 Task: Add an event with the title Second Sales Pipeline Evaluation, date ''2024/04/26'', time 8:50 AM to 10:50 AMand add a description: Welcome to our Effective Presentations Training Workshop, a dynamic and interactive session designed to enhance your presentation skills, boost your confidence, and empower you to deliver impactful and engaging presentations. This workshop is tailored for individuals who want to master the art of delivering effective presentations that captivate audiences and convey their messages with clarity and conviction.Select event color  Tomato . Add location for the event as: Montreal, Canada, logged in from the account softage.8@softage.netand send the event invitation to softage.6@softage.net and softage.7@softage.net. Set a reminder for the event Daily
Action: Mouse pressed left at (51, 115)
Screenshot: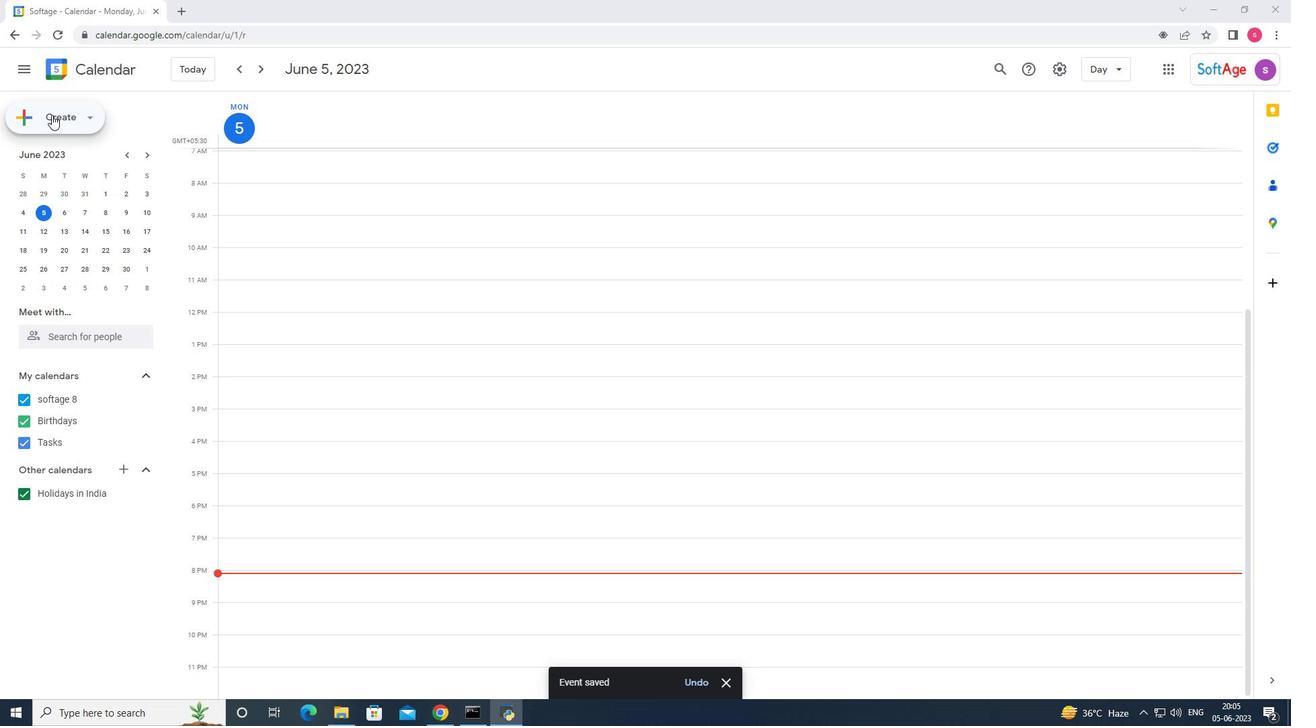 
Action: Mouse moved to (50, 160)
Screenshot: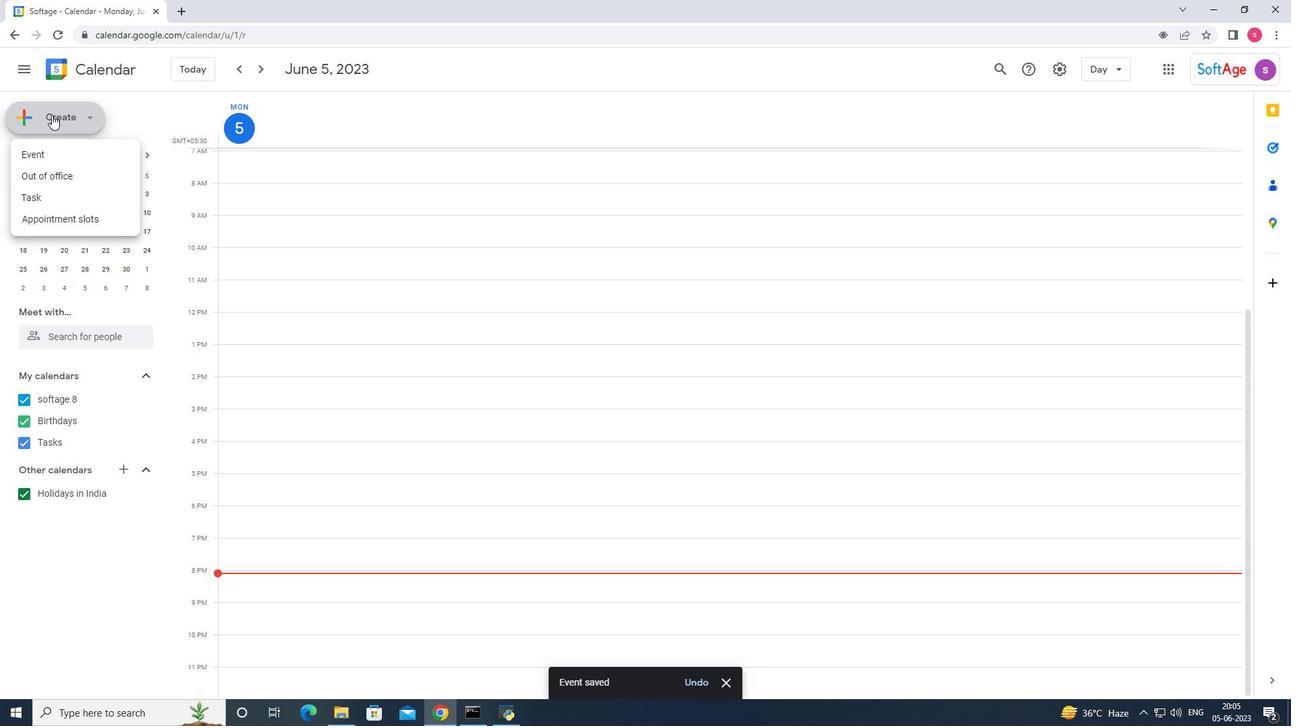 
Action: Mouse pressed left at (50, 160)
Screenshot: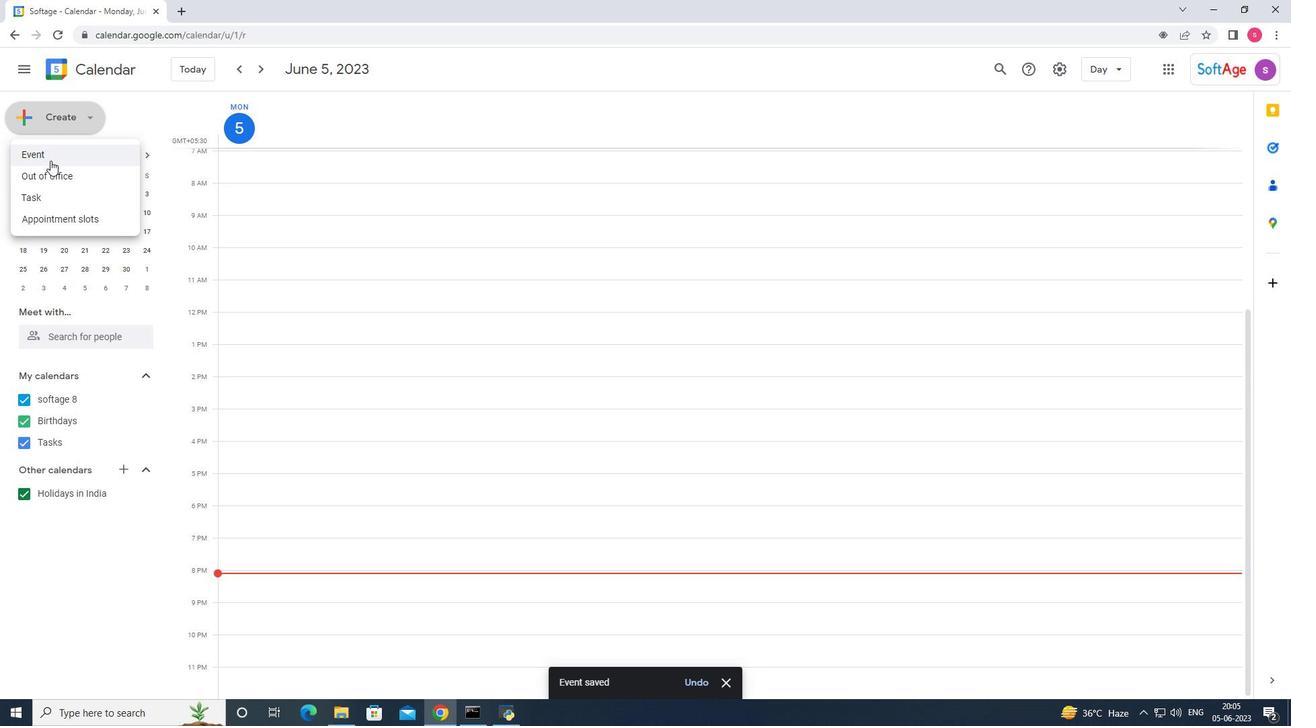 
Action: Mouse moved to (765, 583)
Screenshot: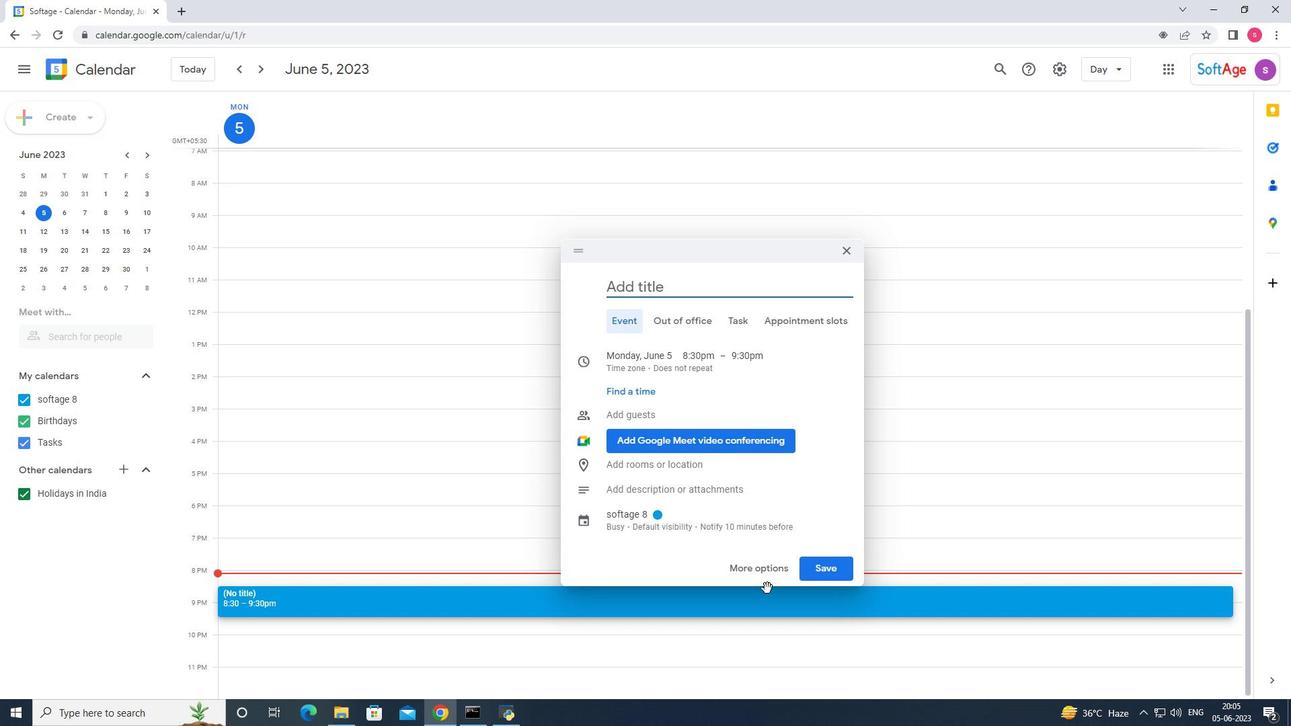 
Action: Mouse pressed left at (765, 583)
Screenshot: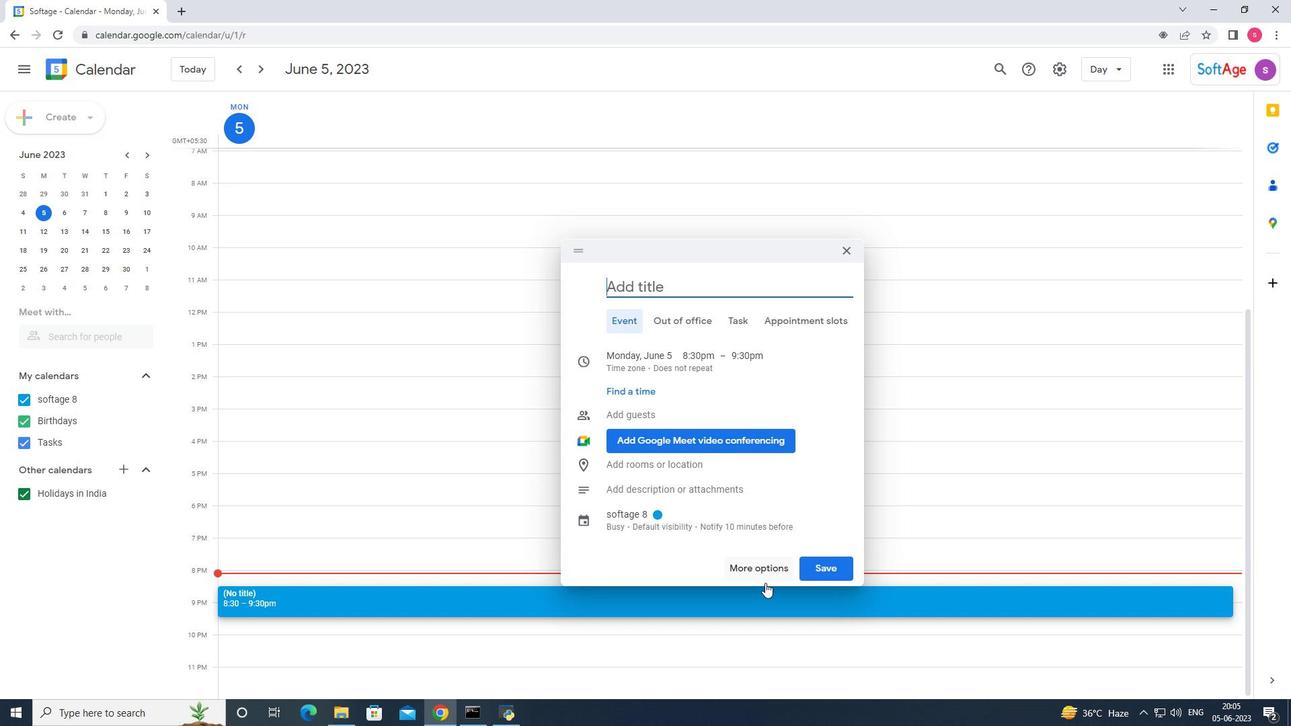 
Action: Mouse moved to (316, 64)
Screenshot: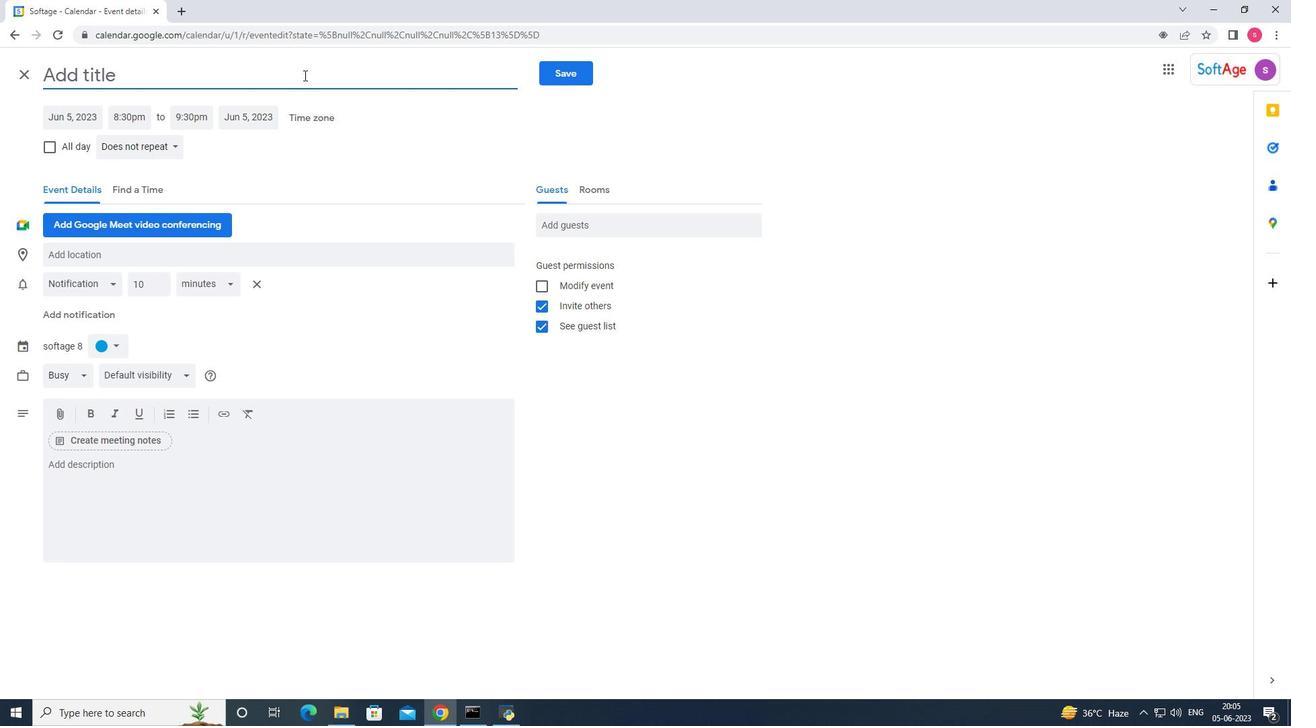 
Action: Mouse pressed left at (316, 64)
Screenshot: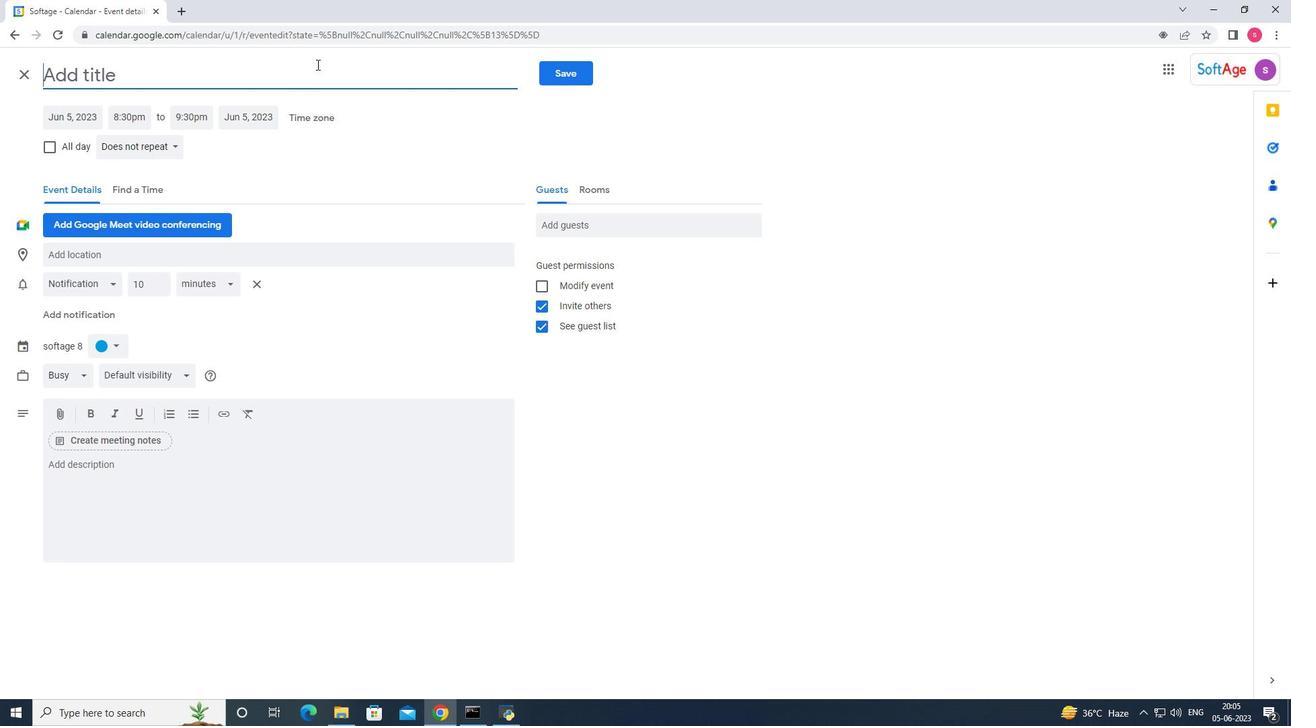 
Action: Key pressed <Key.shift>Pipeline<Key.space><Key.shift><Key.shift><Key.shift><Key.shift><Key.shift><Key.shift><Key.shift><Key.shift><Key.shift><Key.shift><Key.shift><Key.shift><Key.shift>Evaluation<Key.space>
Screenshot: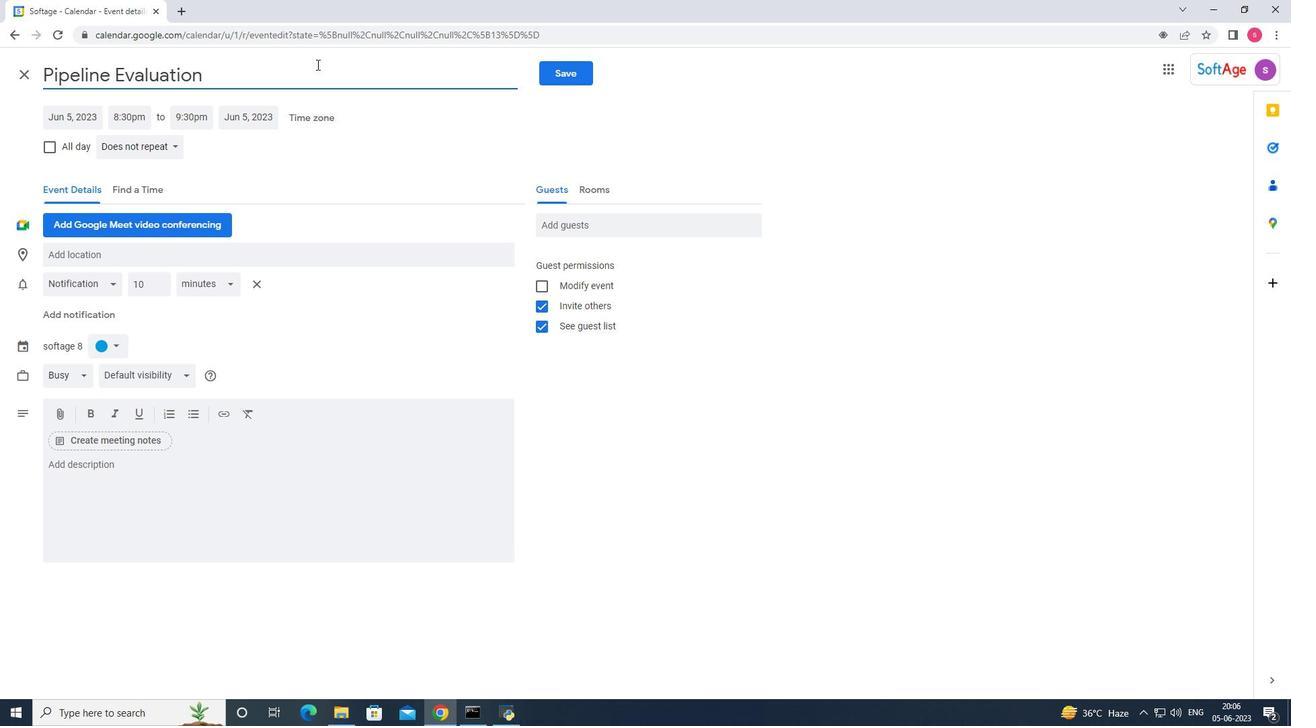 
Action: Mouse moved to (78, 114)
Screenshot: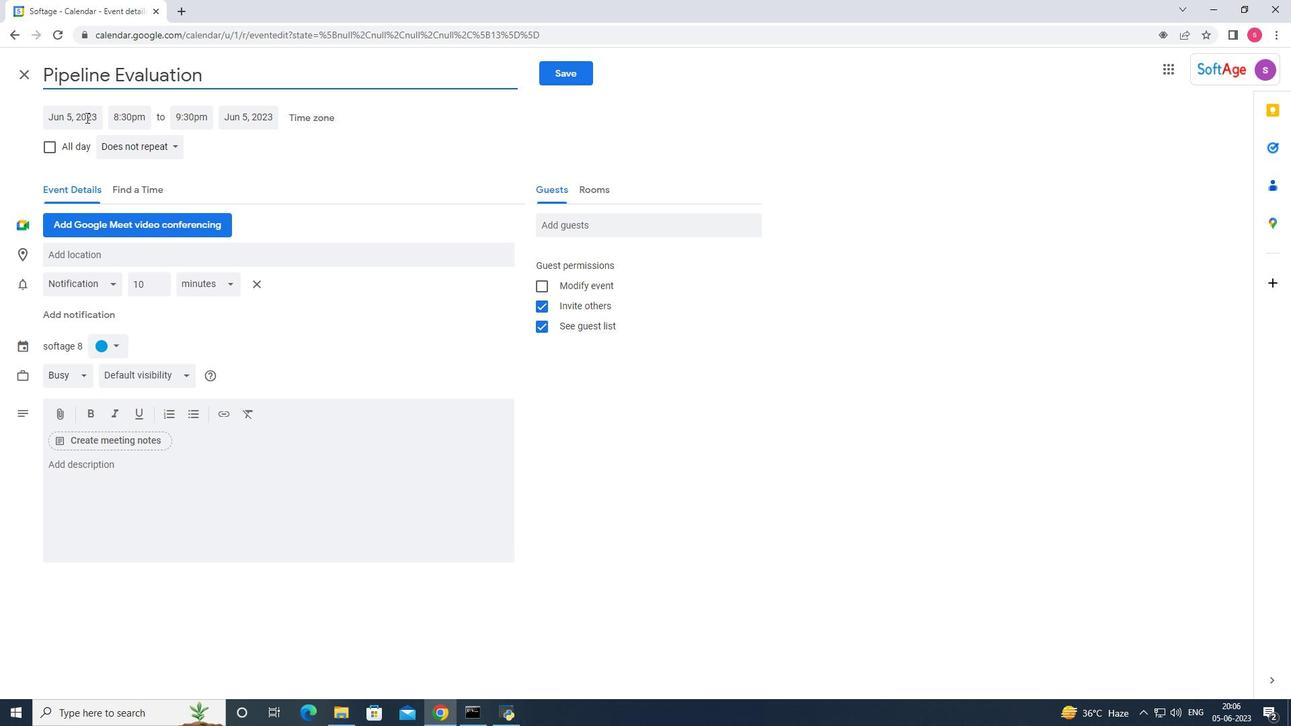 
Action: Mouse pressed left at (78, 114)
Screenshot: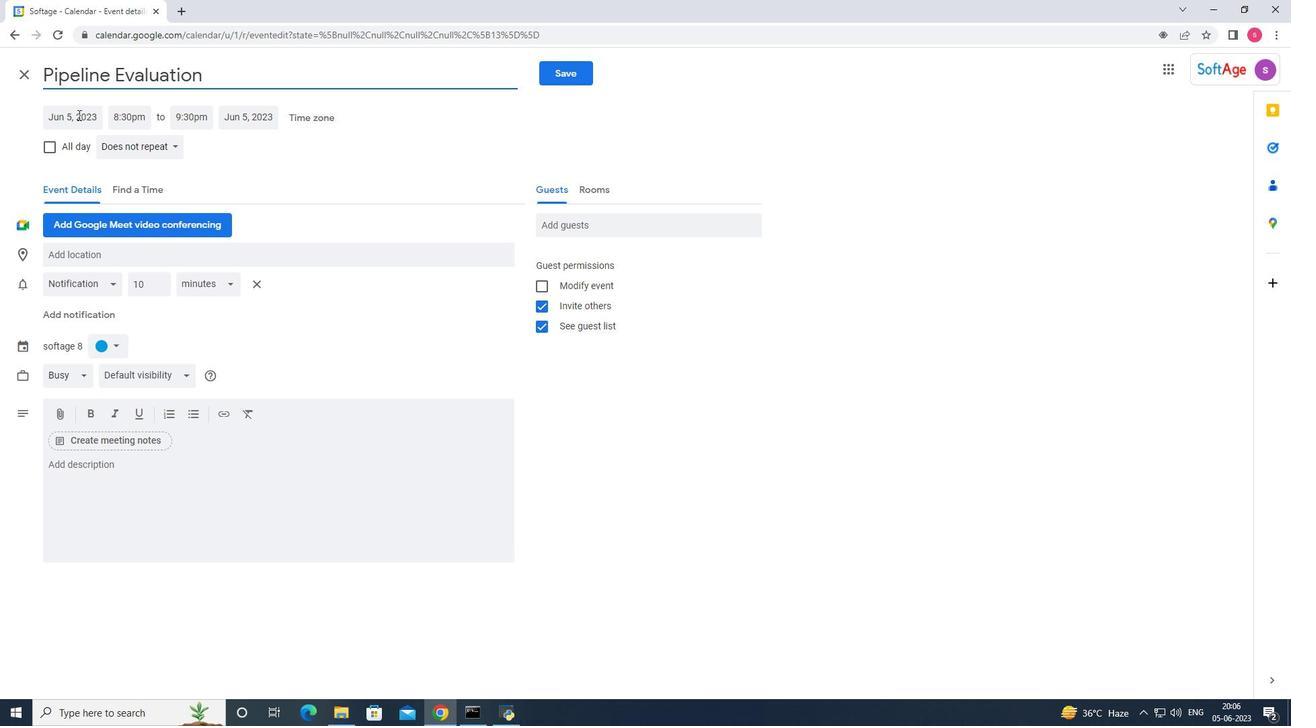 
Action: Mouse moved to (213, 148)
Screenshot: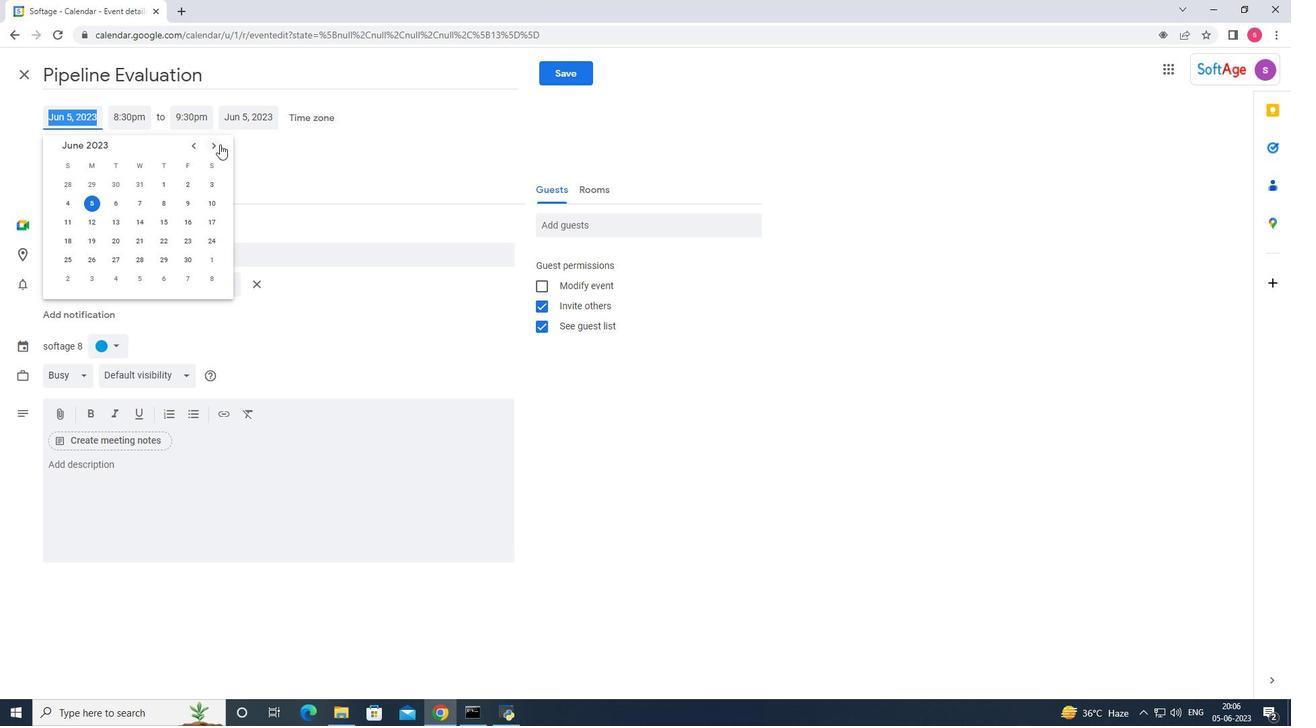 
Action: Mouse pressed left at (213, 148)
Screenshot: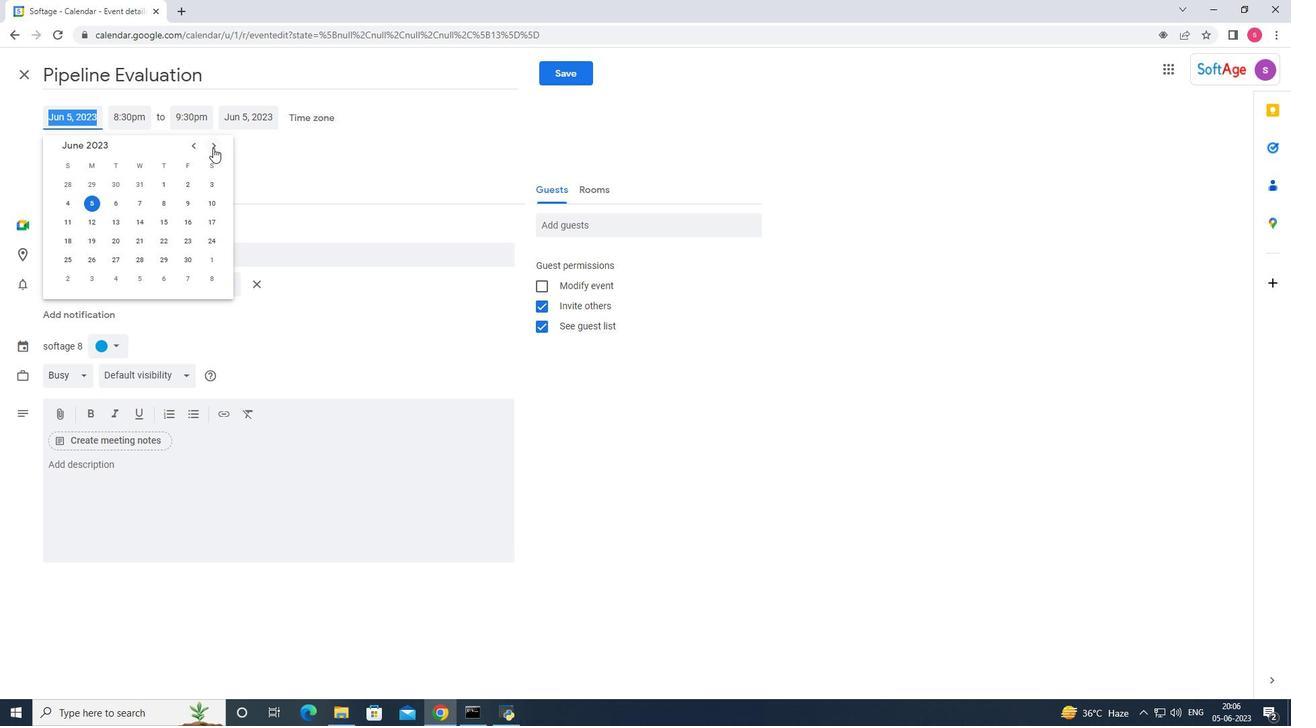 
Action: Mouse pressed left at (213, 148)
Screenshot: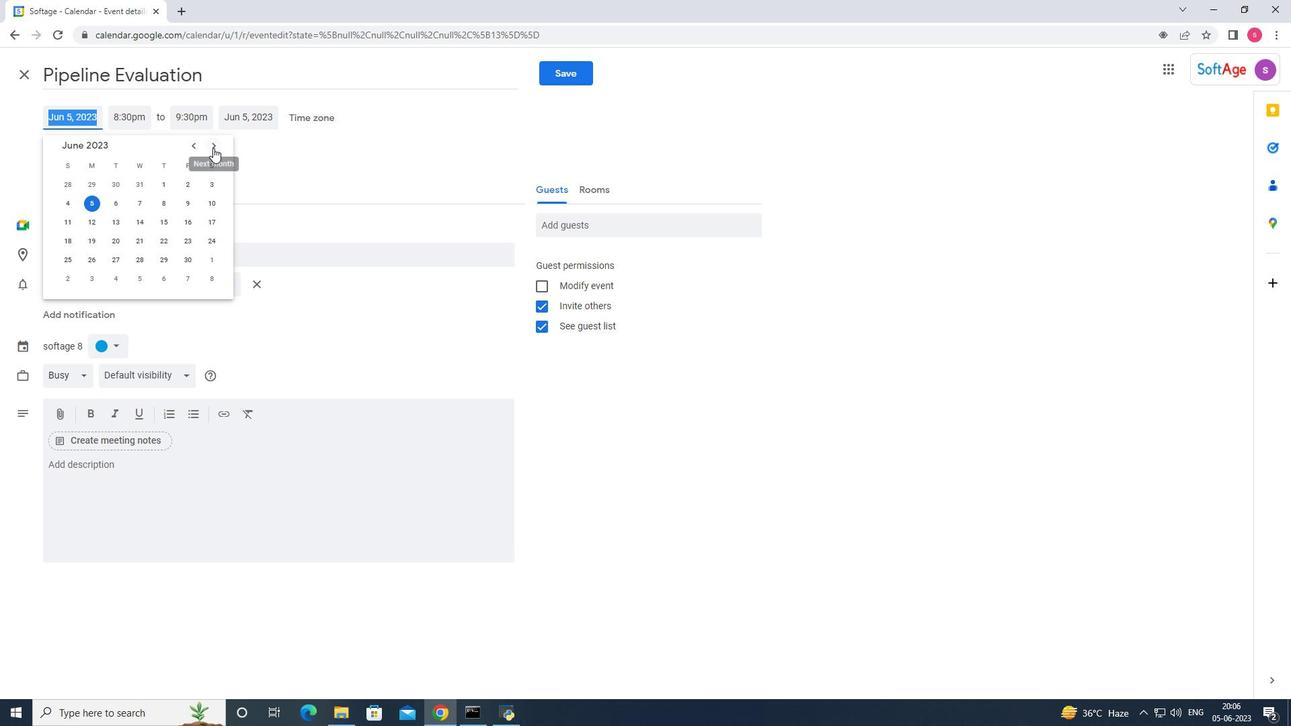 
Action: Mouse pressed left at (213, 148)
Screenshot: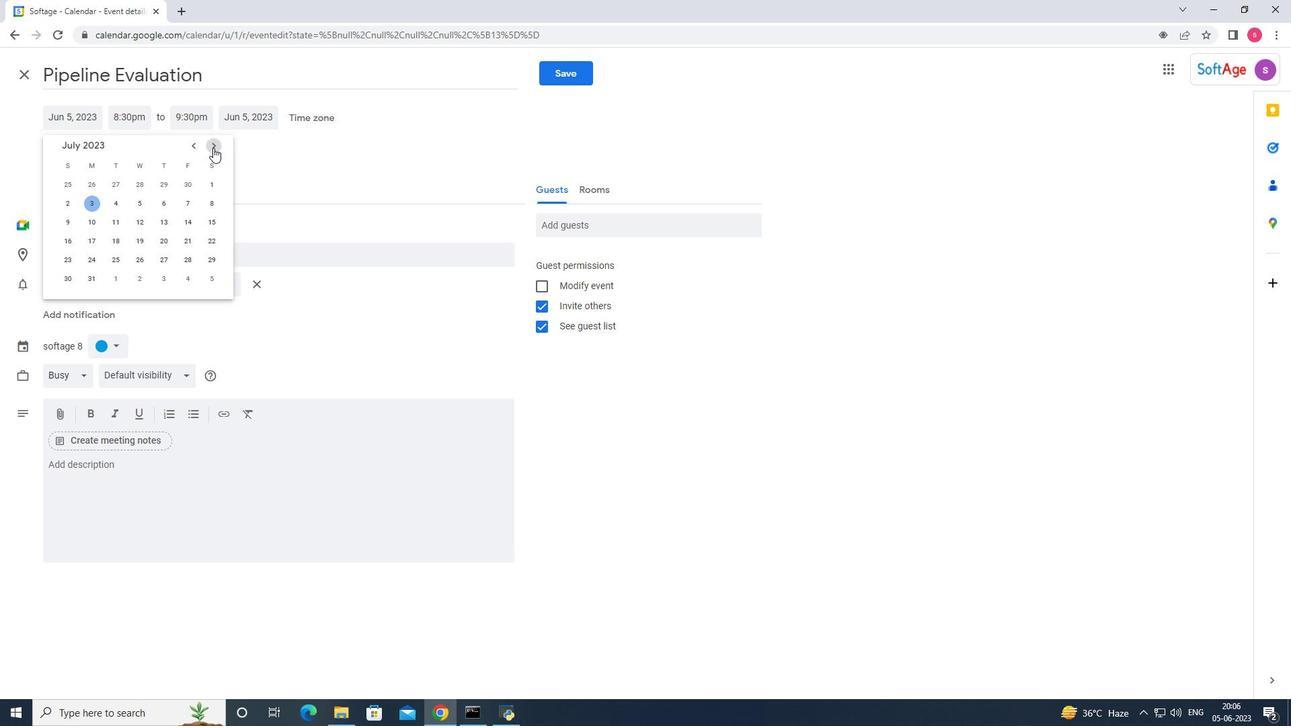 
Action: Mouse pressed left at (213, 148)
Screenshot: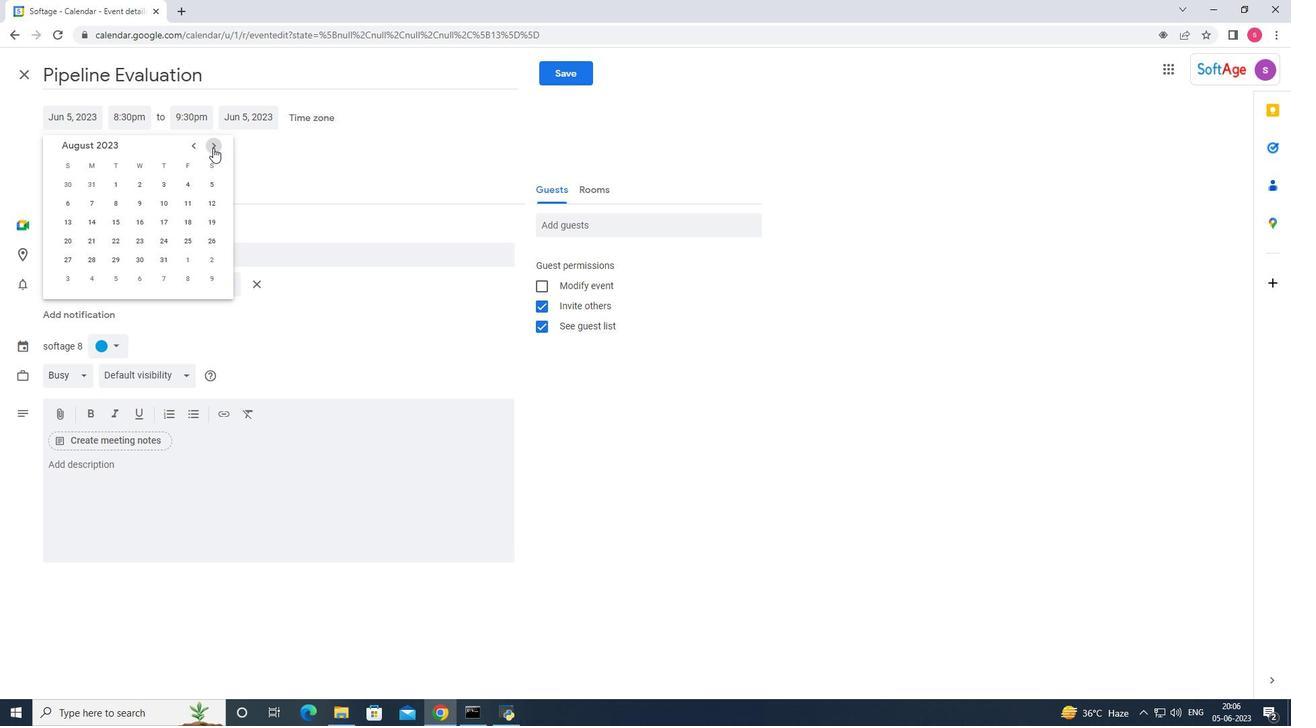 
Action: Mouse moved to (213, 148)
Screenshot: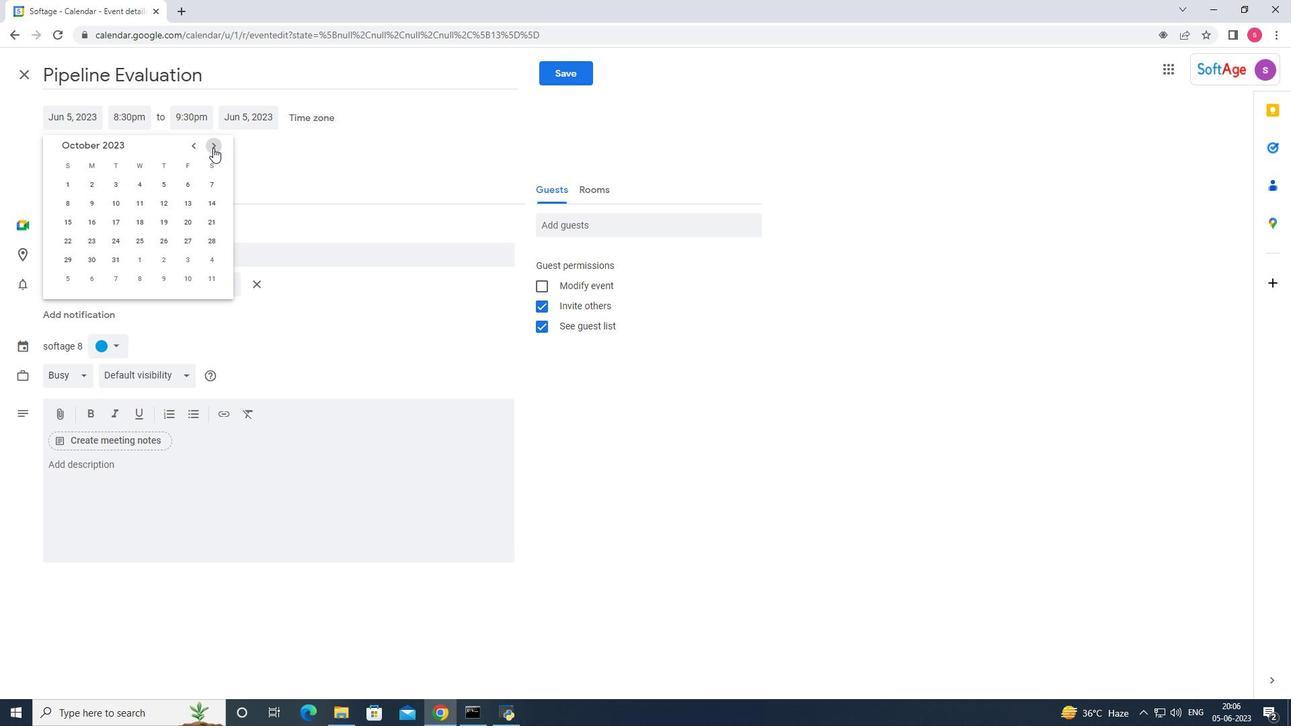 
Action: Mouse pressed left at (213, 148)
Screenshot: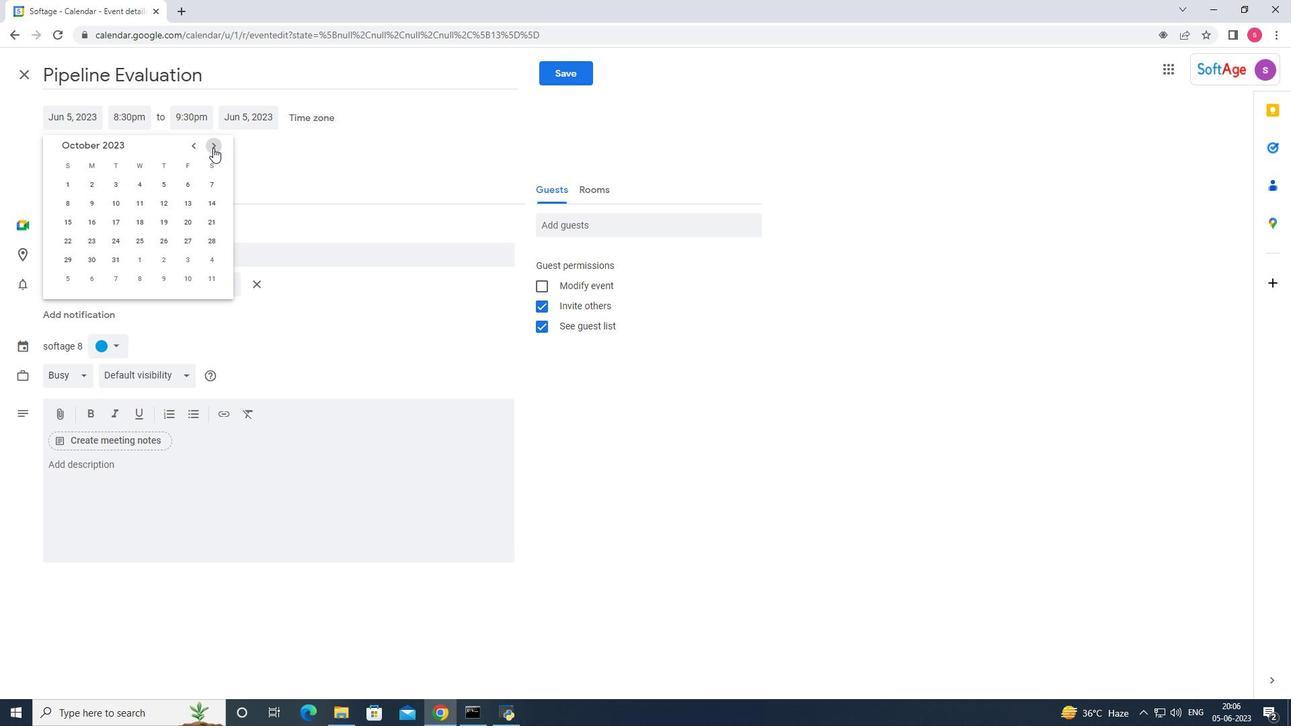 
Action: Mouse pressed left at (213, 148)
Screenshot: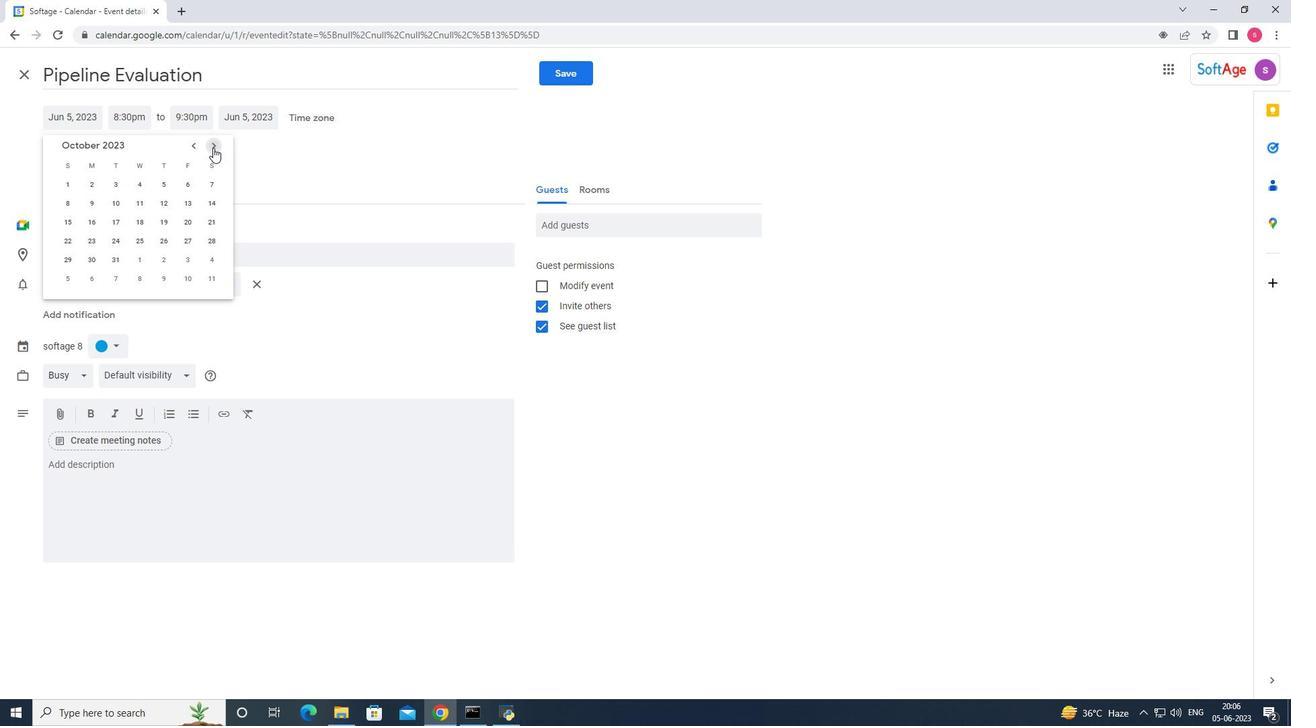 
Action: Mouse pressed left at (213, 148)
Screenshot: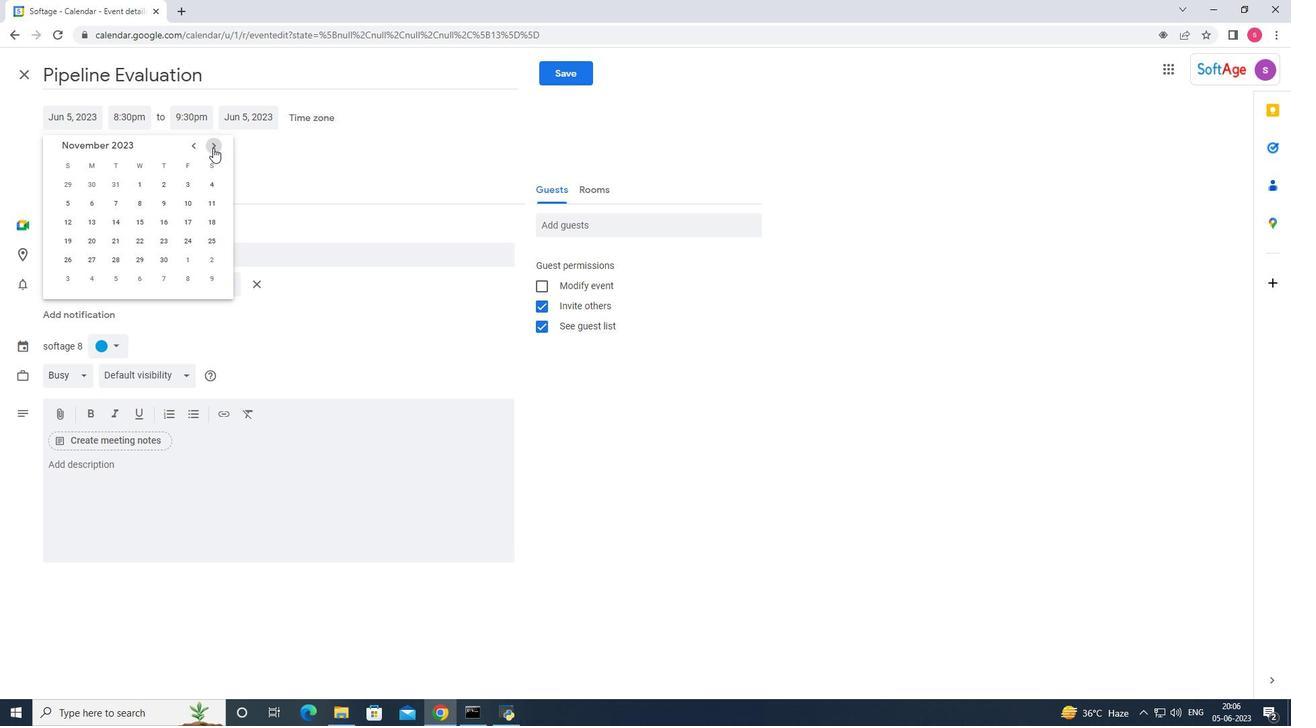 
Action: Mouse pressed left at (213, 148)
Screenshot: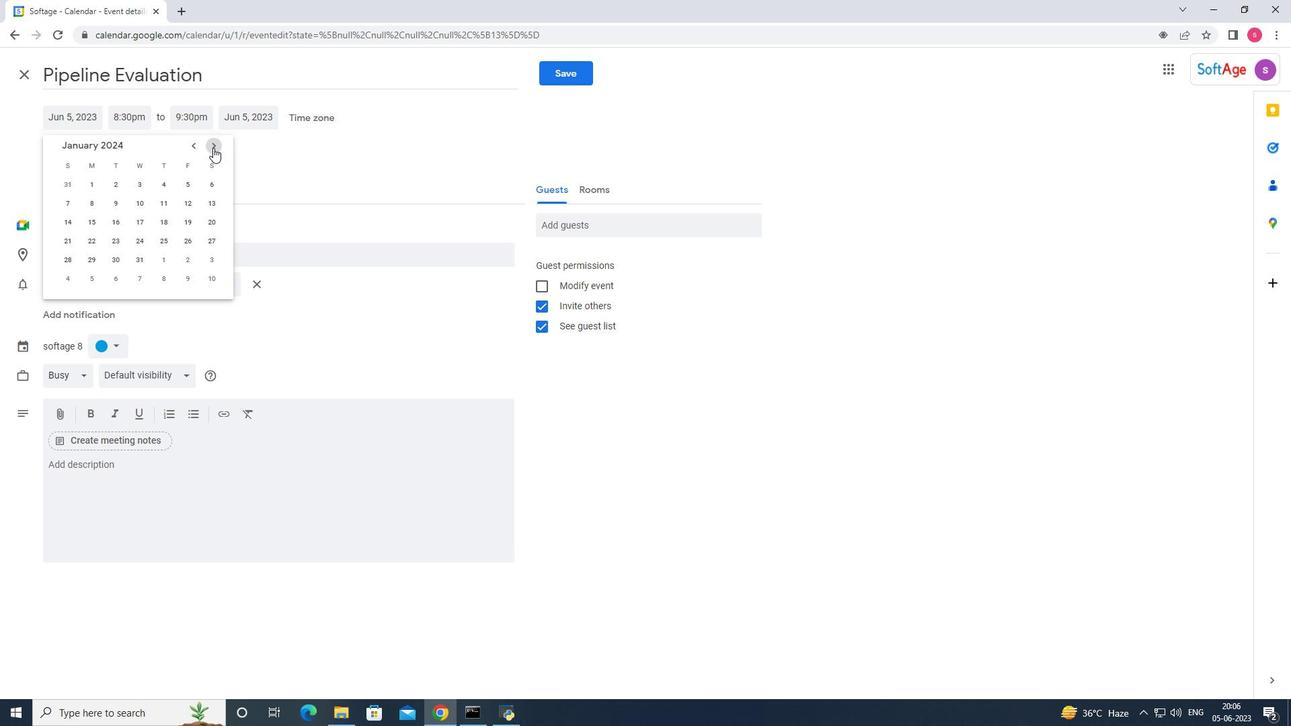 
Action: Mouse pressed left at (213, 148)
Screenshot: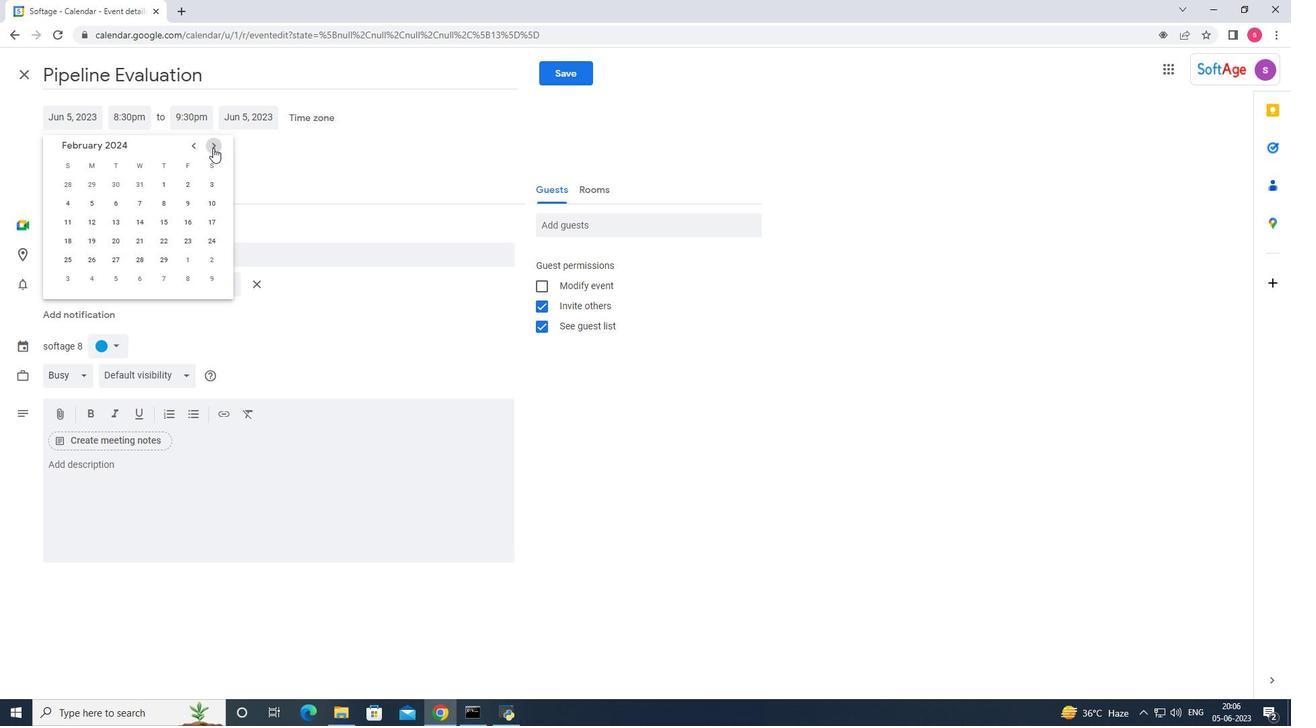 
Action: Mouse pressed left at (213, 148)
Screenshot: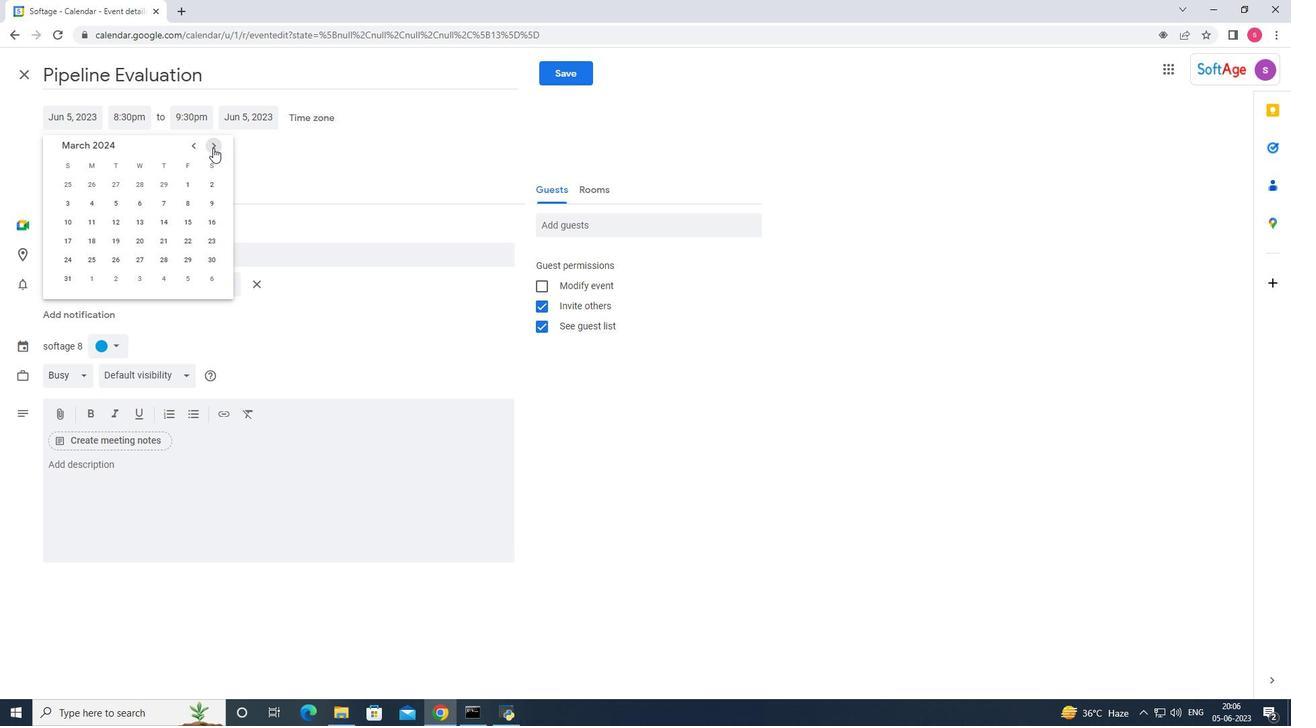 
Action: Mouse moved to (177, 242)
Screenshot: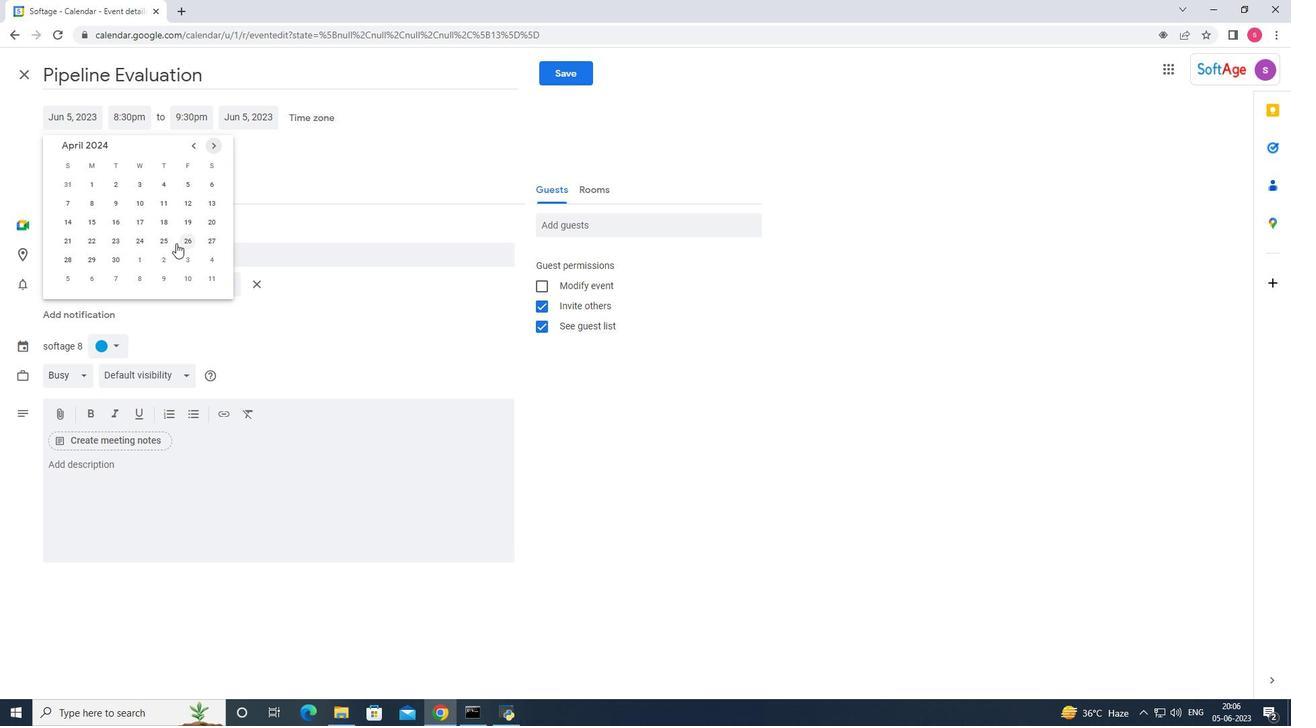 
Action: Mouse pressed left at (177, 242)
Screenshot: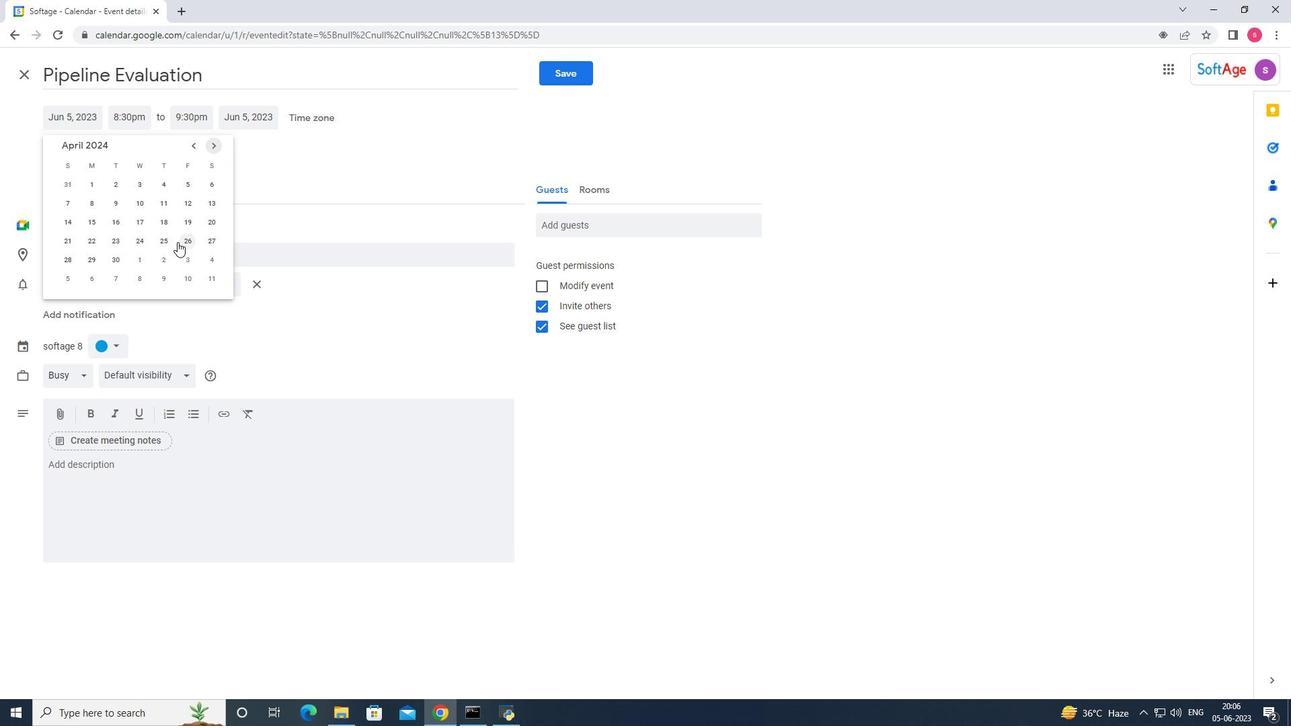 
Action: Mouse moved to (141, 116)
Screenshot: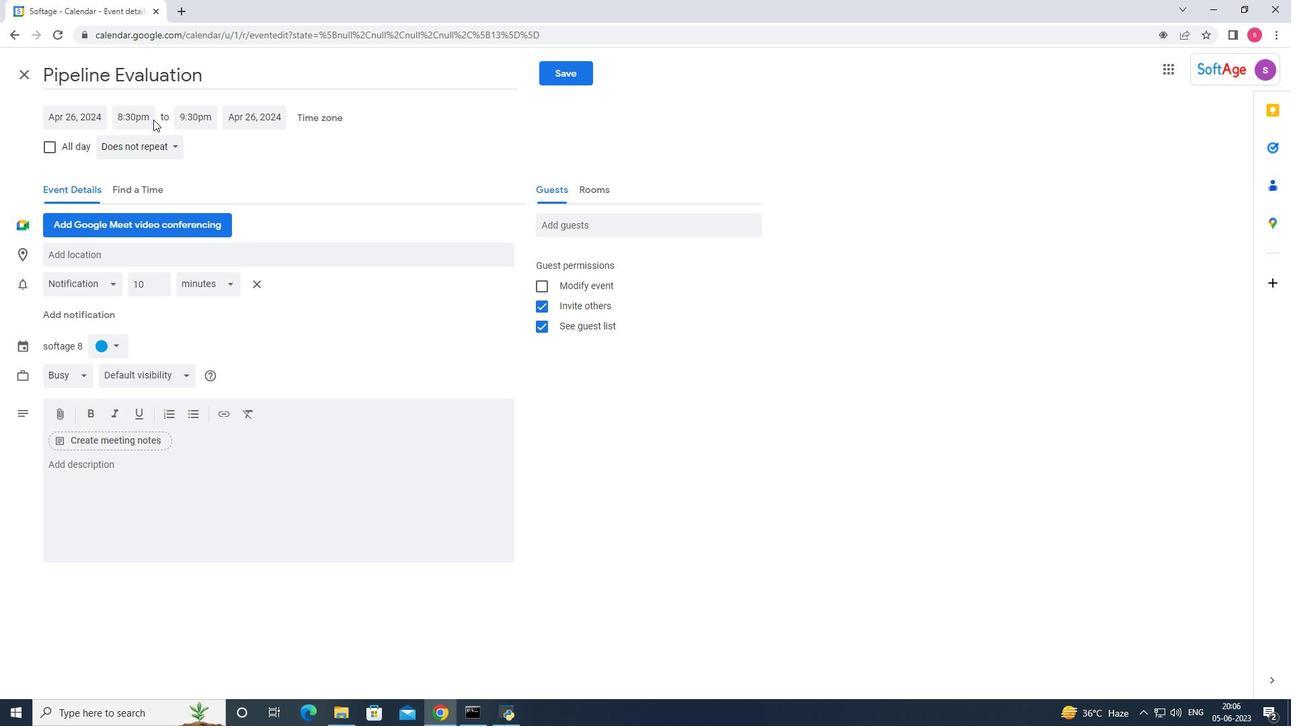 
Action: Mouse pressed left at (141, 116)
Screenshot: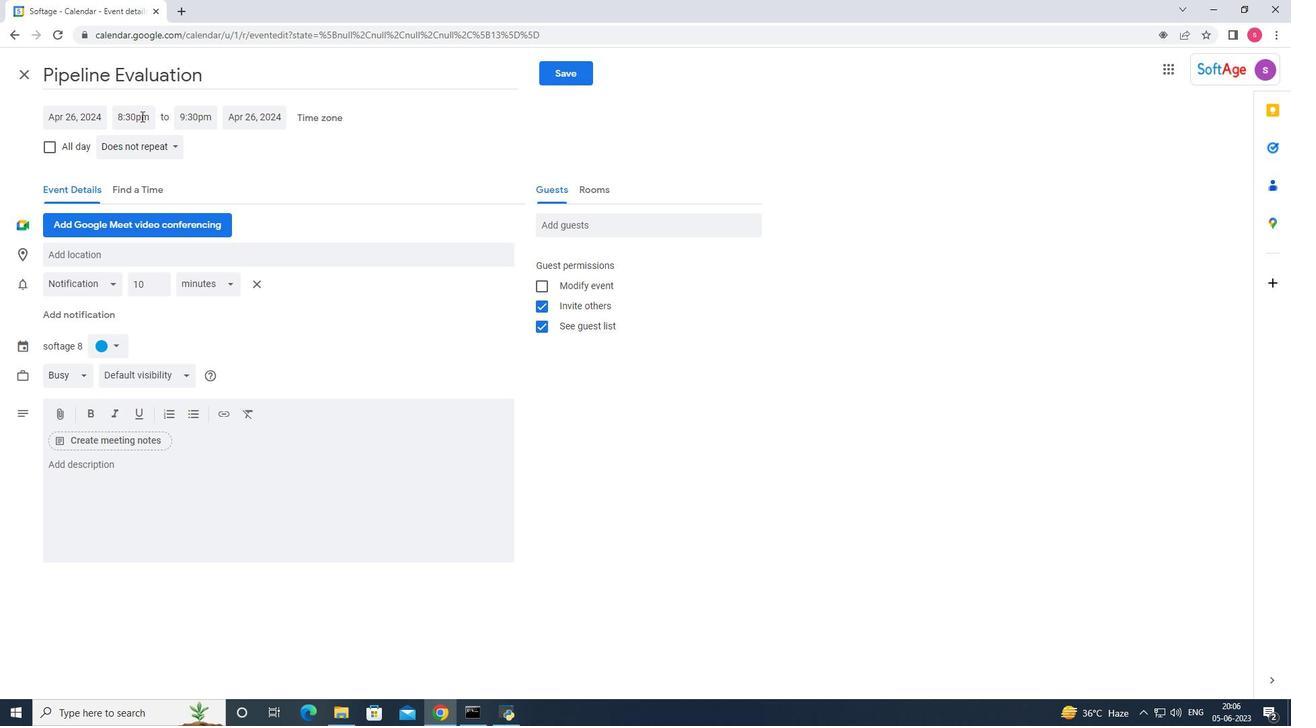 
Action: Mouse moved to (152, 228)
Screenshot: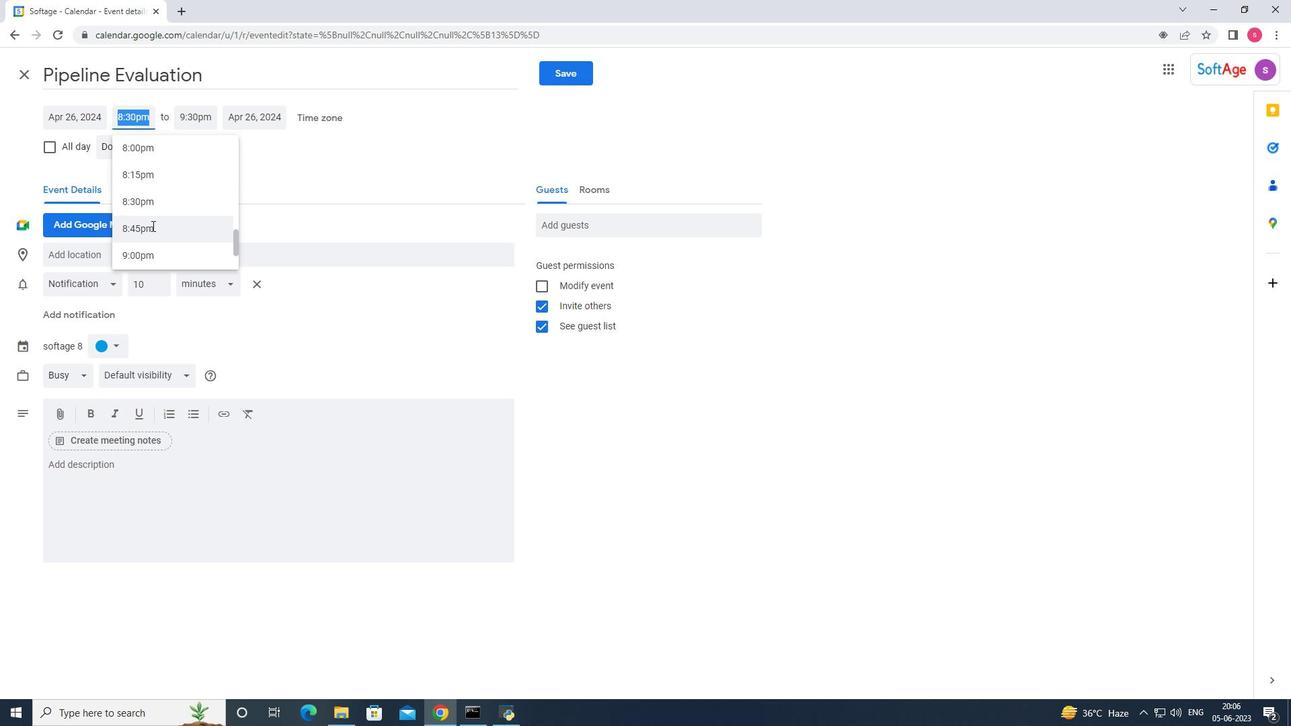 
Action: Mouse pressed left at (152, 228)
Screenshot: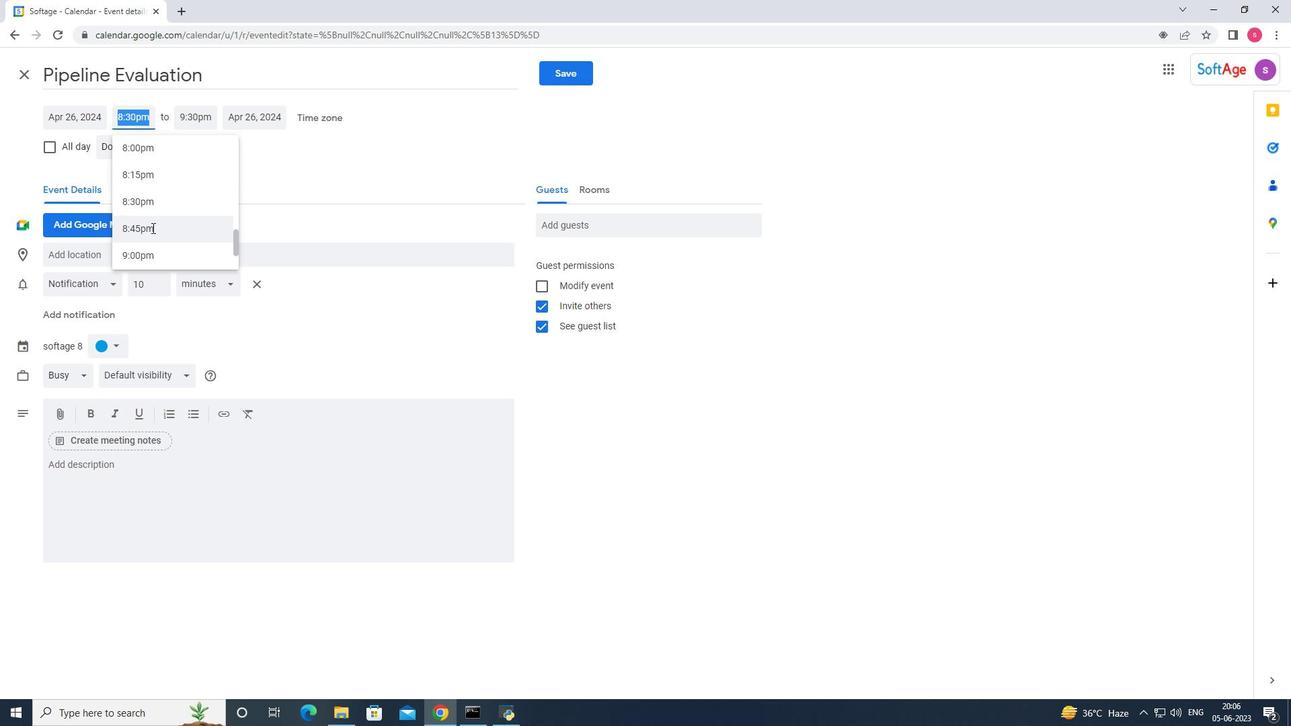 
Action: Mouse moved to (128, 116)
Screenshot: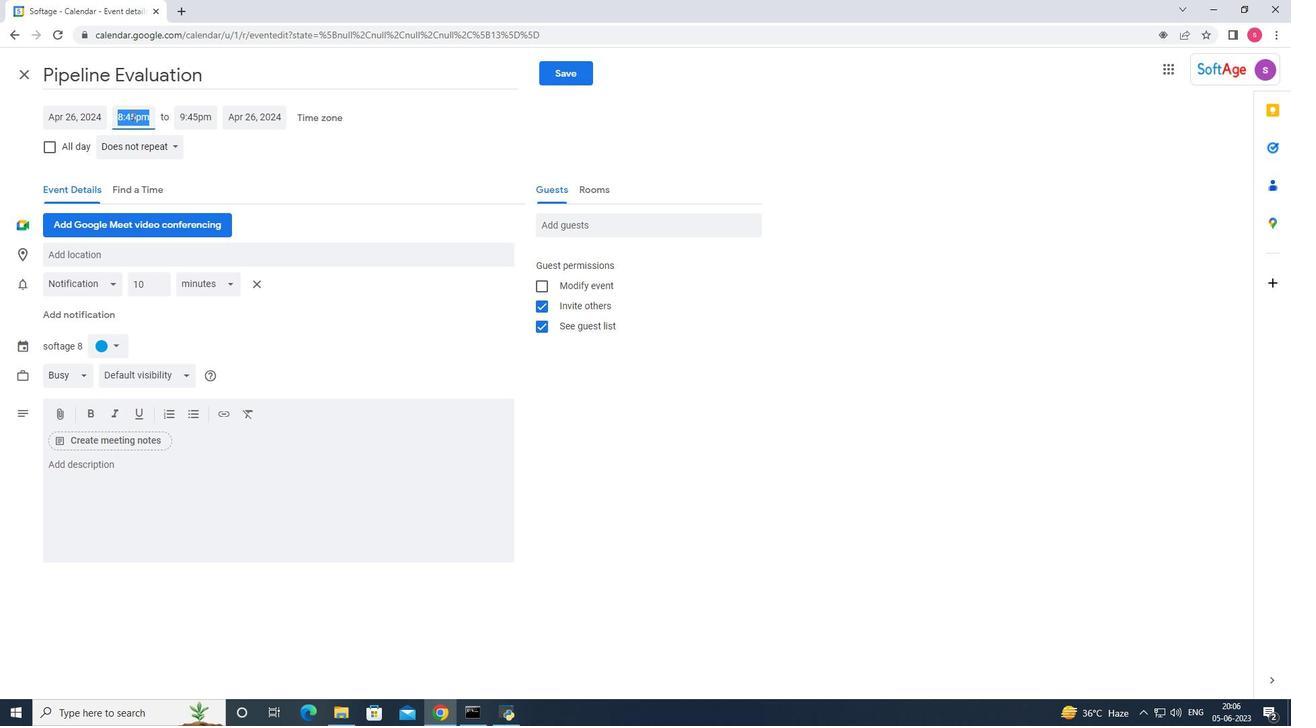 
Action: Mouse pressed left at (128, 116)
Screenshot: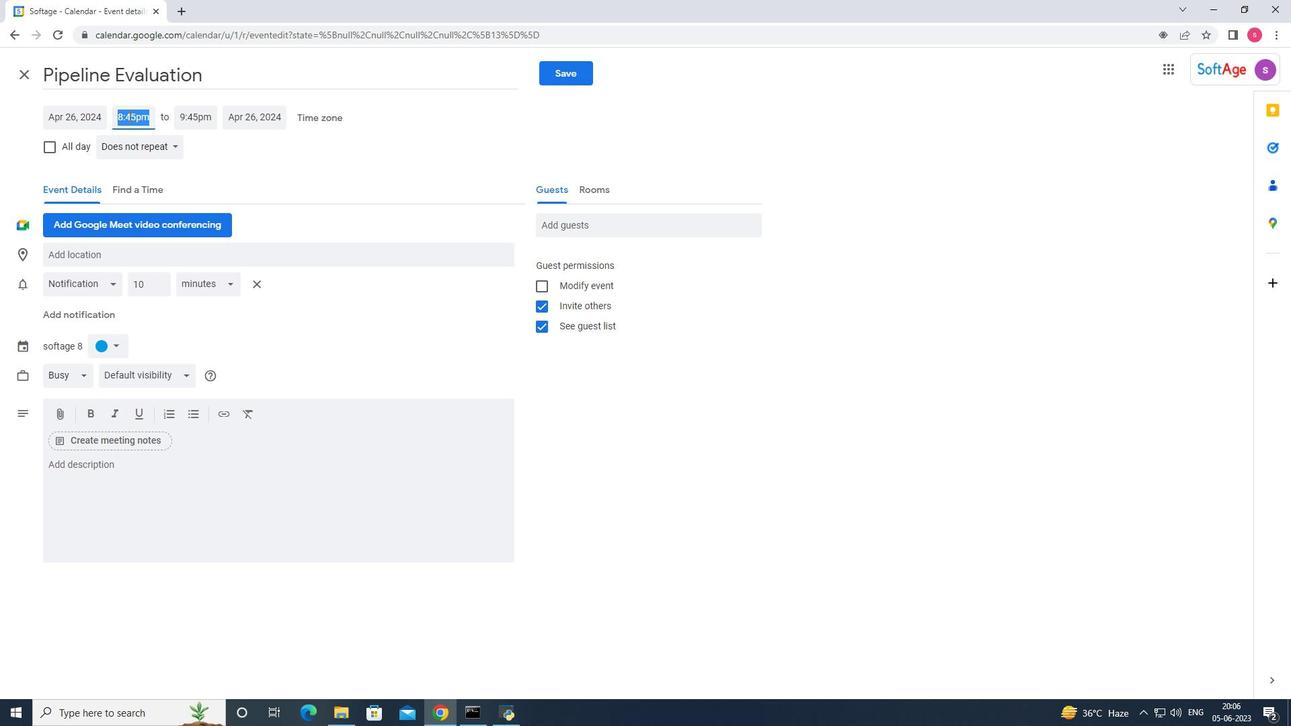 
Action: Mouse moved to (127, 117)
Screenshot: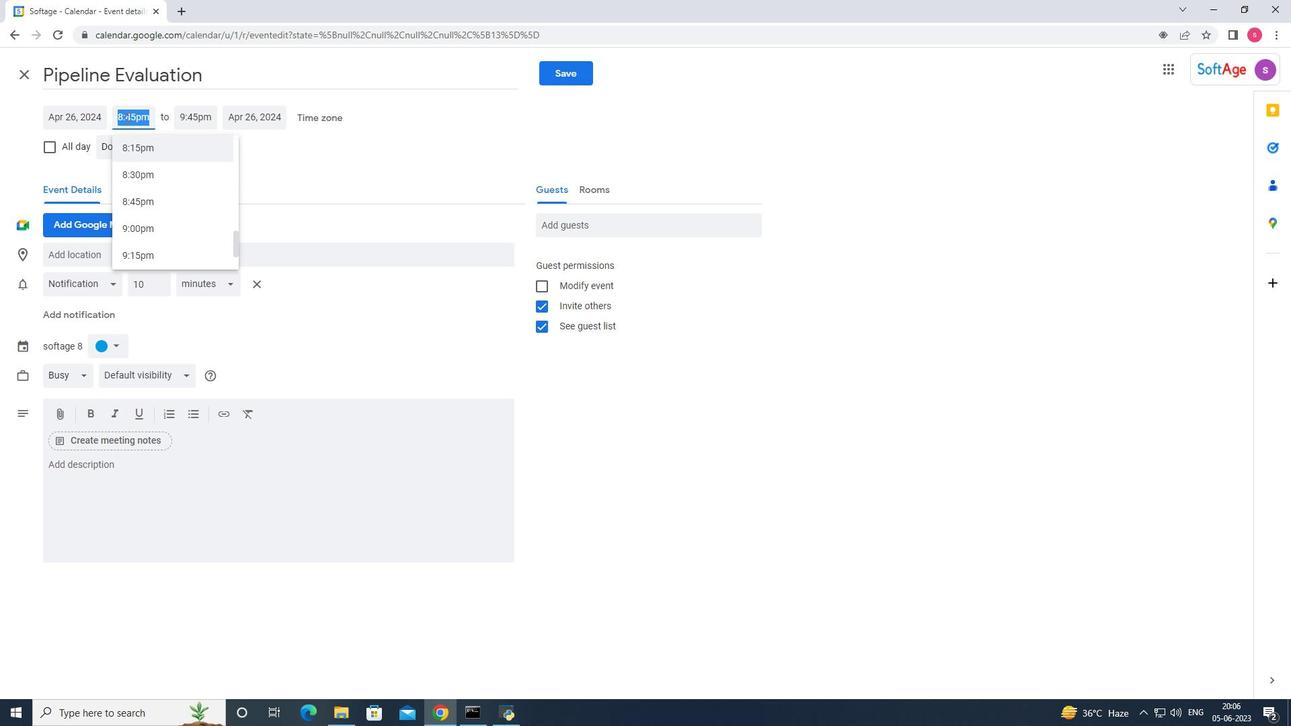 
Action: Mouse pressed left at (127, 117)
Screenshot: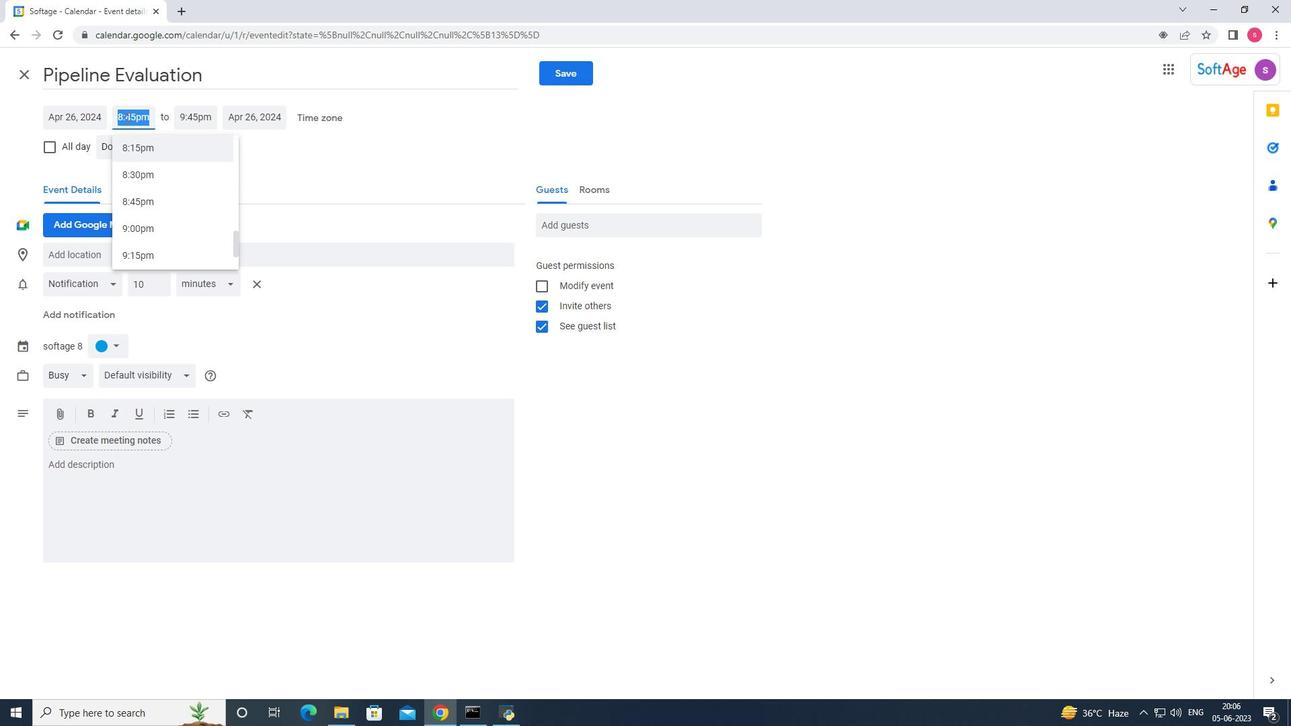 
Action: Mouse moved to (149, 178)
Screenshot: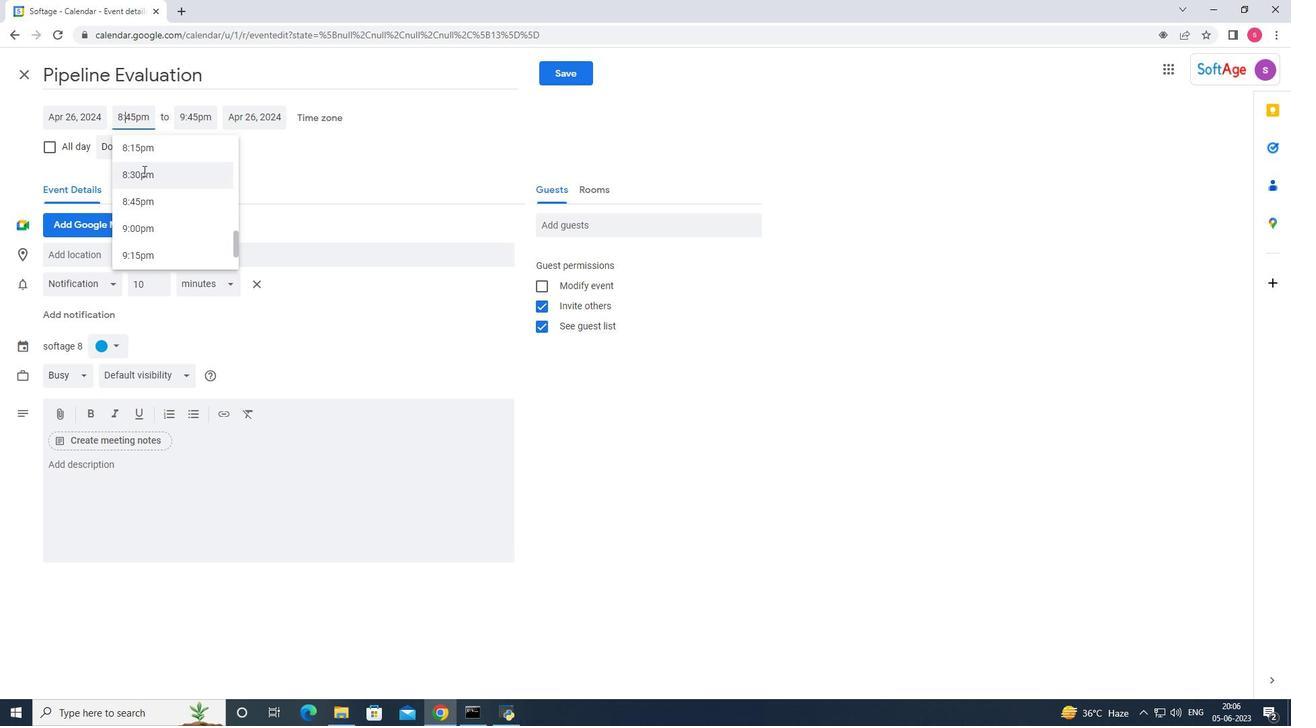 
Action: Mouse scrolled (149, 179) with delta (0, 0)
Screenshot: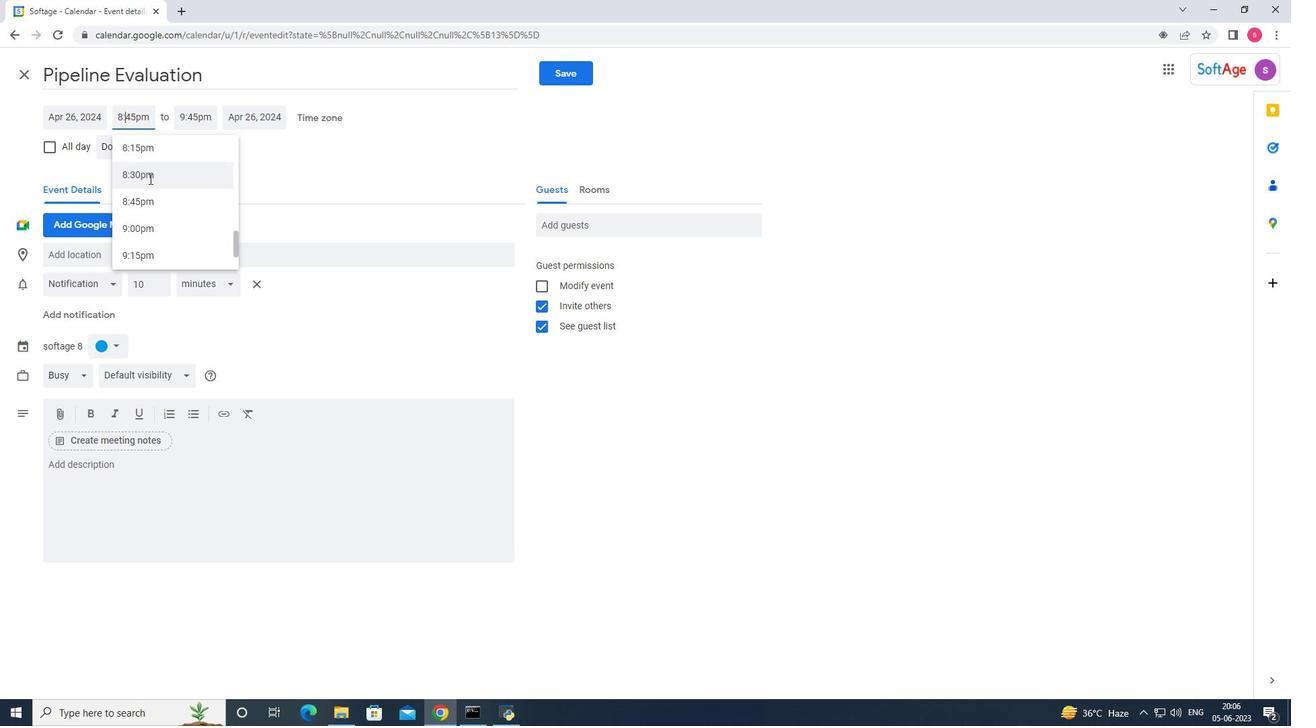 
Action: Mouse scrolled (149, 179) with delta (0, 0)
Screenshot: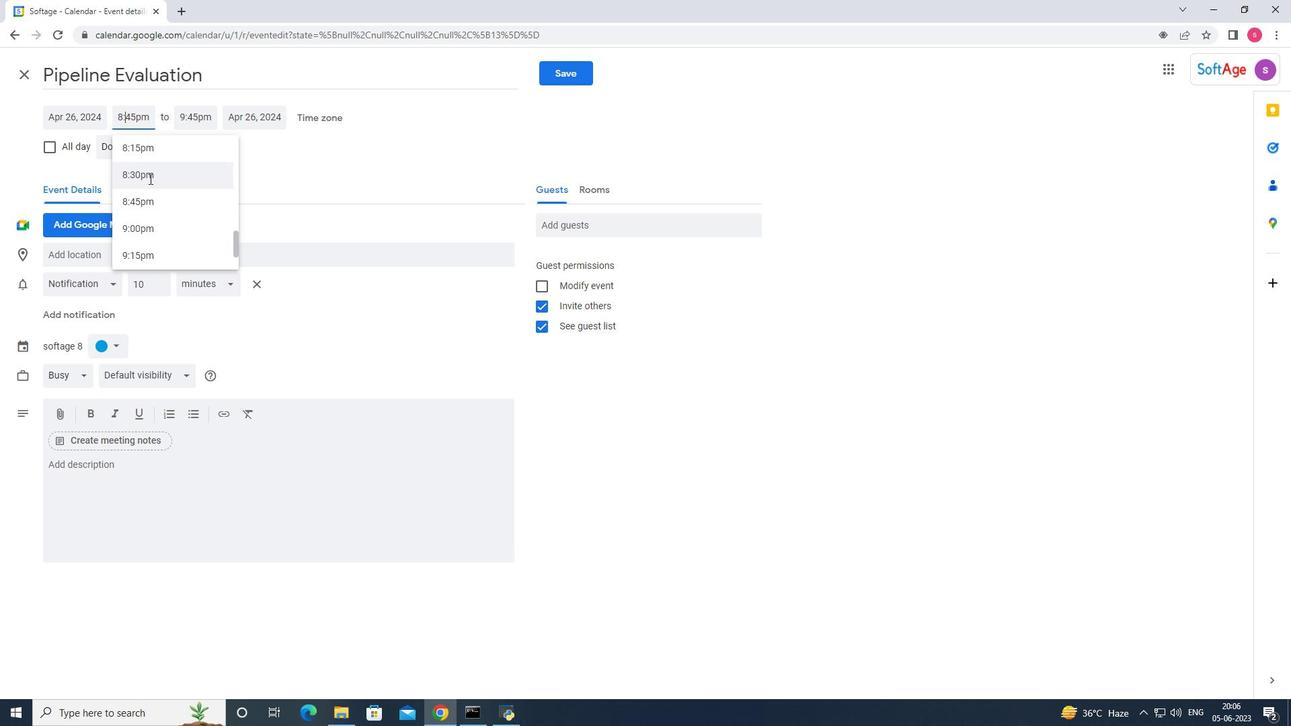
Action: Mouse scrolled (149, 179) with delta (0, 0)
Screenshot: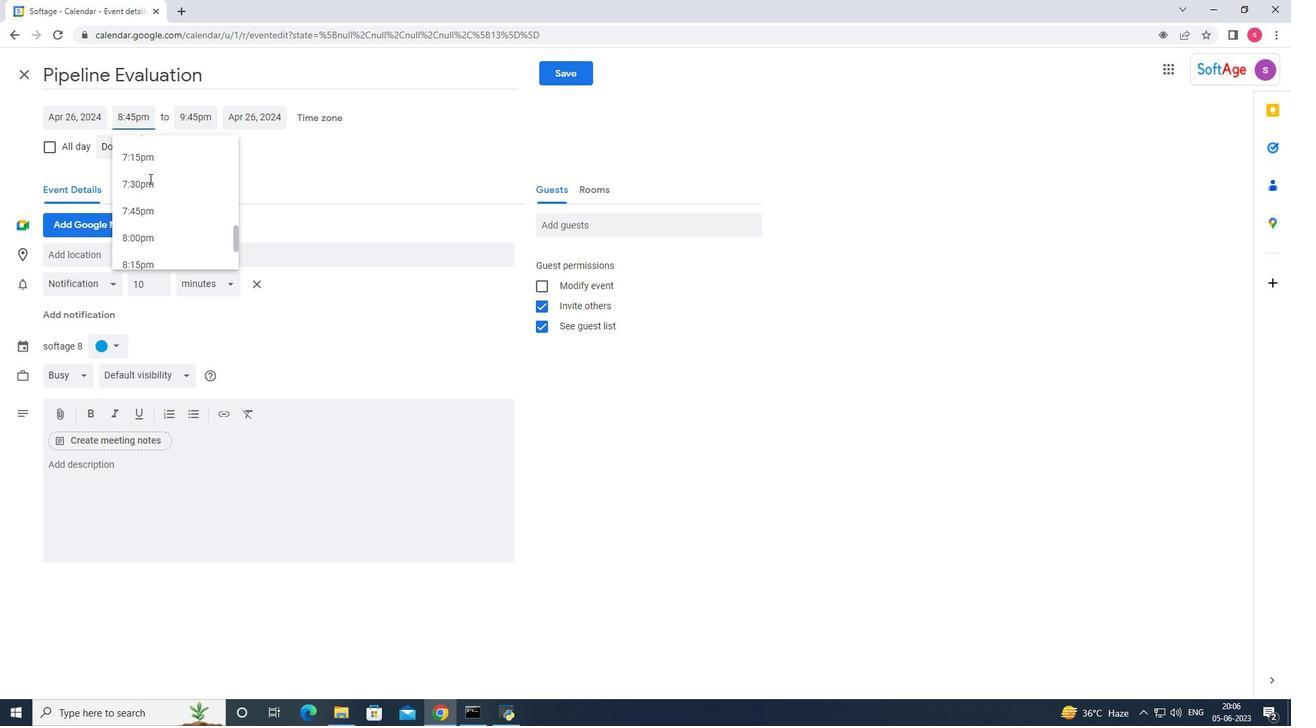
Action: Mouse scrolled (149, 179) with delta (0, 0)
Screenshot: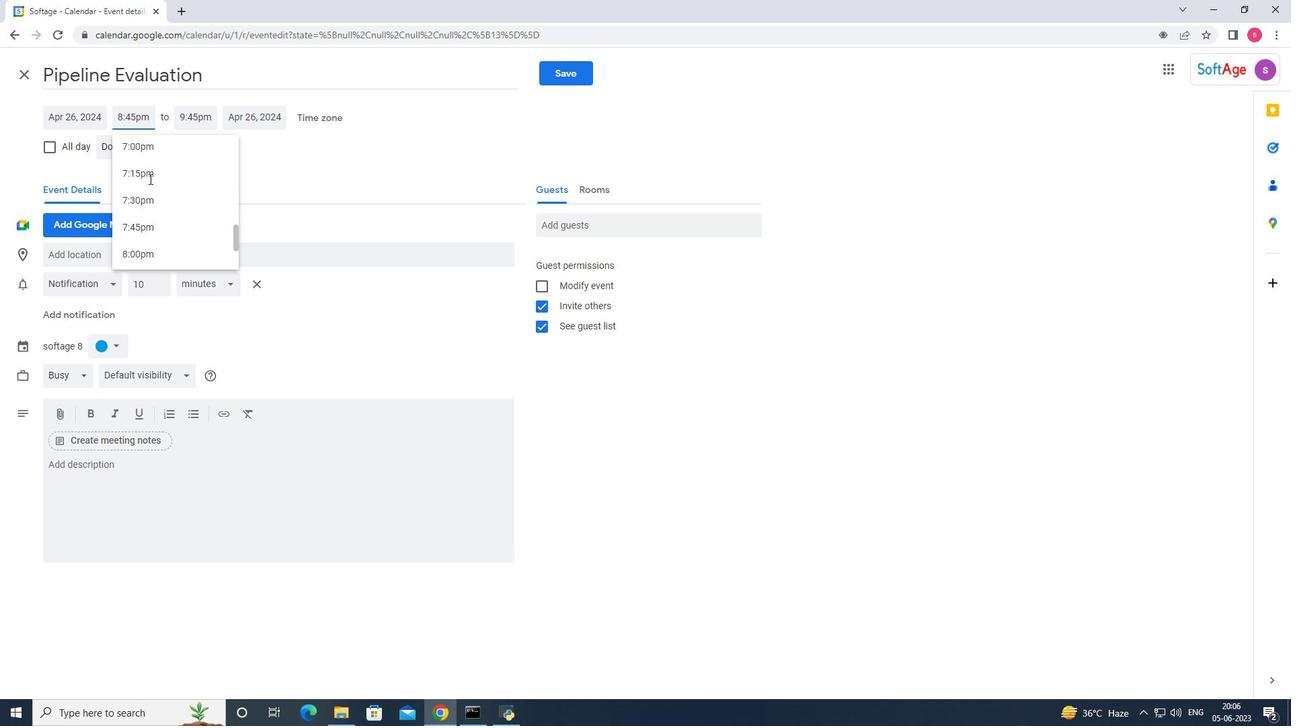 
Action: Mouse scrolled (149, 179) with delta (0, 0)
Screenshot: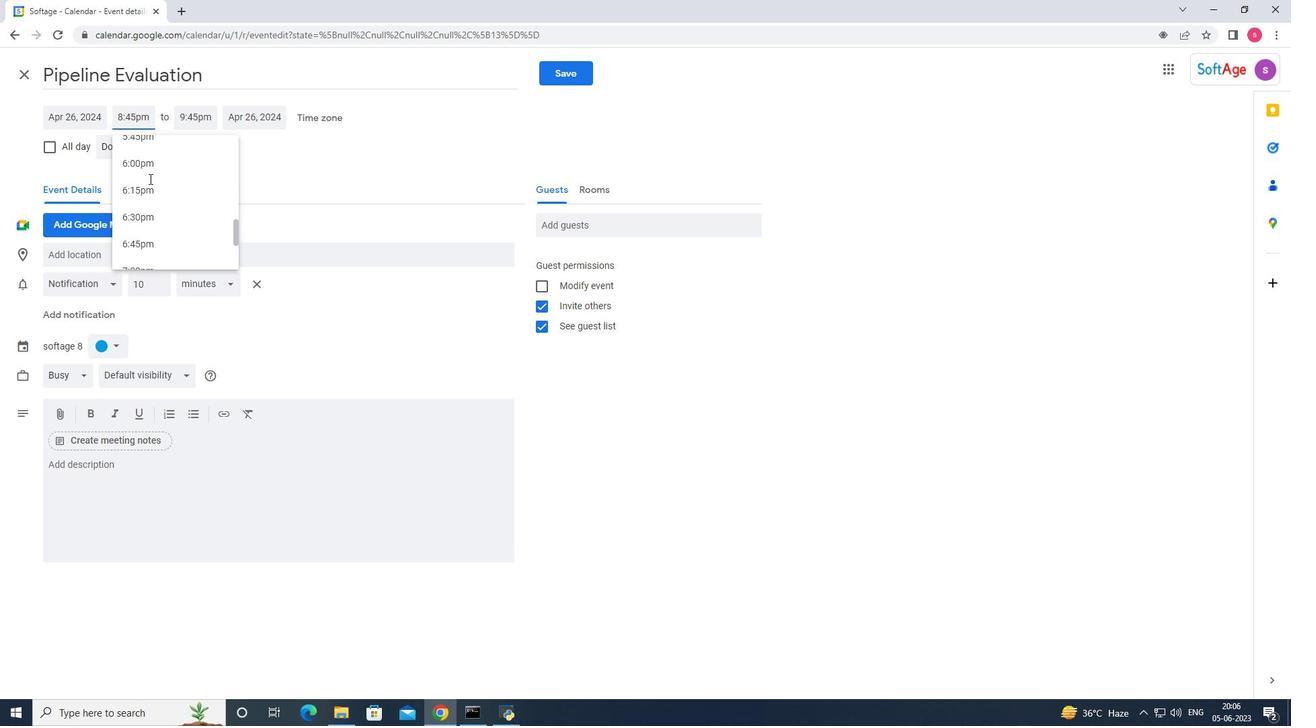
Action: Mouse scrolled (149, 179) with delta (0, 0)
Screenshot: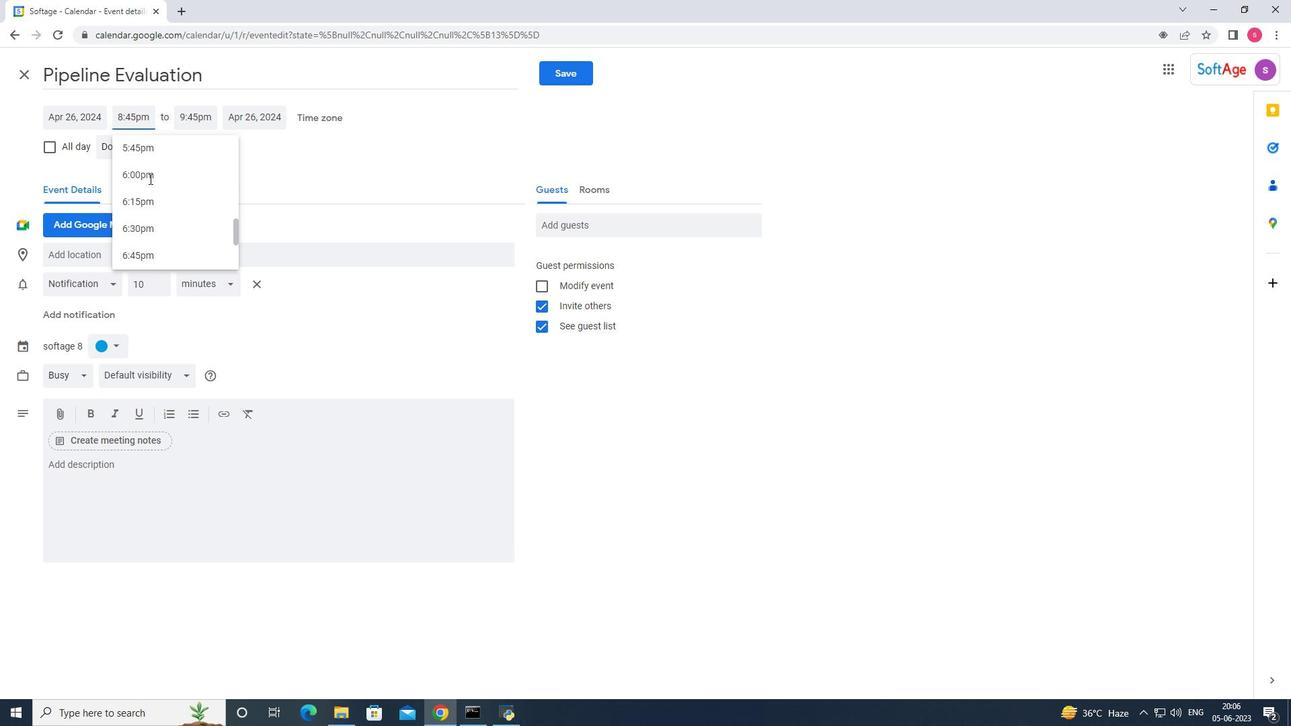 
Action: Mouse scrolled (149, 179) with delta (0, 0)
Screenshot: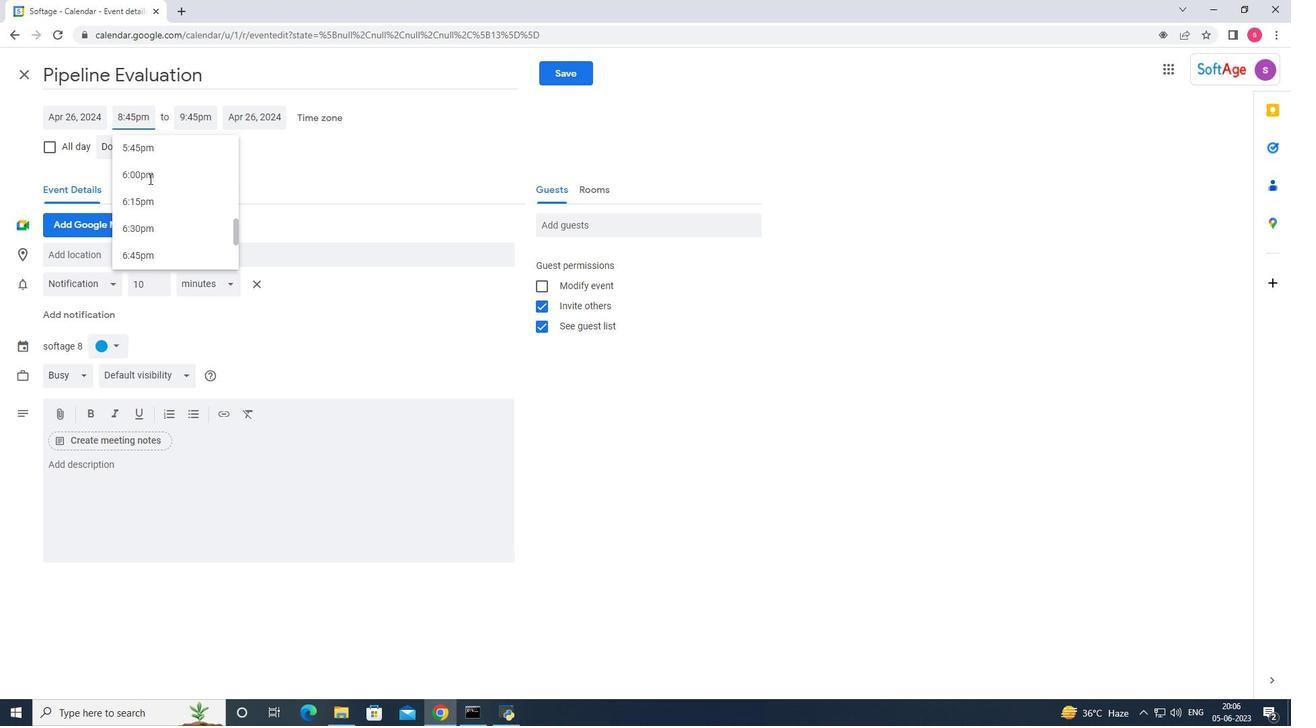 
Action: Mouse scrolled (149, 179) with delta (0, 0)
Screenshot: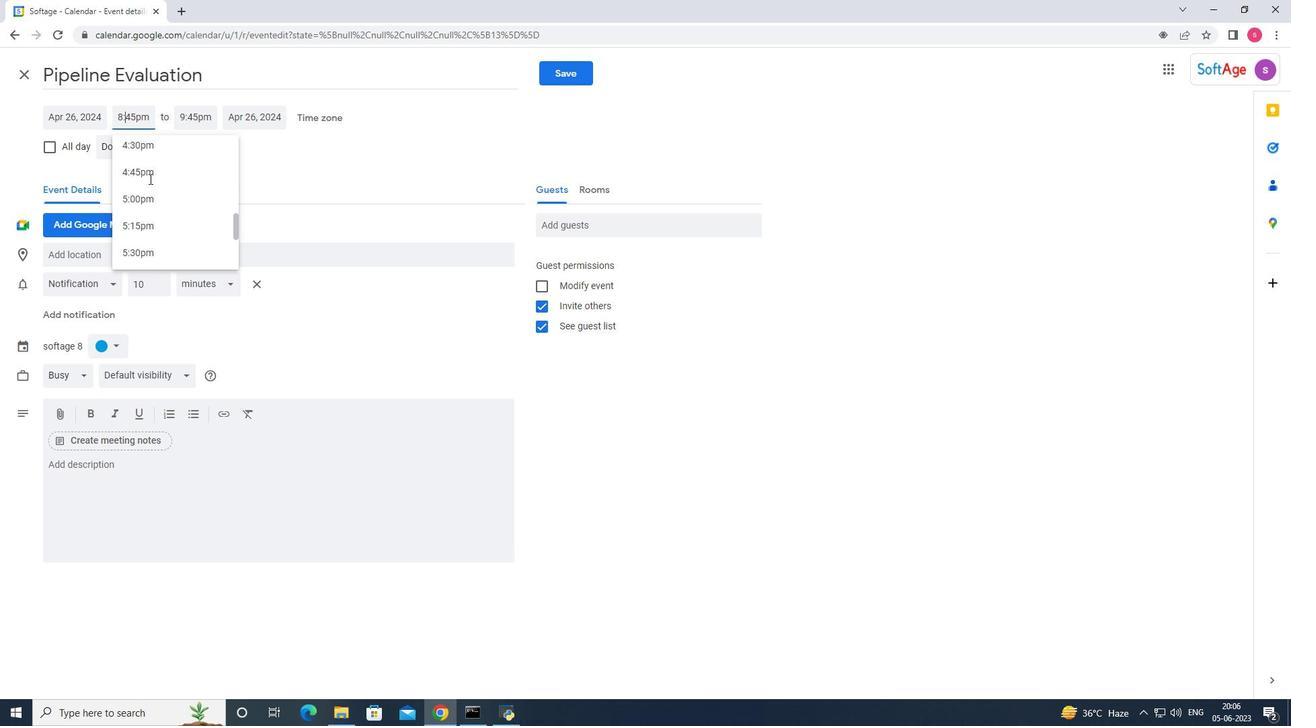 
Action: Mouse scrolled (149, 179) with delta (0, 0)
Screenshot: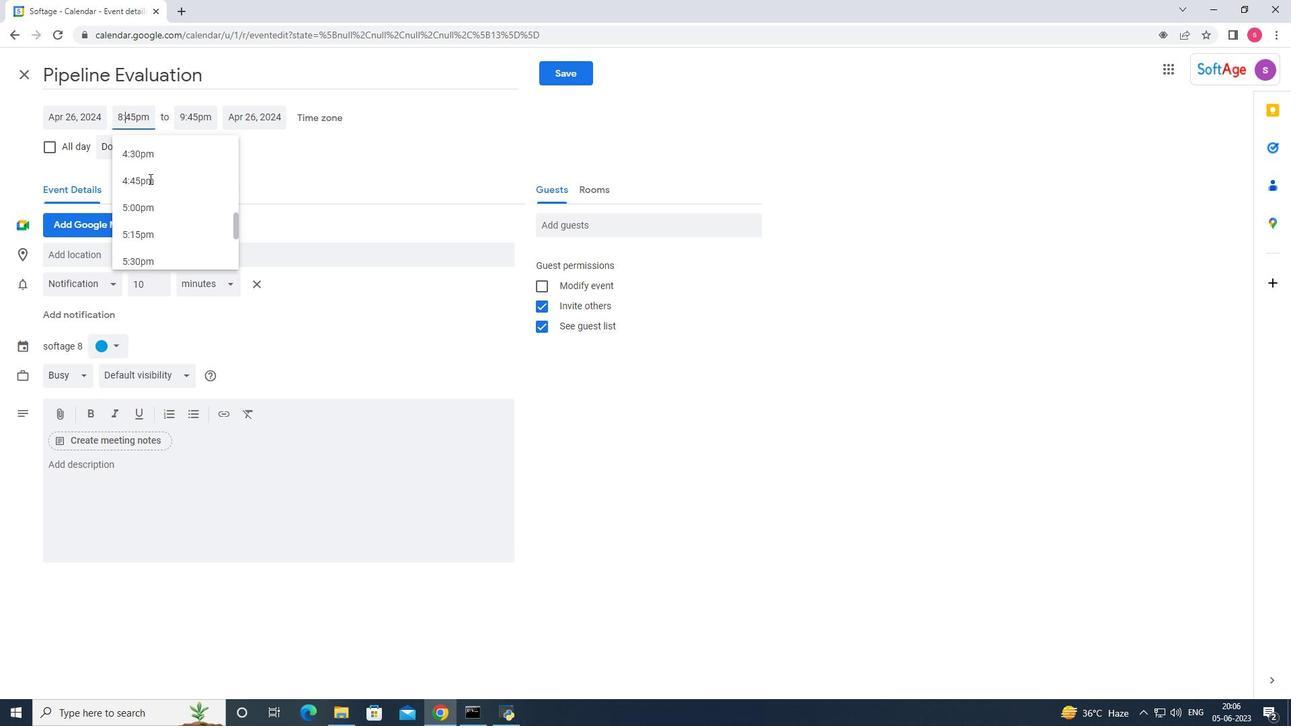 
Action: Mouse moved to (150, 178)
Screenshot: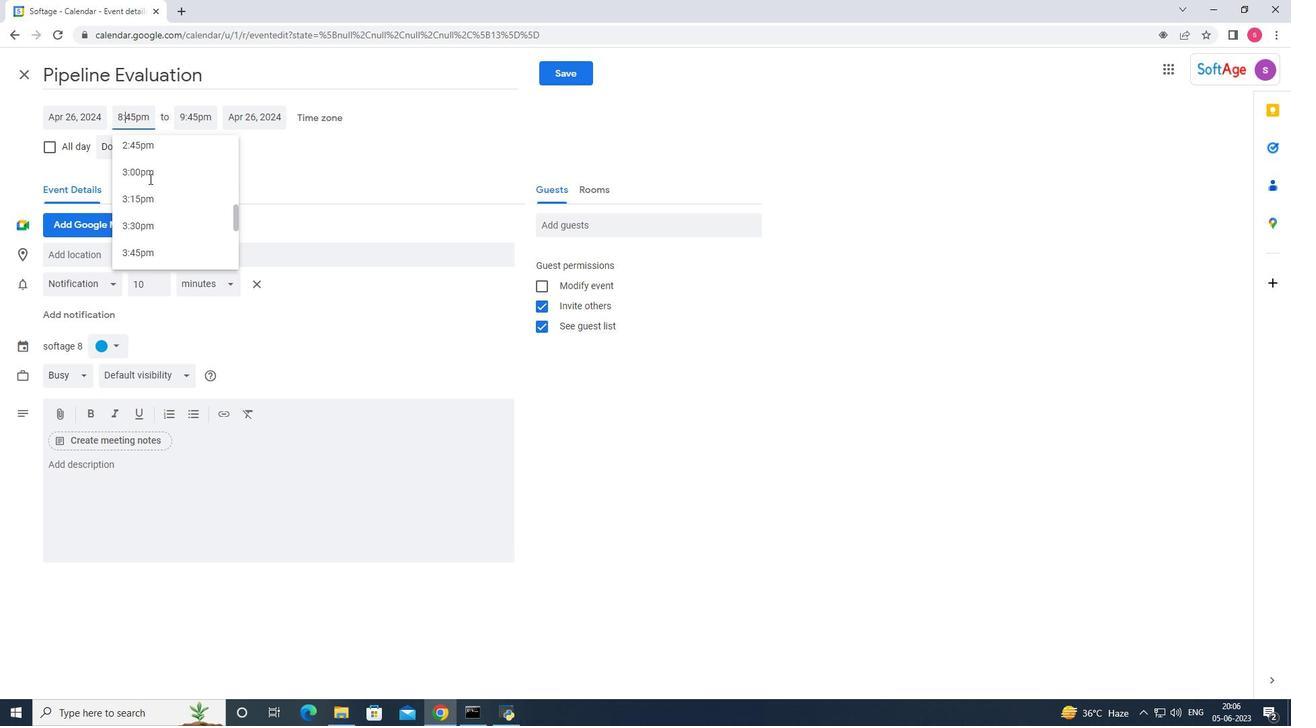
Action: Mouse scrolled (150, 179) with delta (0, 0)
Screenshot: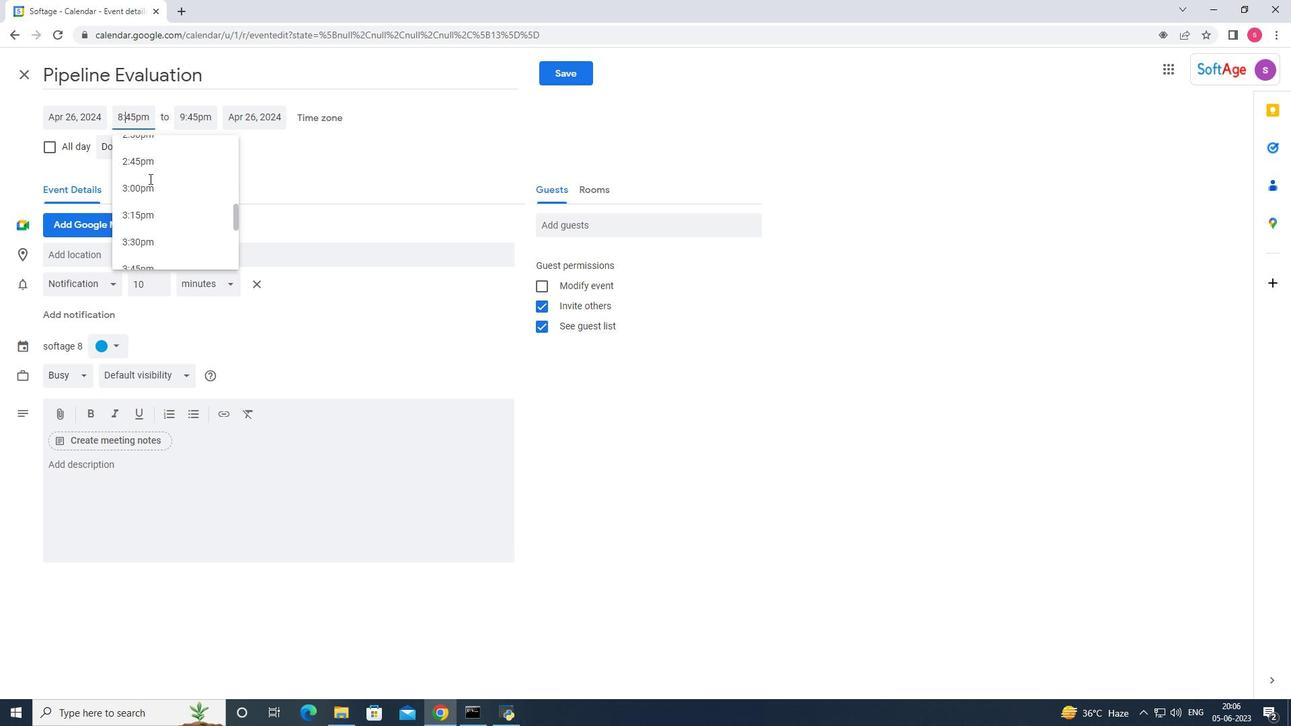 
Action: Mouse scrolled (150, 179) with delta (0, 0)
Screenshot: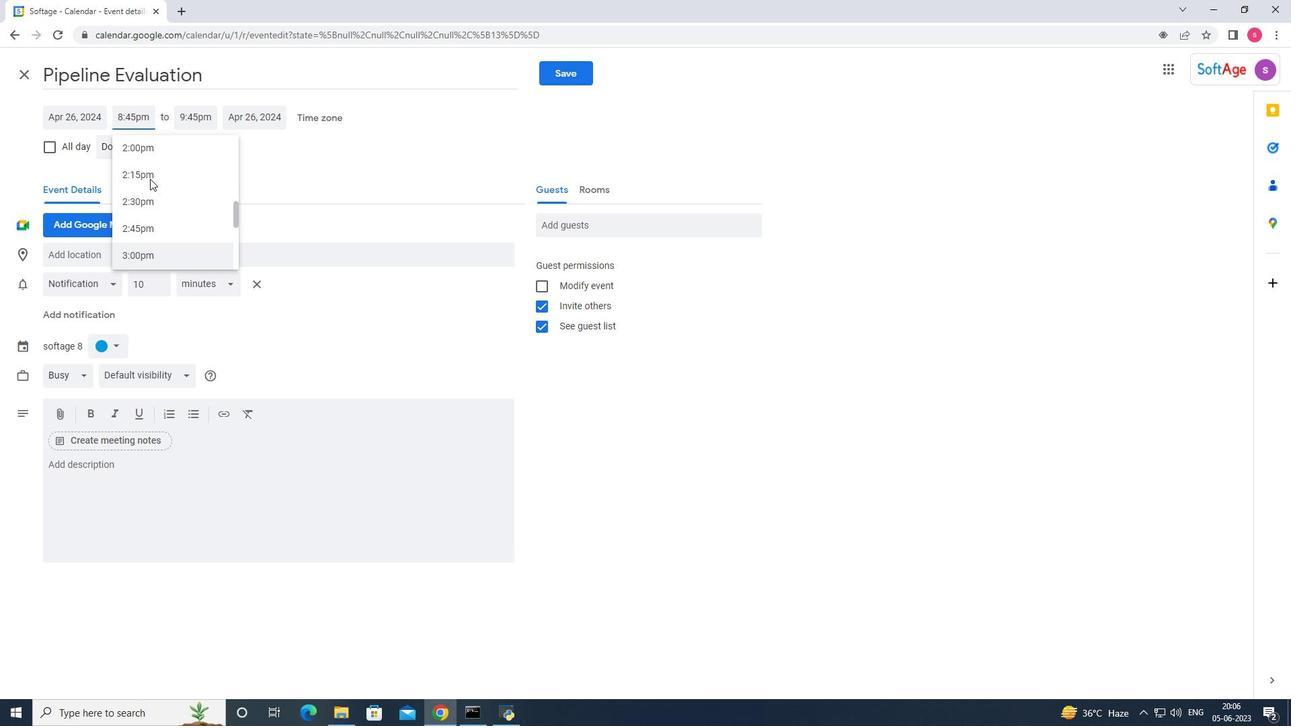 
Action: Mouse scrolled (150, 179) with delta (0, 0)
Screenshot: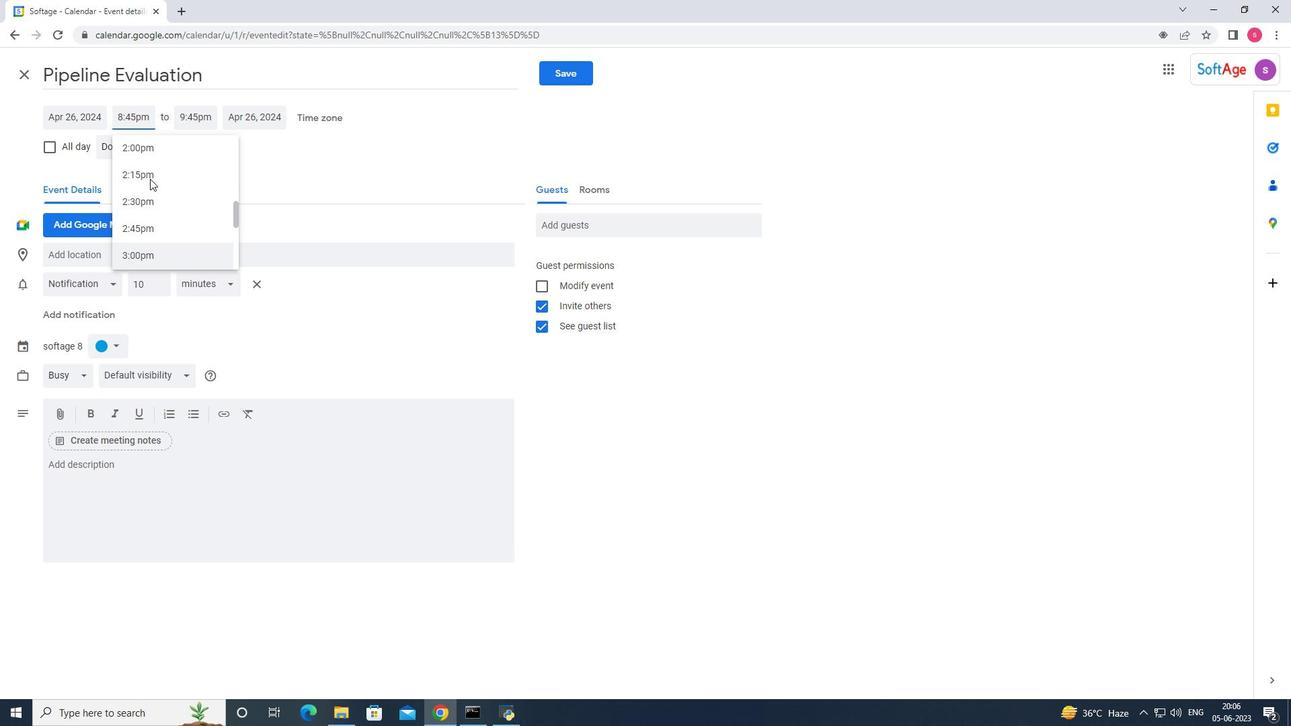 
Action: Mouse scrolled (150, 179) with delta (0, 0)
Screenshot: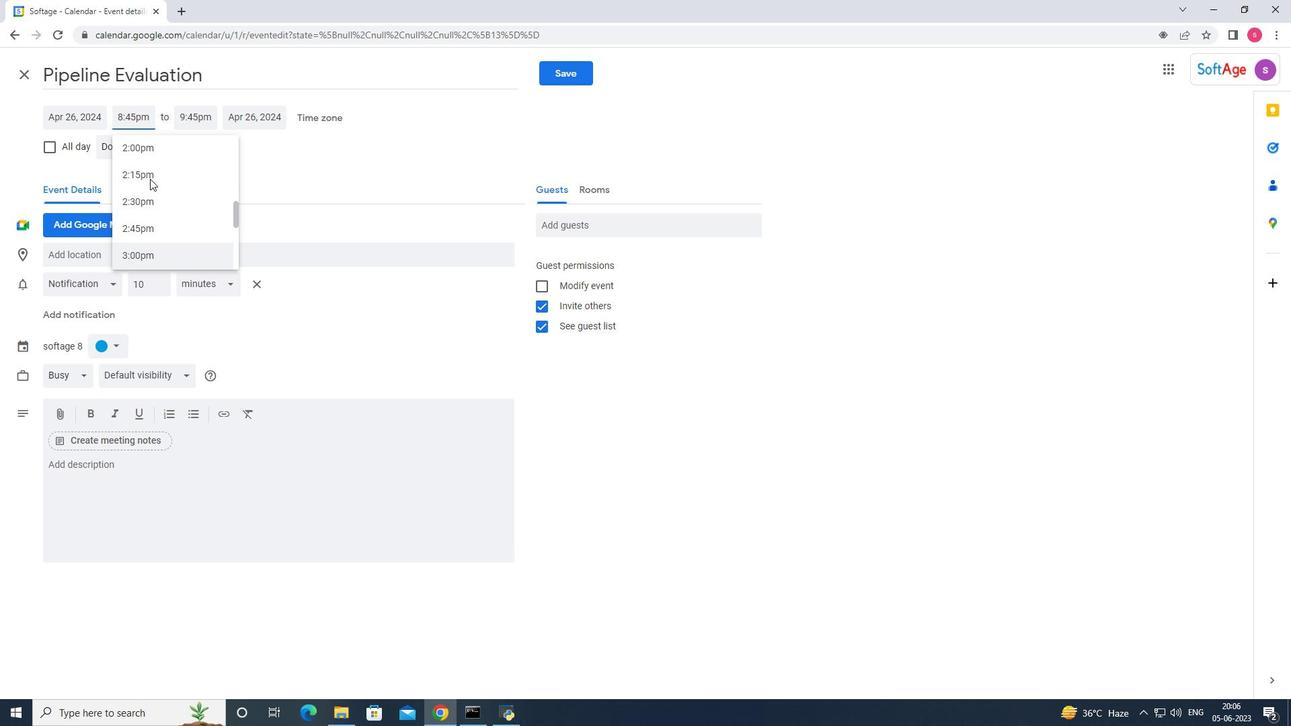 
Action: Mouse scrolled (150, 179) with delta (0, 0)
Screenshot: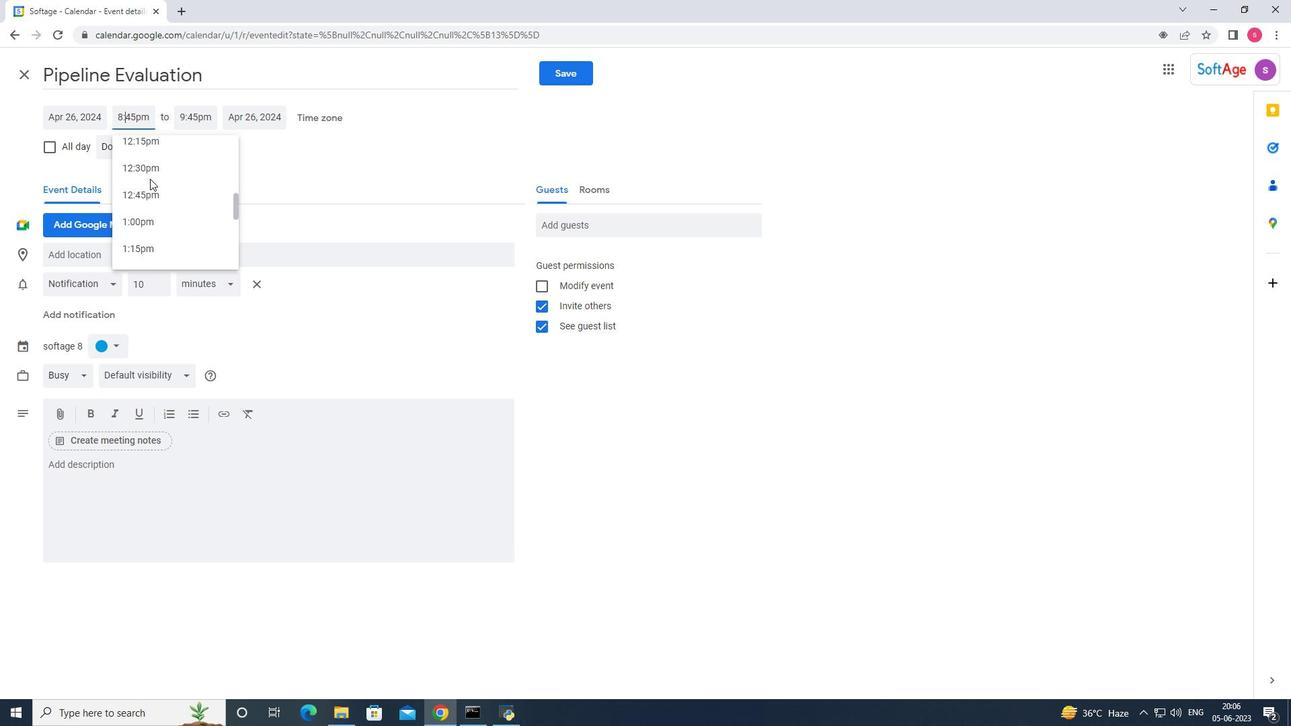 
Action: Mouse scrolled (150, 179) with delta (0, 0)
Screenshot: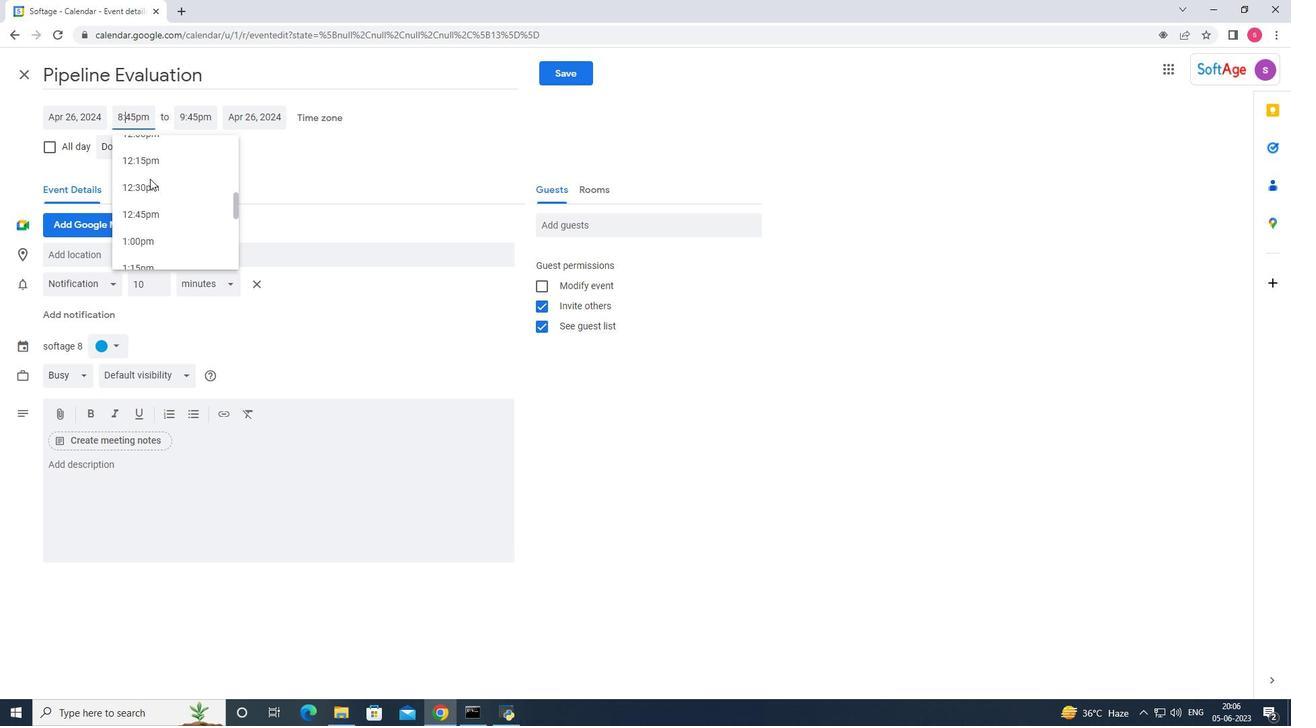 
Action: Mouse scrolled (150, 179) with delta (0, 0)
Screenshot: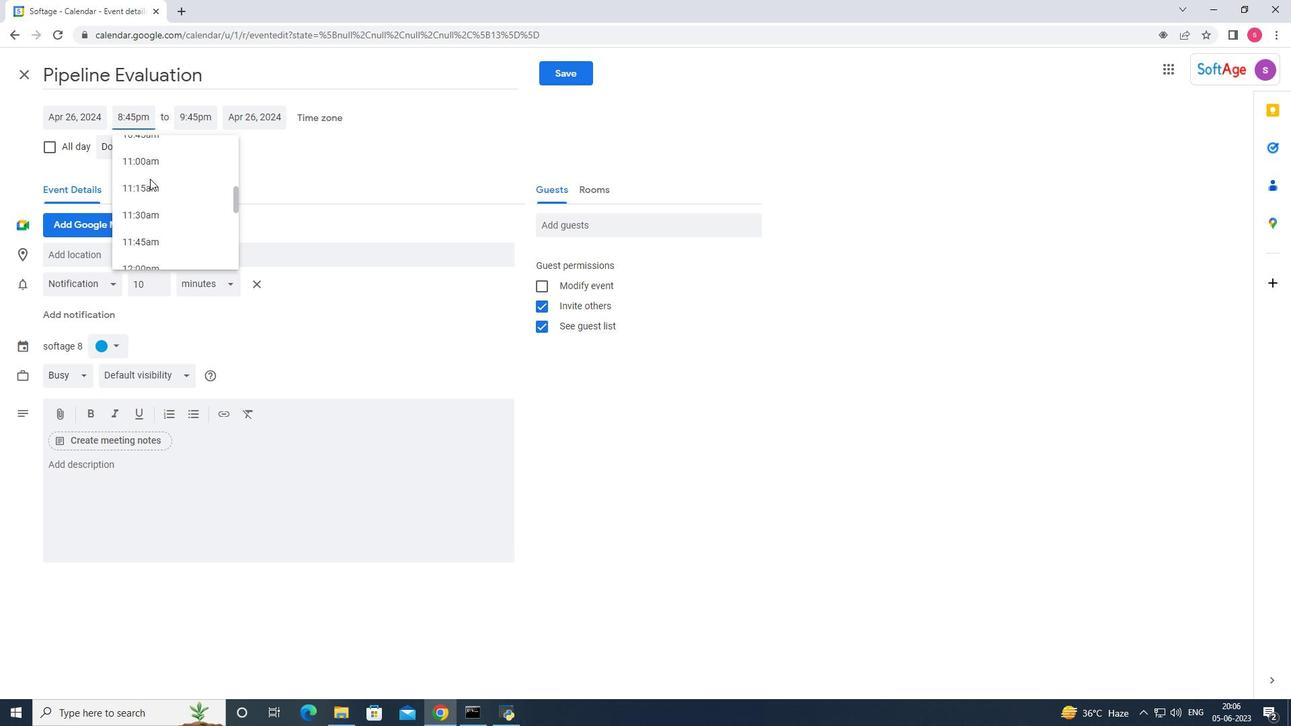
Action: Mouse scrolled (150, 179) with delta (0, 0)
Screenshot: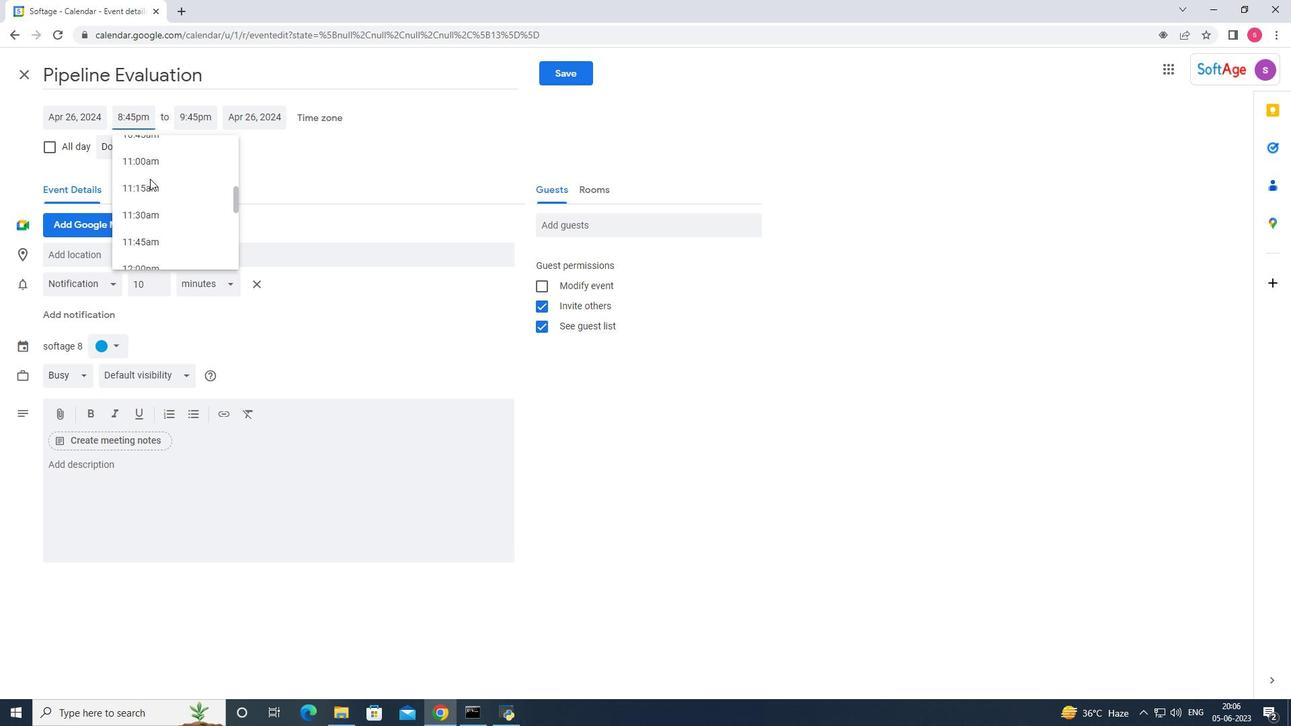 
Action: Mouse scrolled (150, 179) with delta (0, 0)
Screenshot: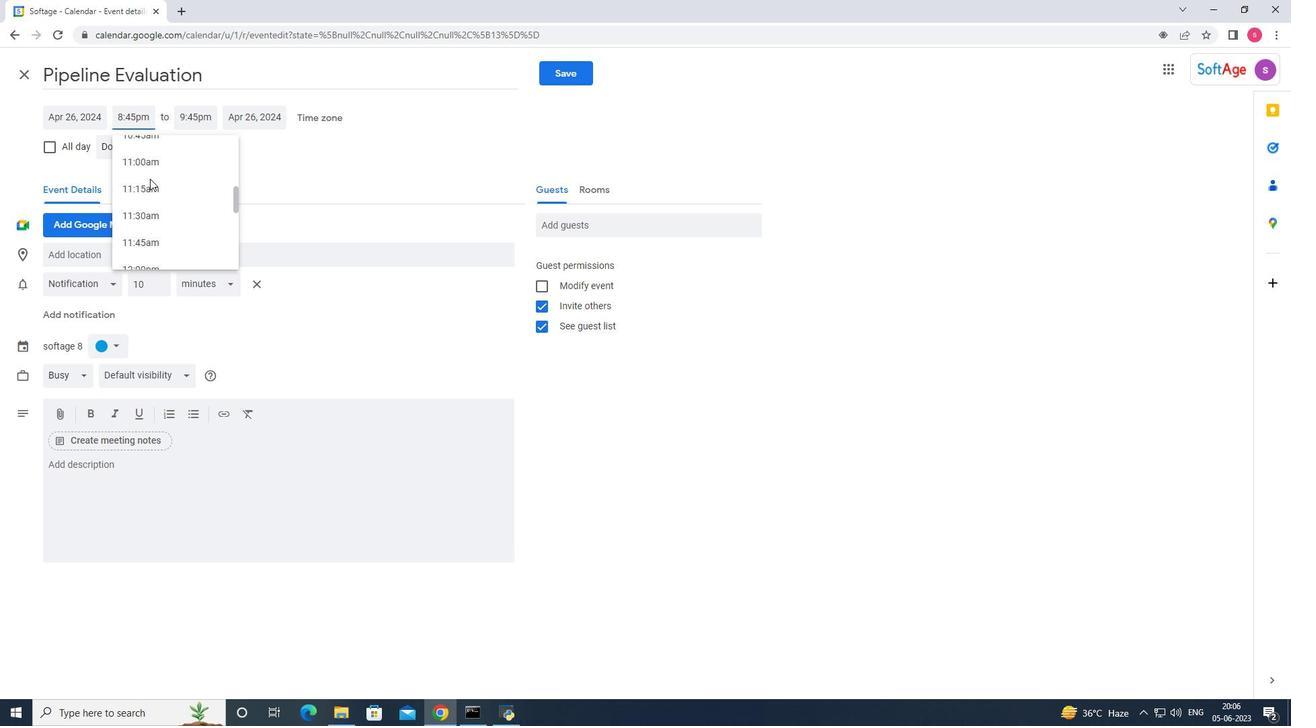 
Action: Mouse scrolled (150, 179) with delta (0, 0)
Screenshot: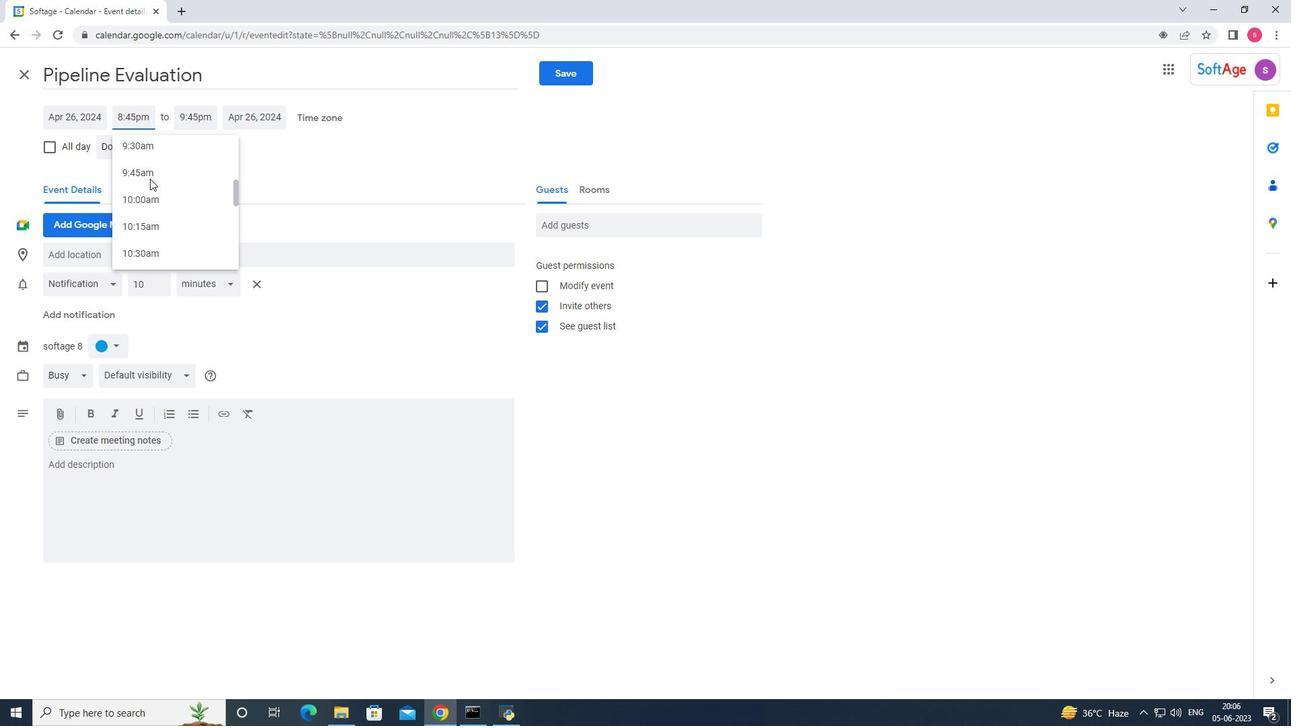 
Action: Mouse scrolled (150, 179) with delta (0, 0)
Screenshot: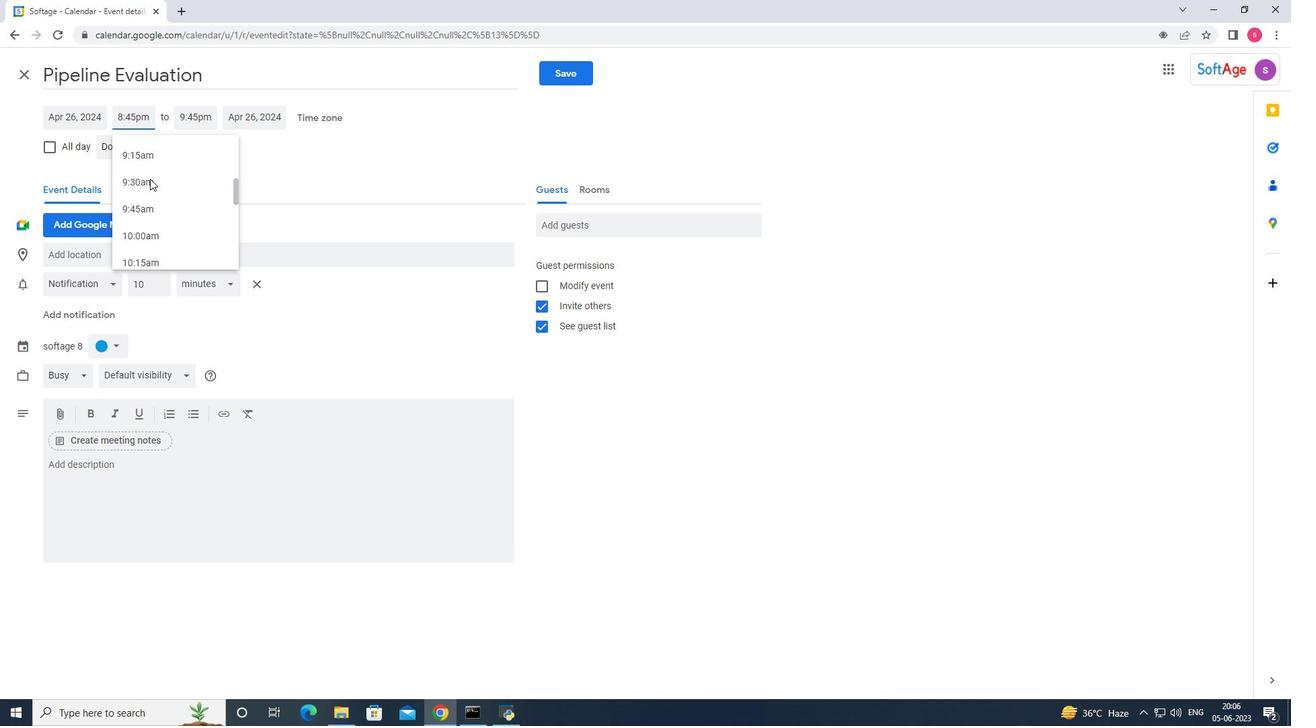 
Action: Mouse scrolled (150, 179) with delta (0, 0)
Screenshot: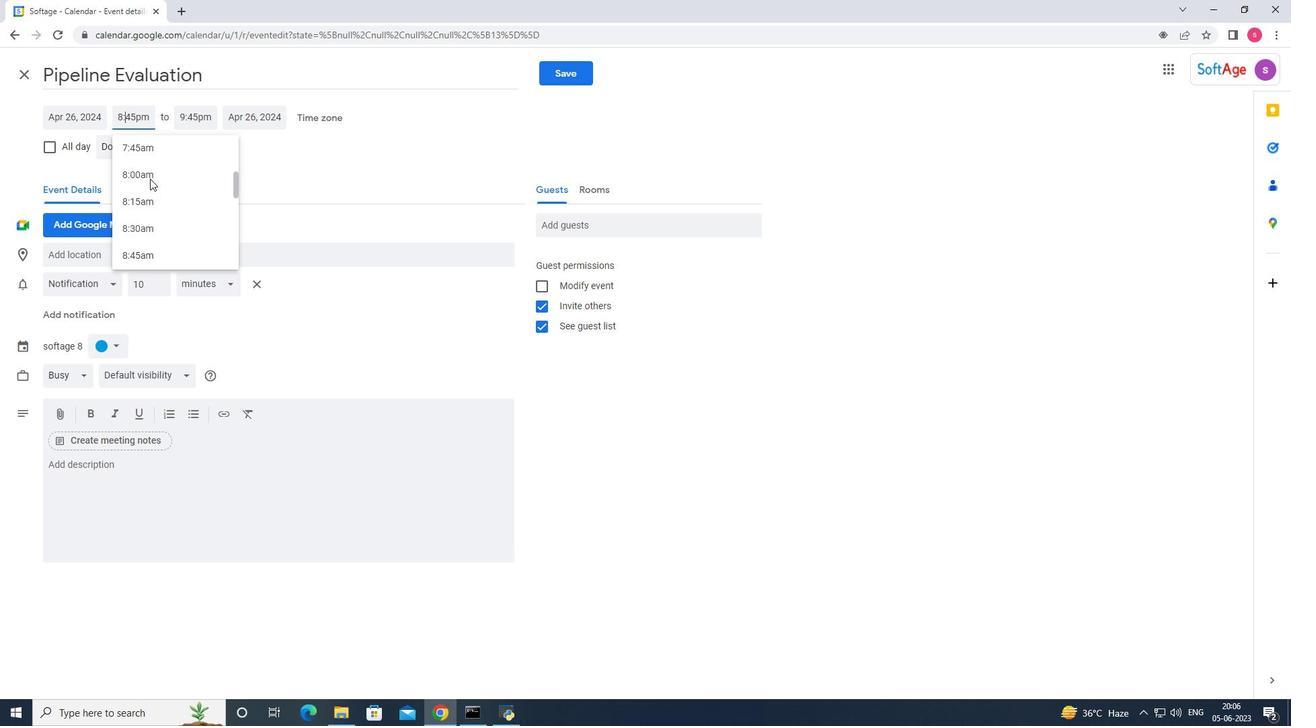 
Action: Mouse scrolled (150, 179) with delta (0, 0)
Screenshot: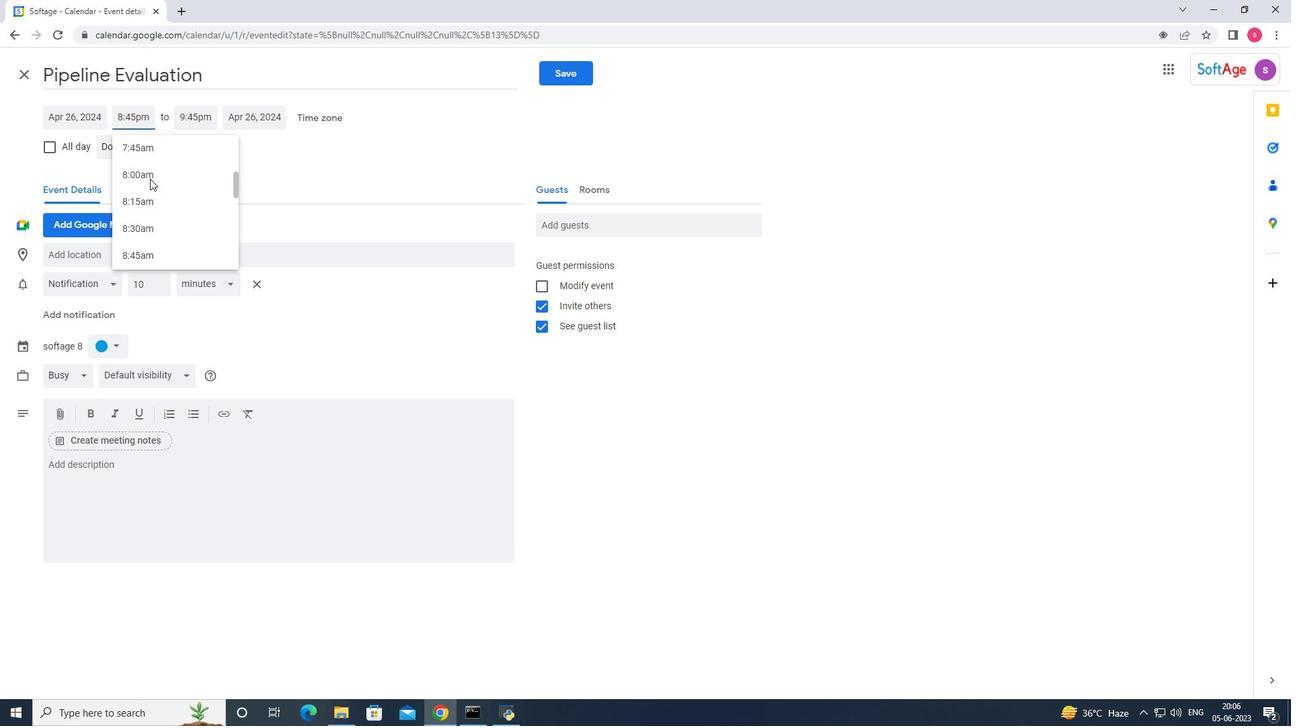 
Action: Mouse scrolled (150, 179) with delta (0, 0)
Screenshot: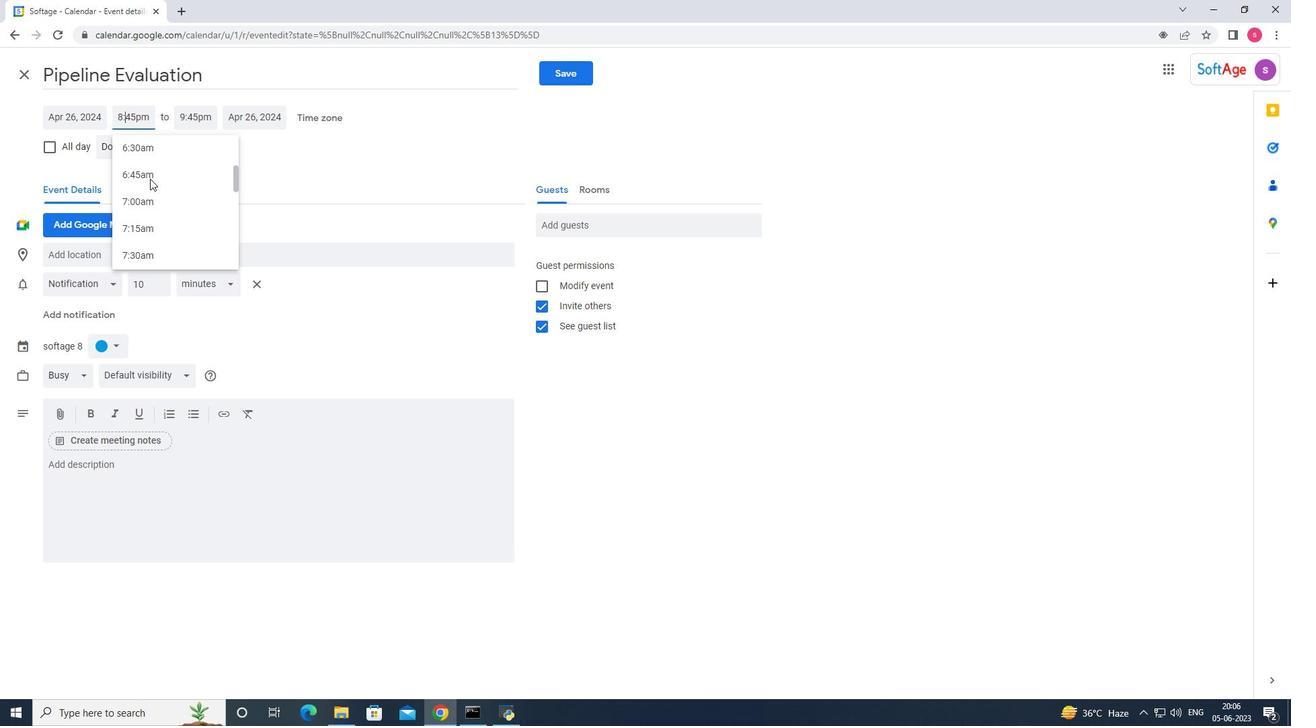 
Action: Mouse scrolled (150, 179) with delta (0, 0)
Screenshot: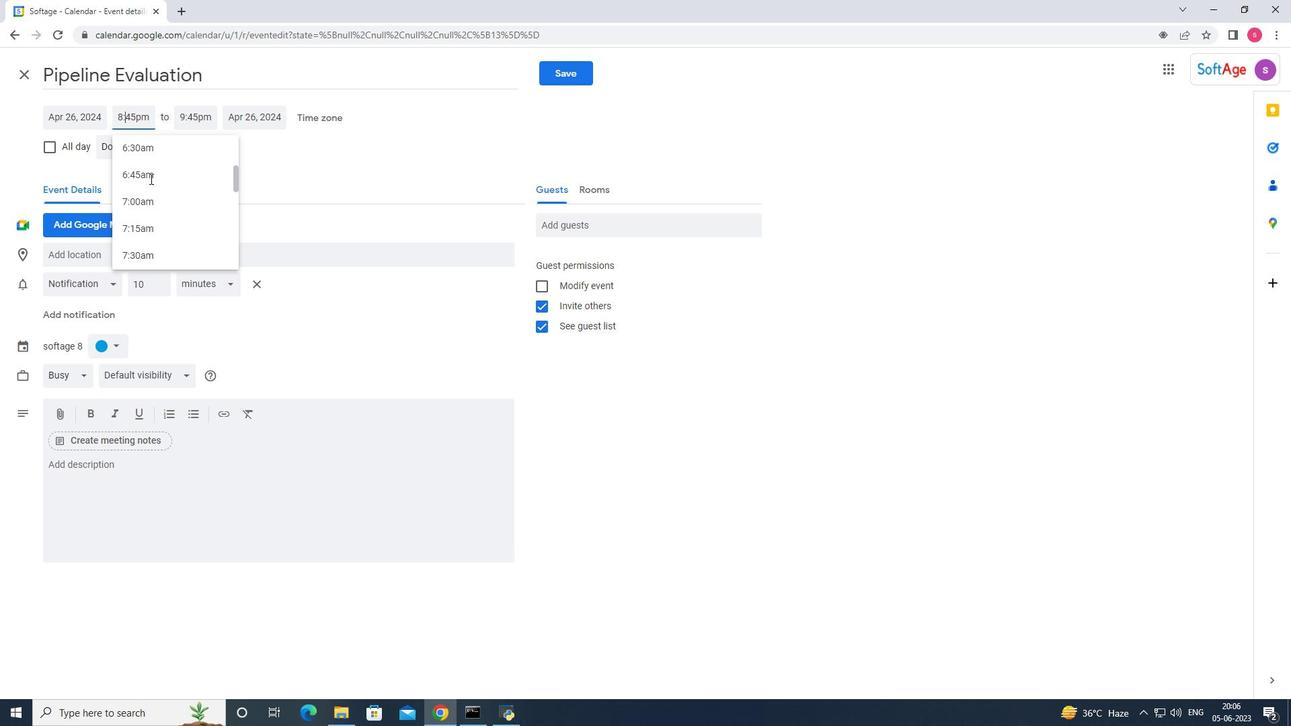 
Action: Mouse scrolled (150, 178) with delta (0, 0)
Screenshot: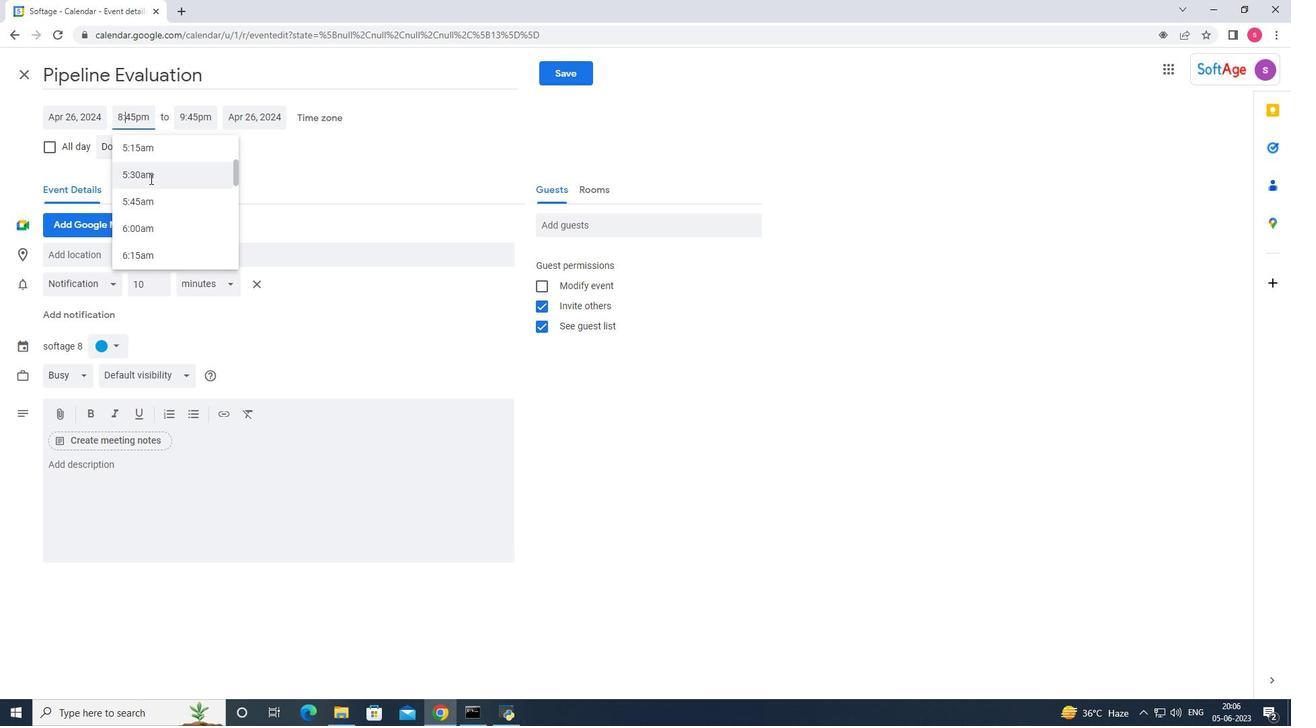 
Action: Mouse scrolled (150, 178) with delta (0, 0)
Screenshot: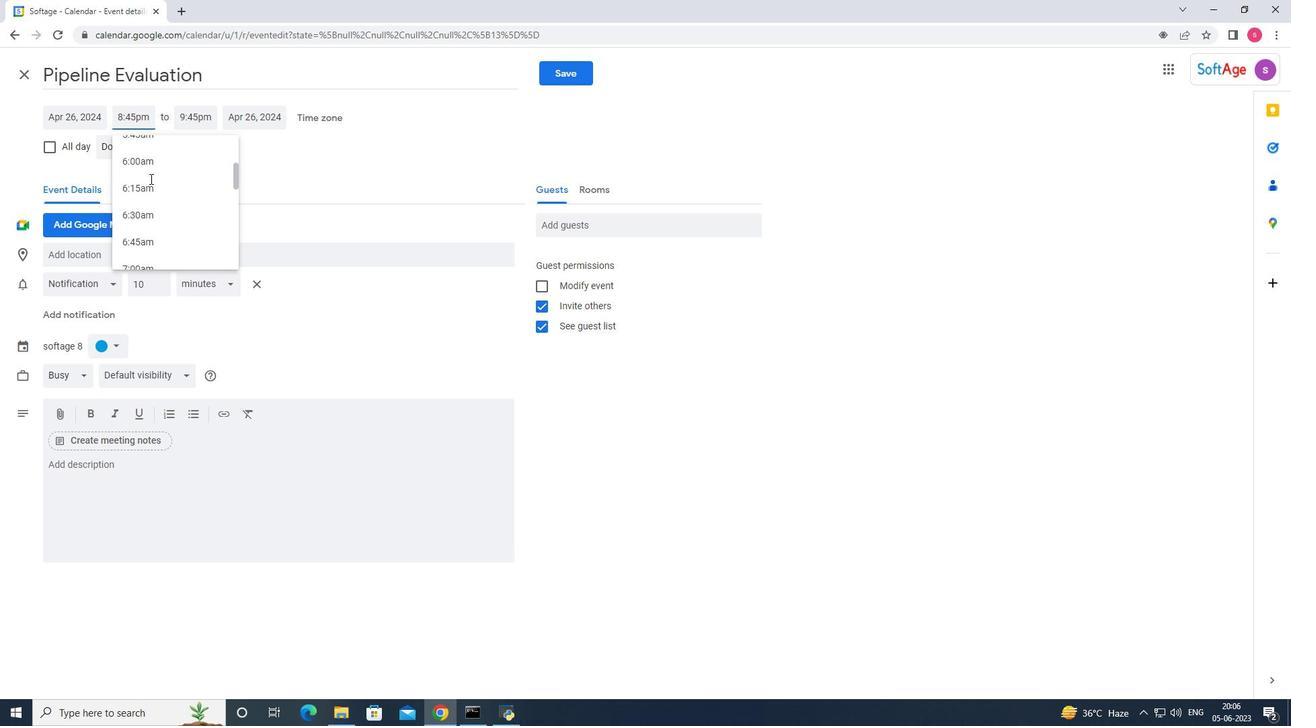 
Action: Mouse moved to (150, 181)
Screenshot: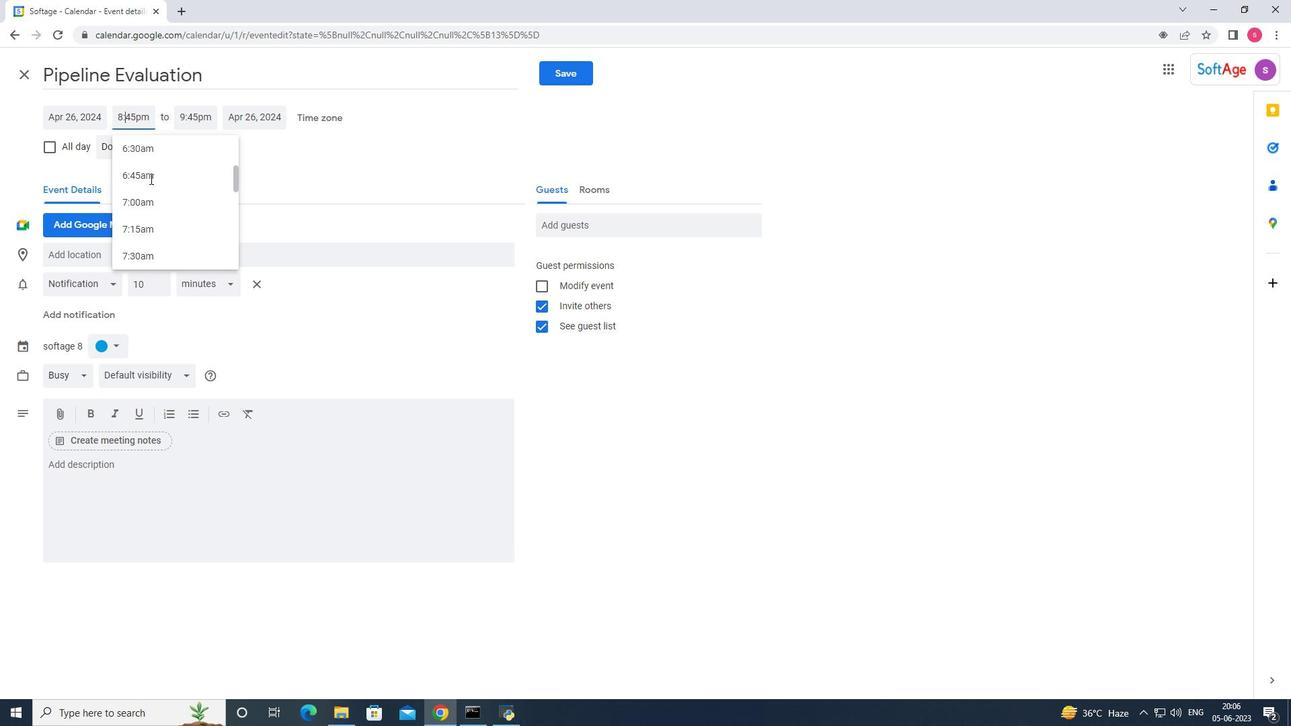 
Action: Mouse scrolled (150, 180) with delta (0, 0)
Screenshot: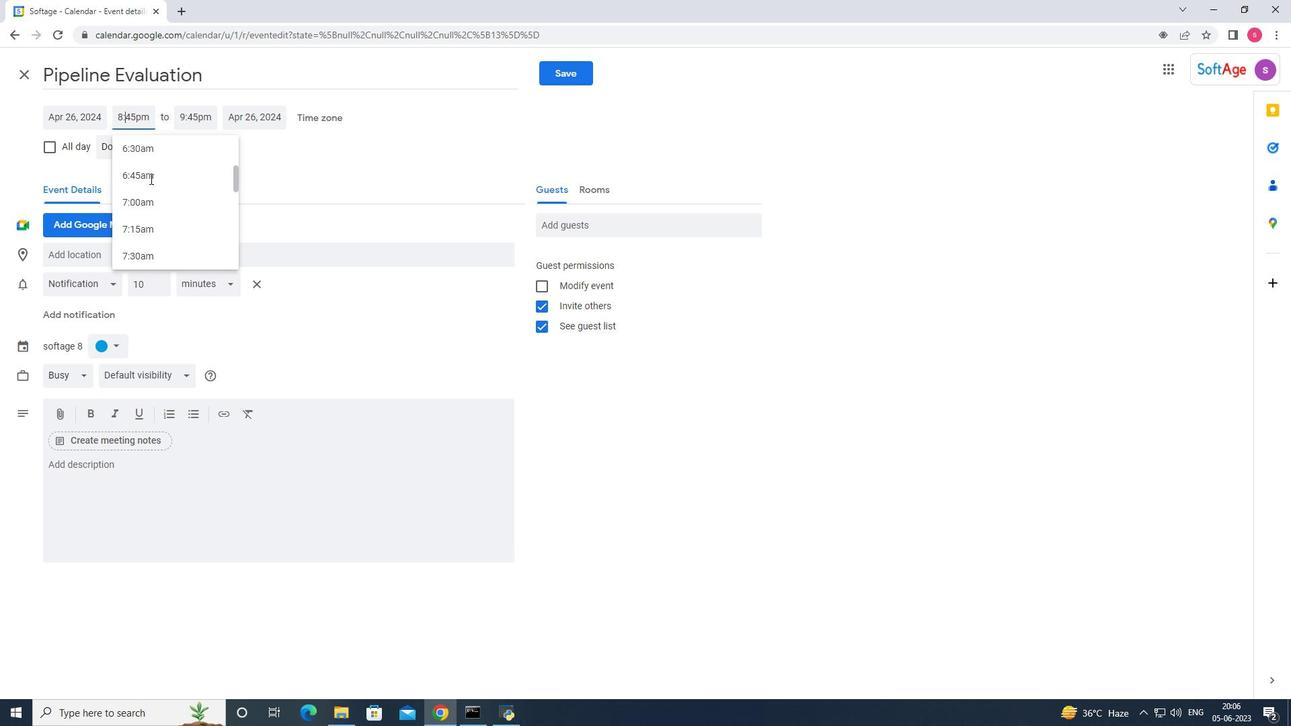 
Action: Mouse moved to (150, 183)
Screenshot: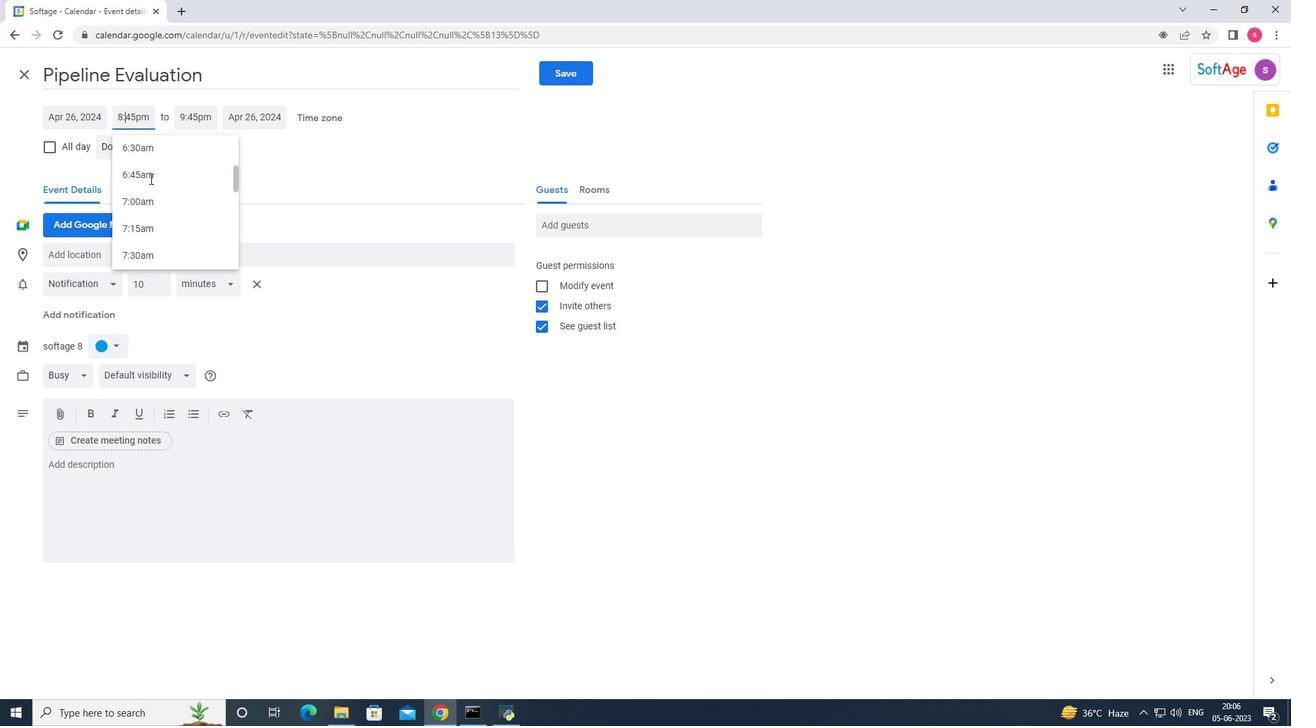 
Action: Mouse scrolled (150, 182) with delta (0, 0)
Screenshot: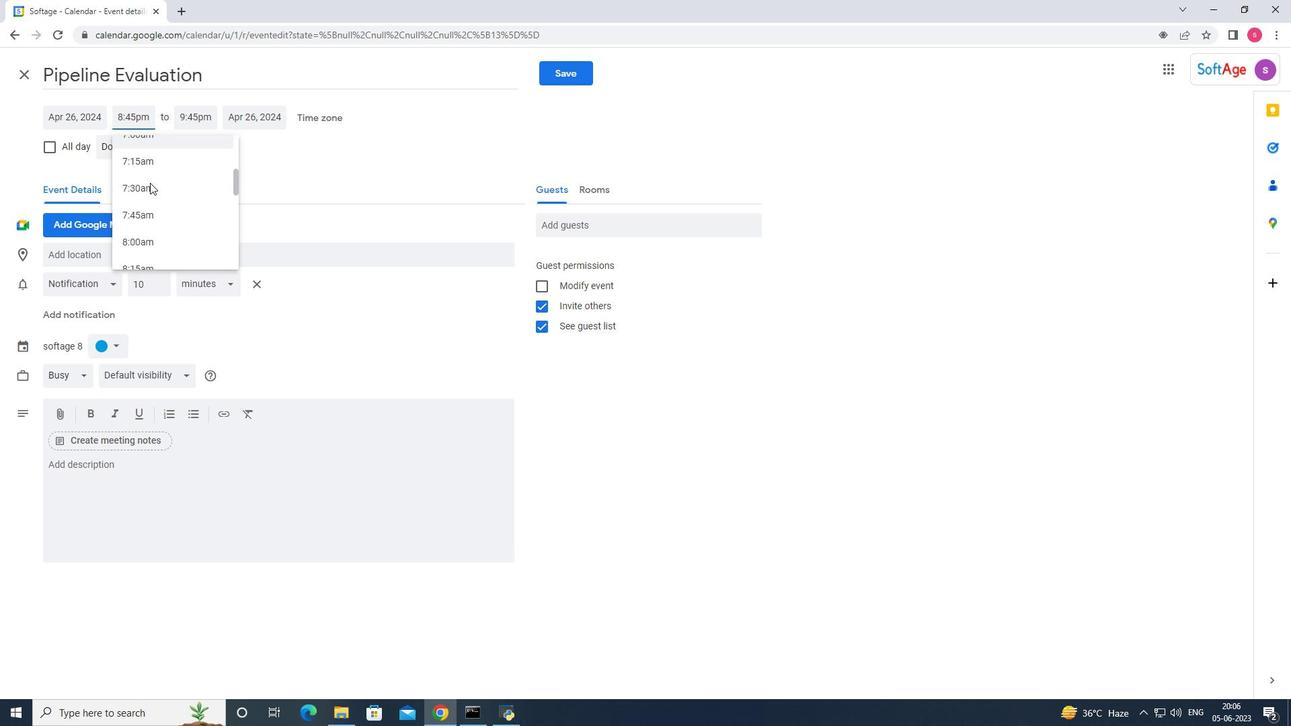 
Action: Mouse moved to (146, 252)
Screenshot: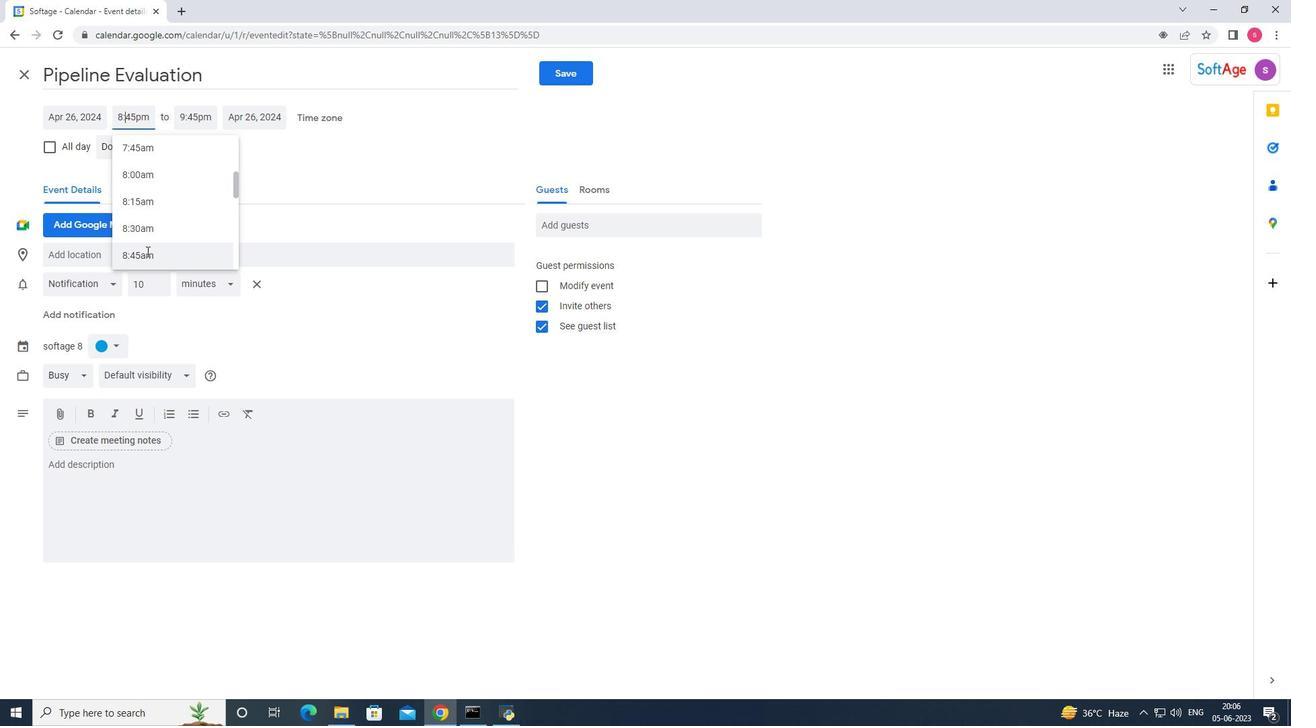 
Action: Mouse scrolled (146, 251) with delta (0, 0)
Screenshot: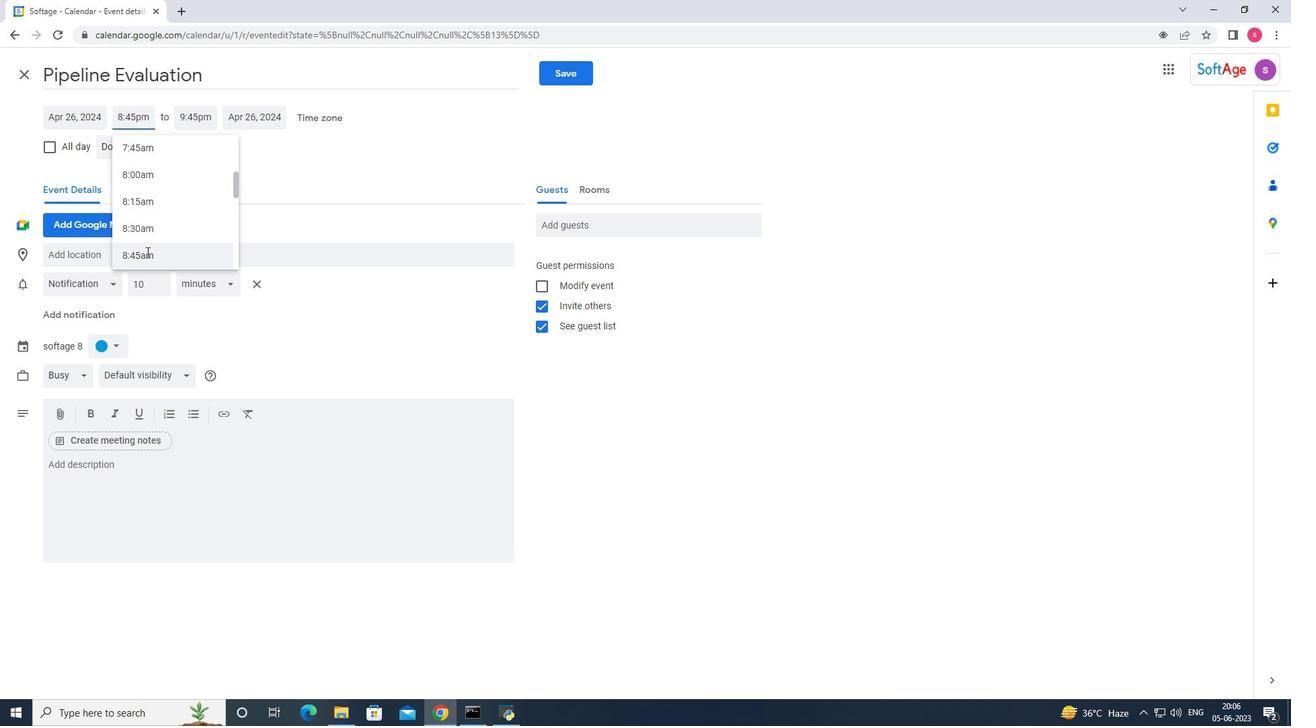 
Action: Mouse moved to (147, 187)
Screenshot: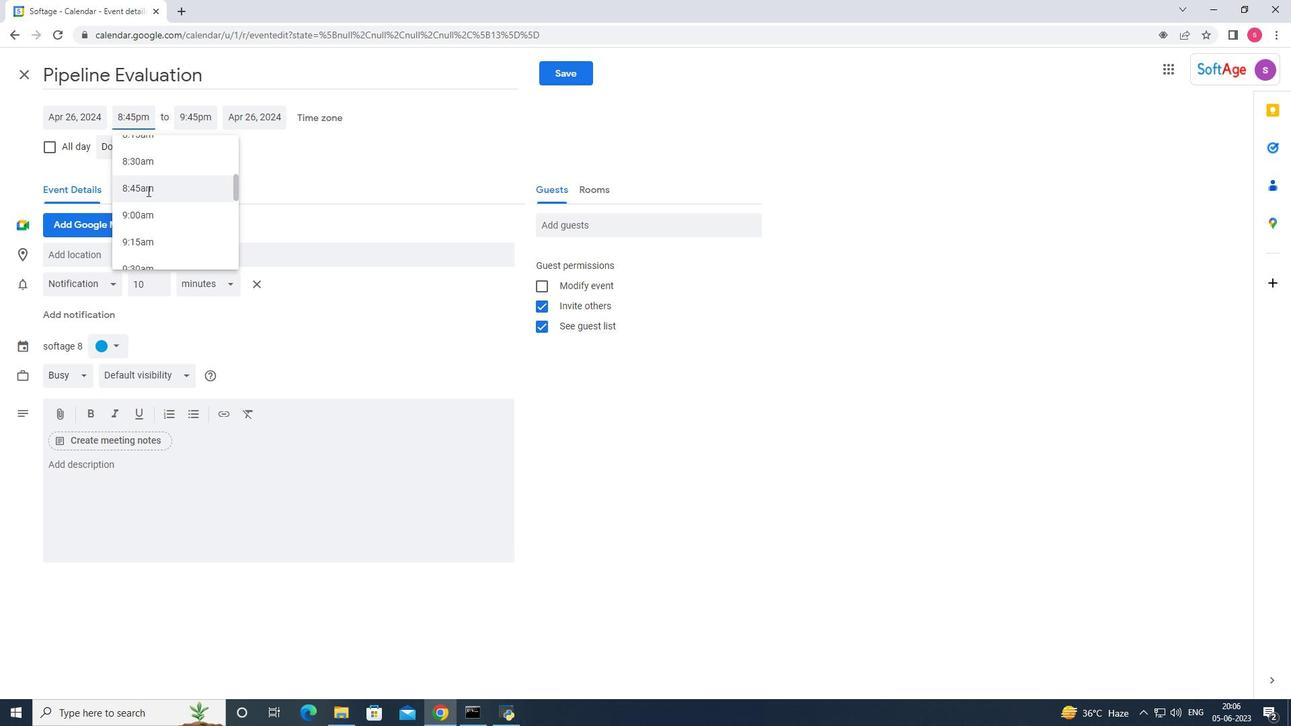
Action: Mouse pressed left at (147, 187)
Screenshot: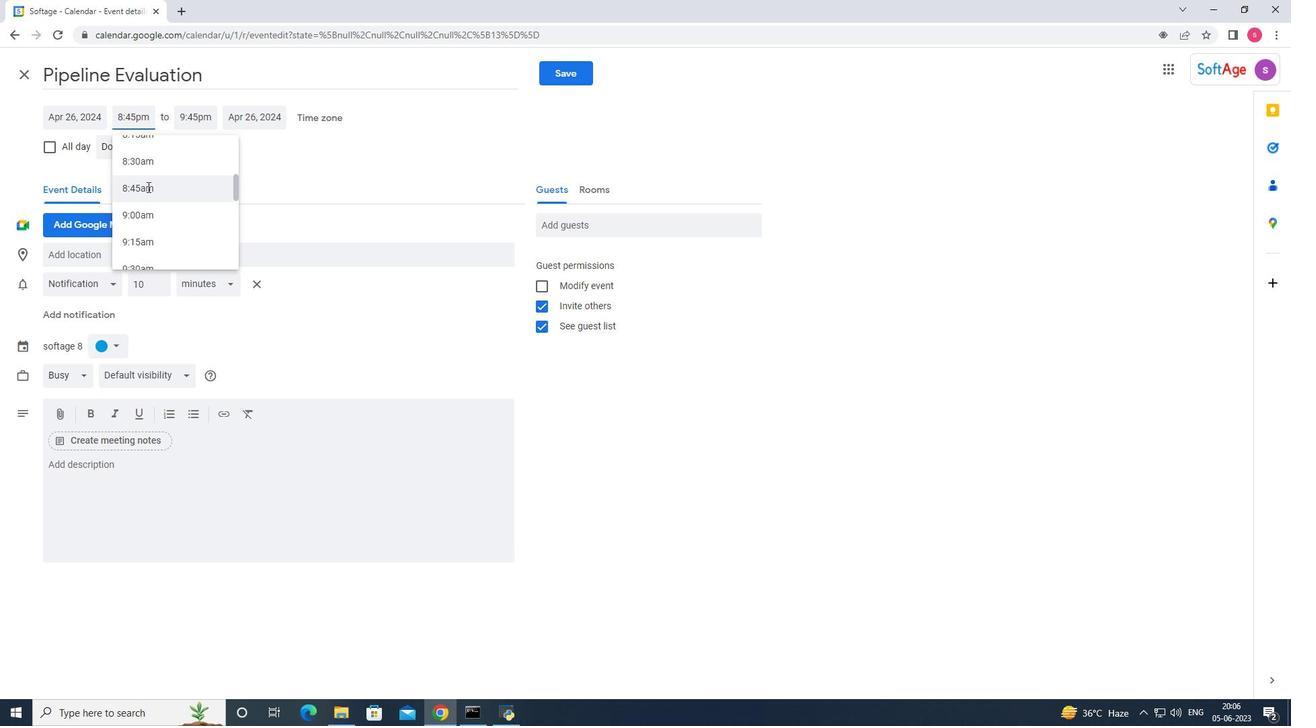 
Action: Mouse moved to (128, 117)
Screenshot: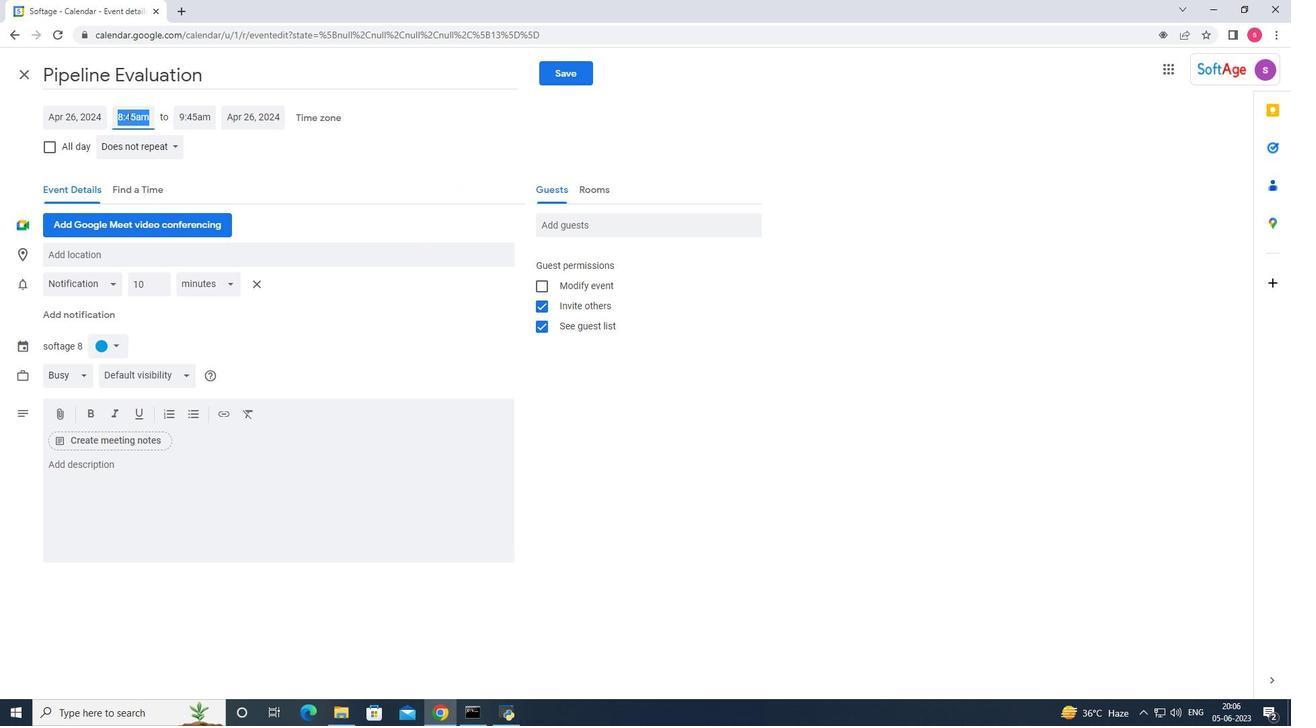 
Action: Mouse pressed left at (128, 117)
Screenshot: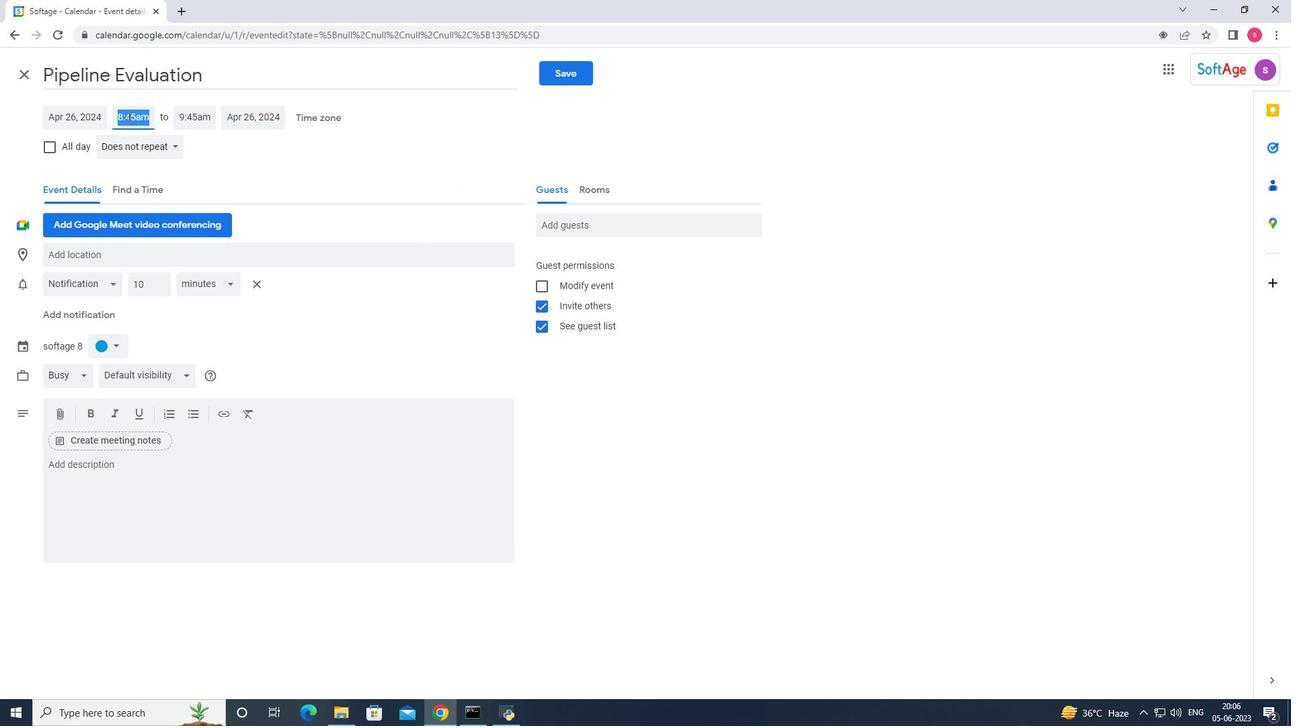 
Action: Mouse moved to (136, 147)
Screenshot: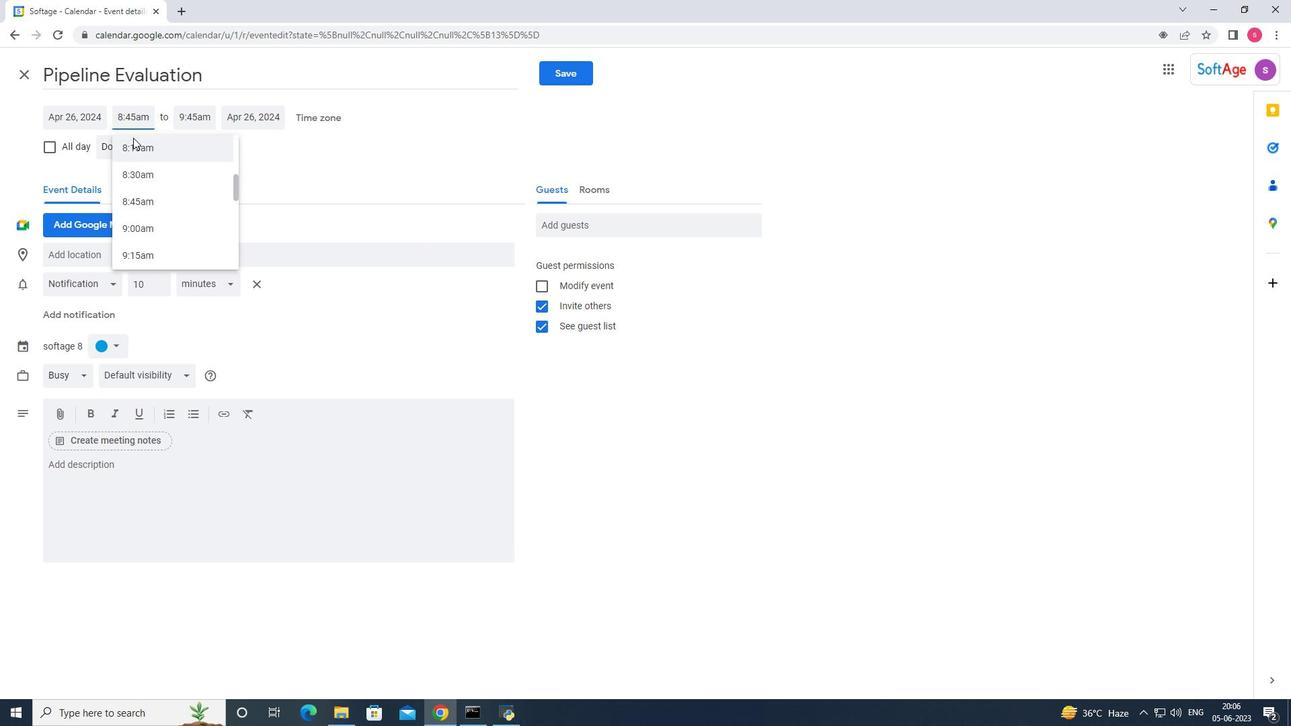 
Action: Key pressed <Key.backspace>
Screenshot: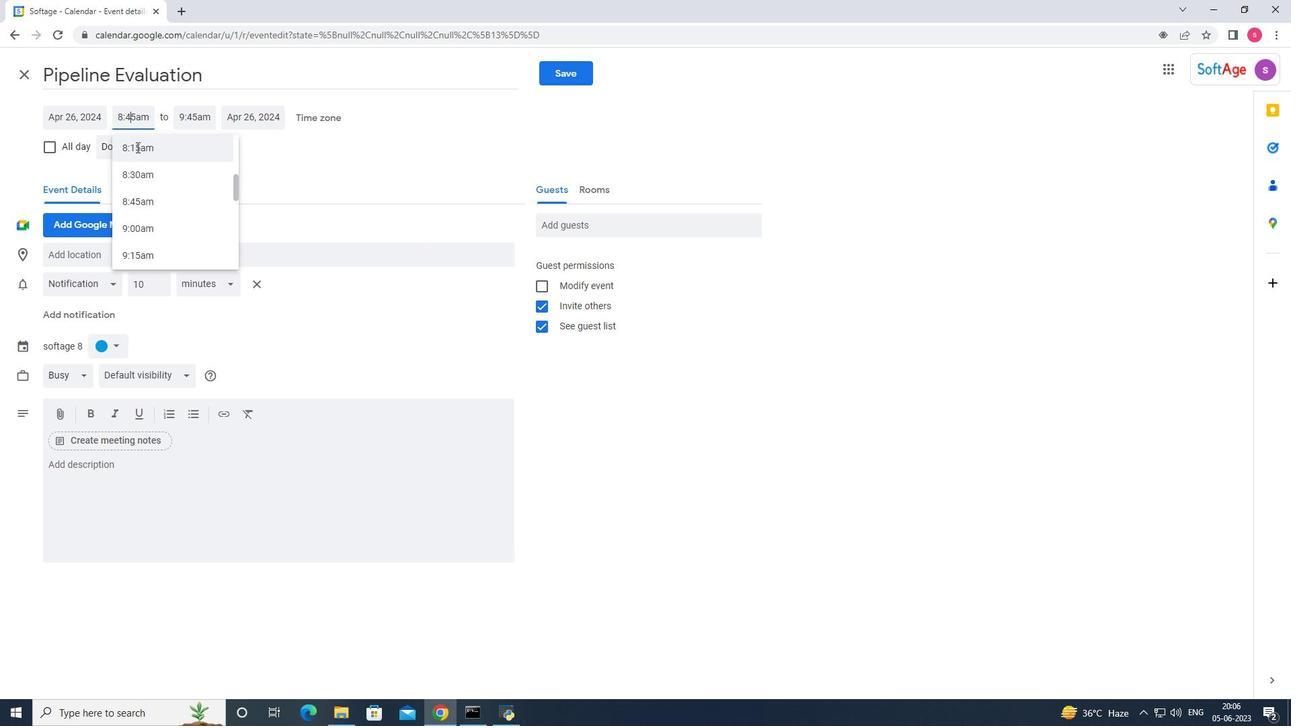 
Action: Mouse moved to (127, 114)
Screenshot: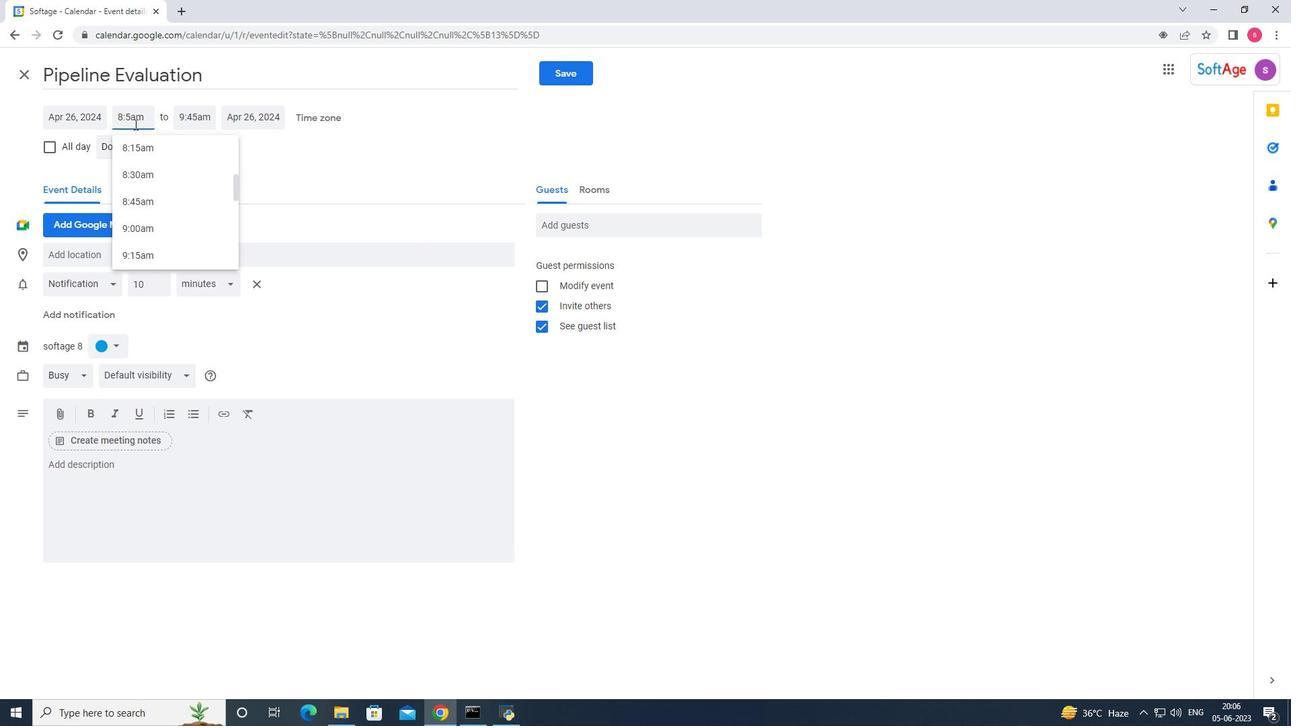 
Action: Key pressed <Key.right>
Screenshot: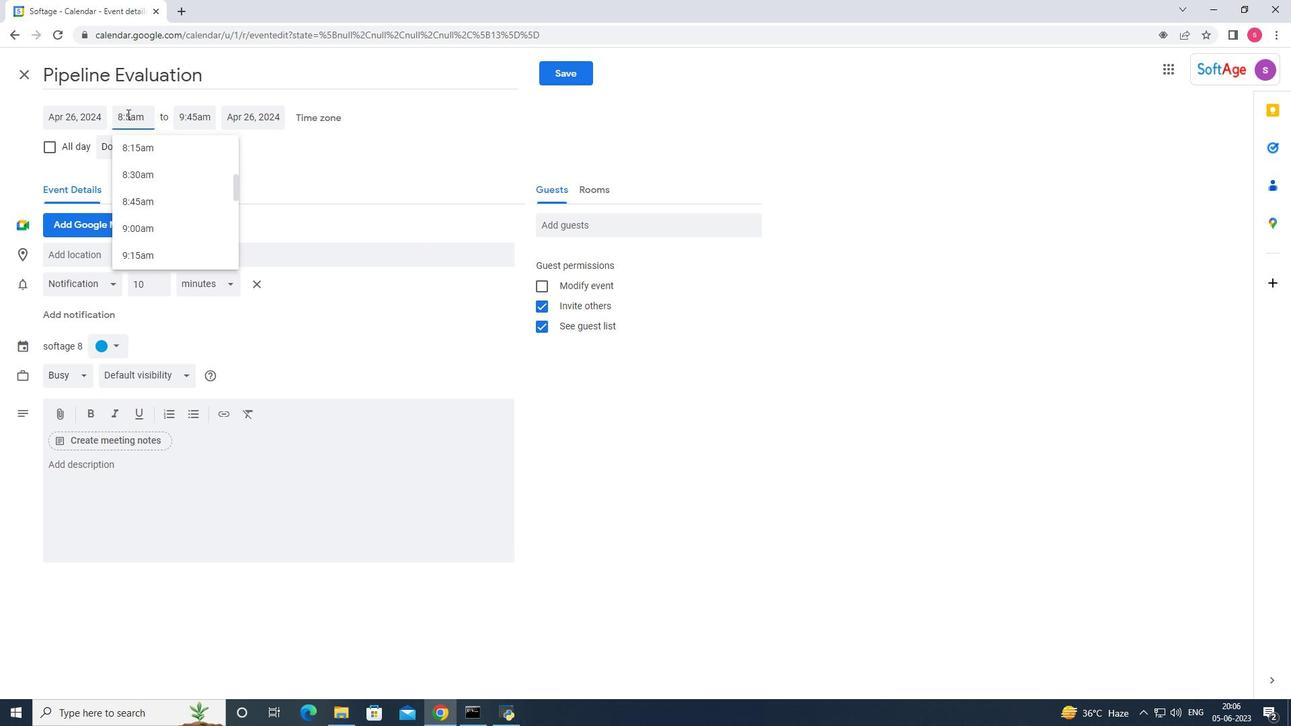 
Action: Mouse moved to (141, 140)
Screenshot: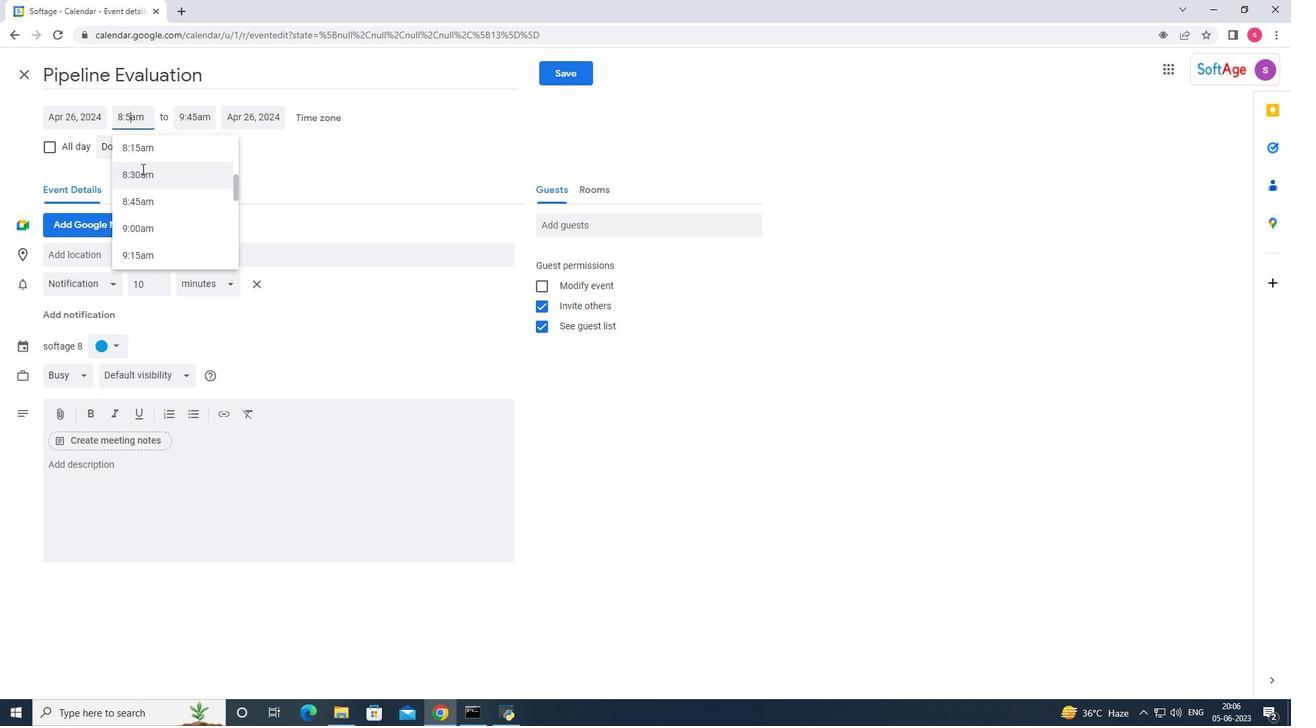
Action: Key pressed 0
Screenshot: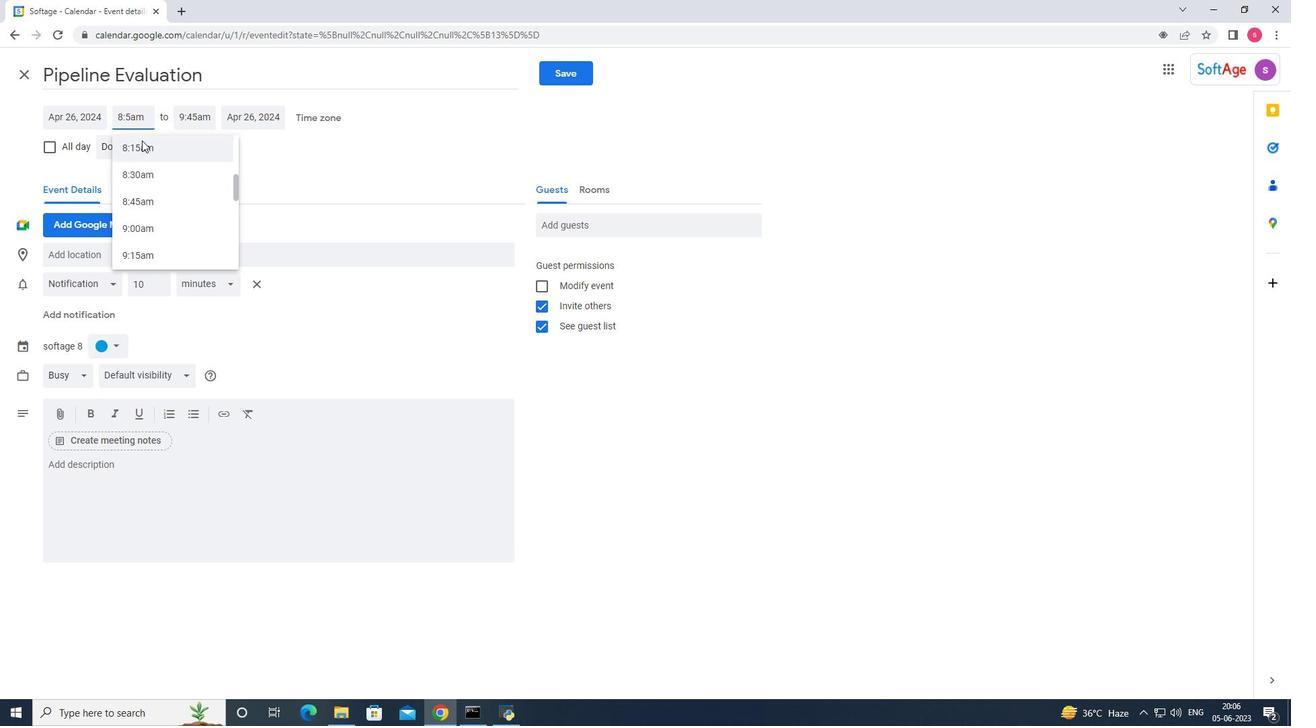 
Action: Mouse moved to (193, 112)
Screenshot: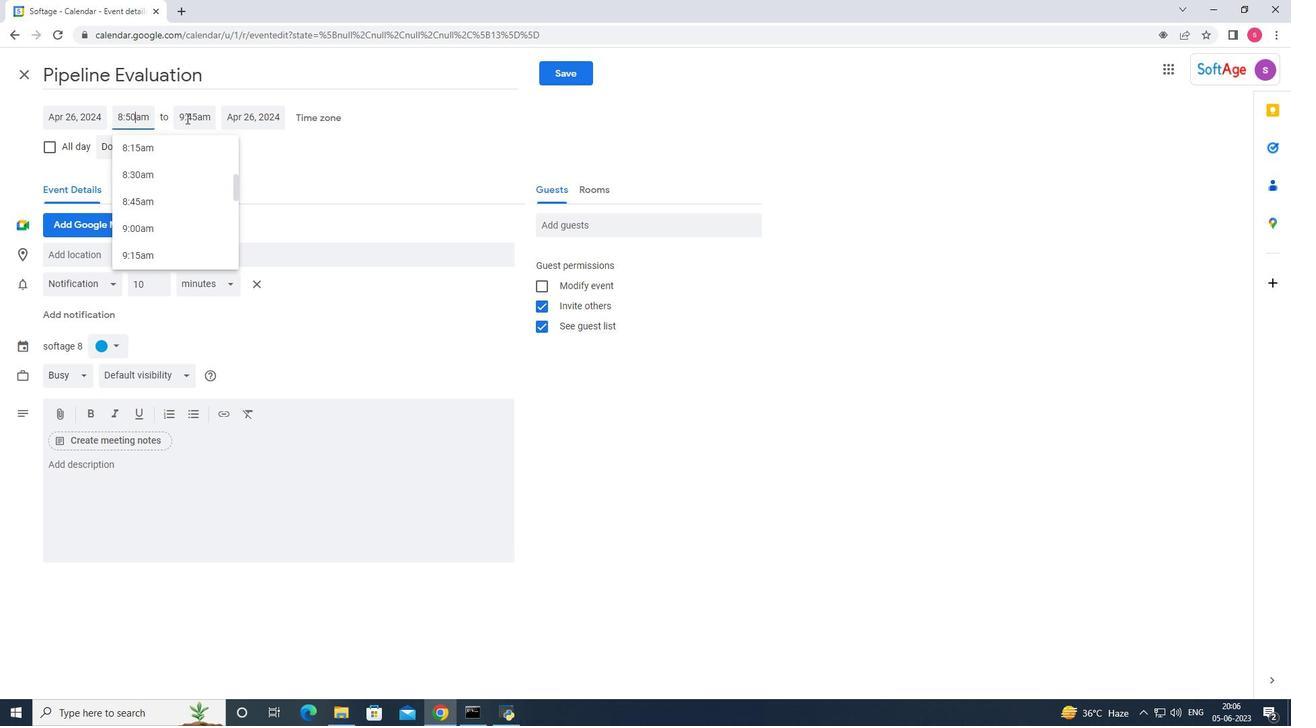 
Action: Mouse pressed left at (193, 112)
Screenshot: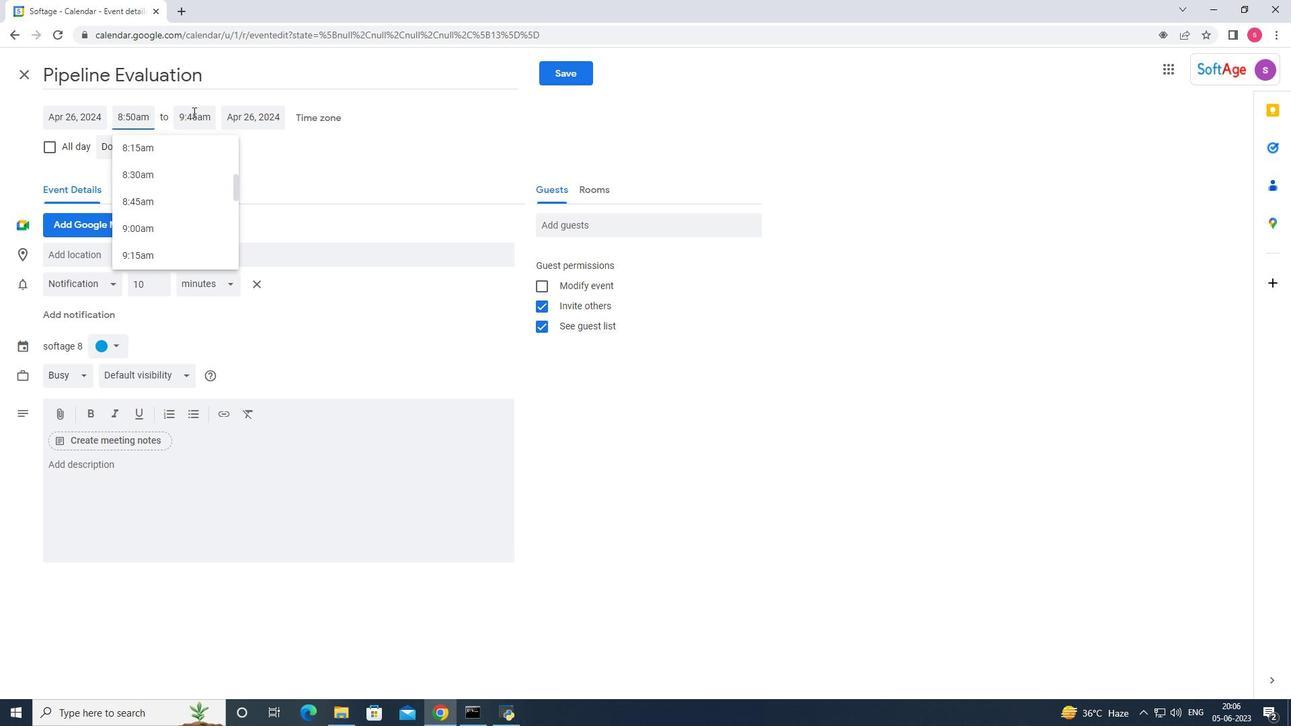 
Action: Mouse moved to (213, 188)
Screenshot: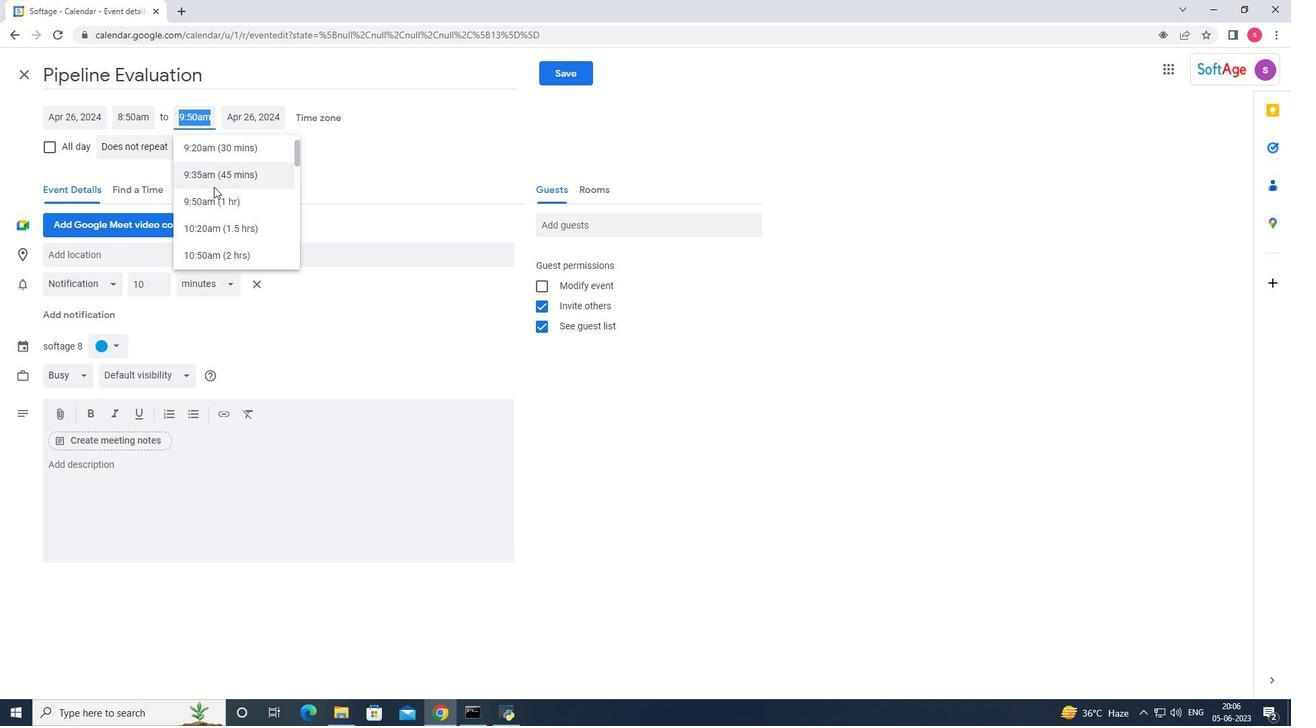 
Action: Mouse scrolled (213, 187) with delta (0, 0)
Screenshot: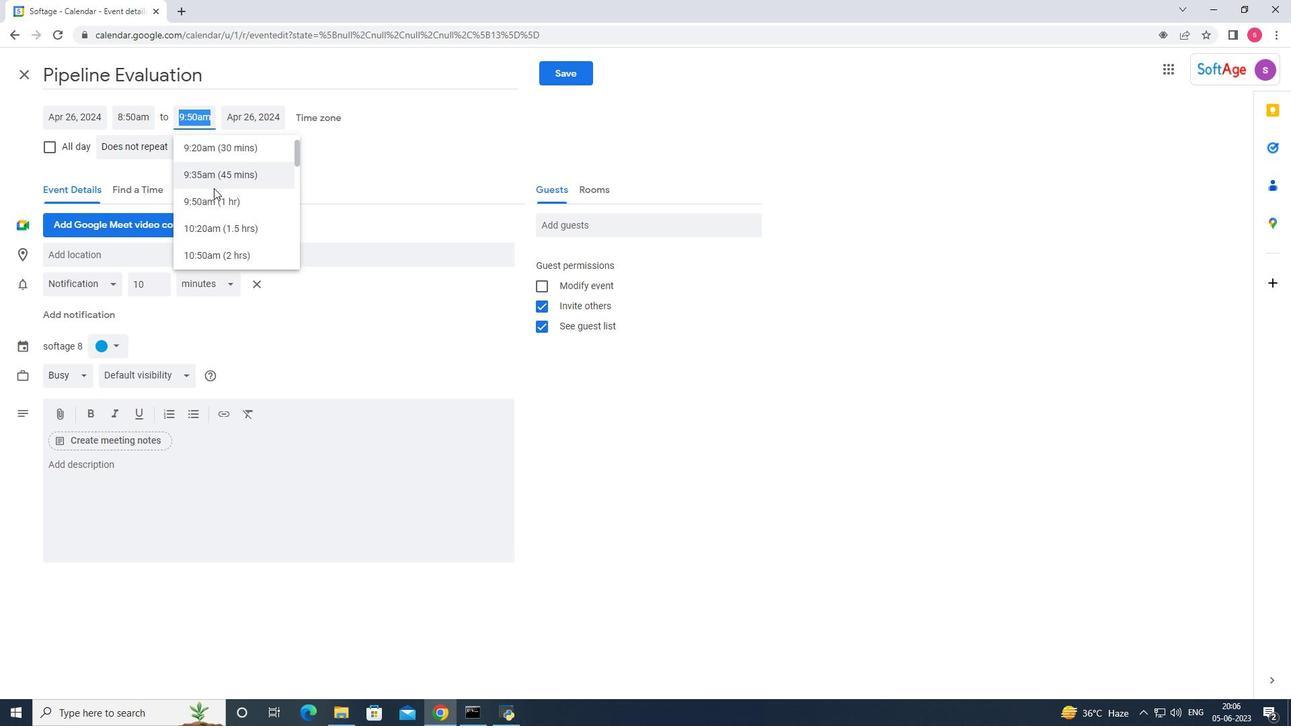 
Action: Mouse moved to (213, 194)
Screenshot: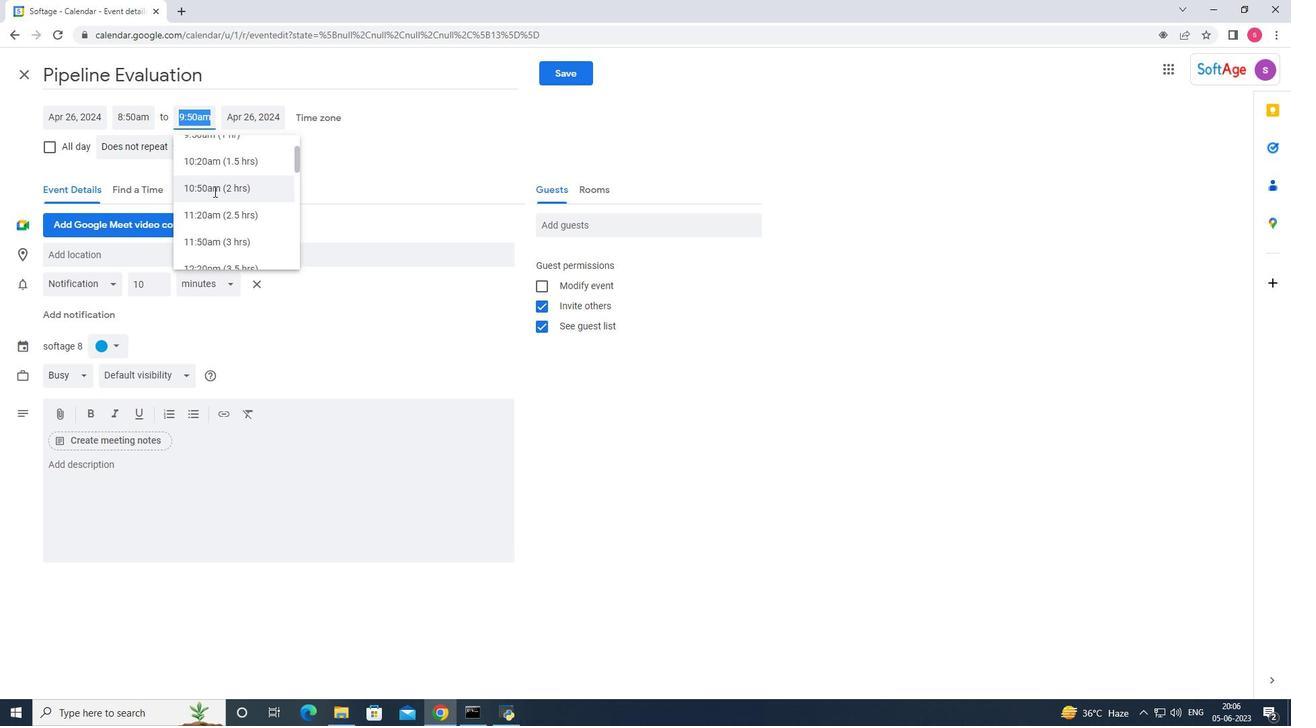 
Action: Mouse scrolled (213, 193) with delta (0, 0)
Screenshot: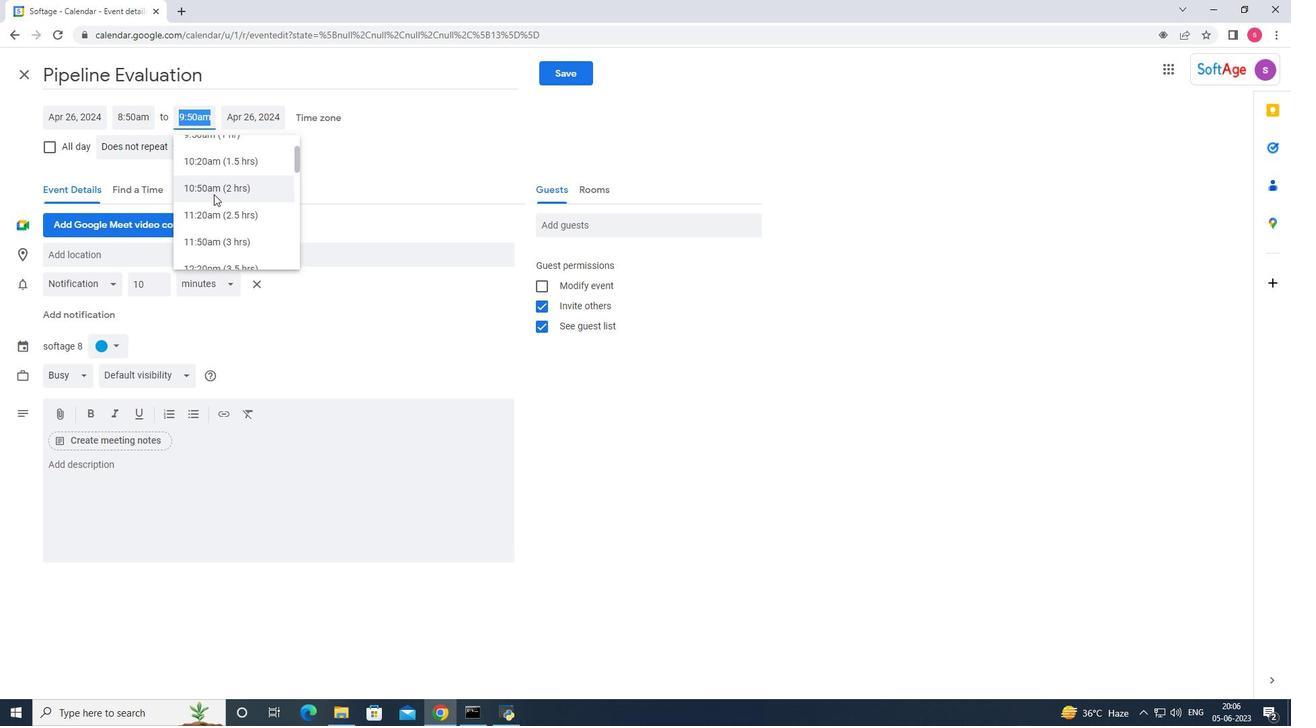
Action: Mouse scrolled (213, 195) with delta (0, 0)
Screenshot: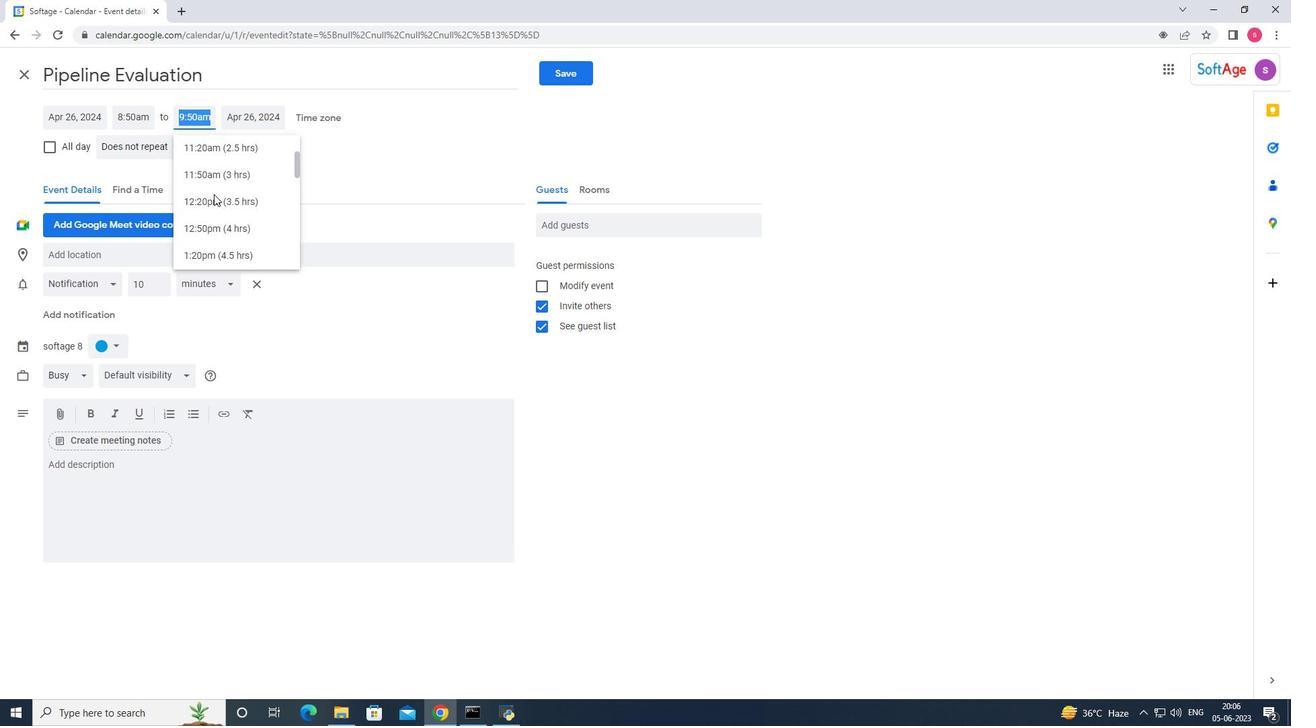 
Action: Mouse moved to (214, 193)
Screenshot: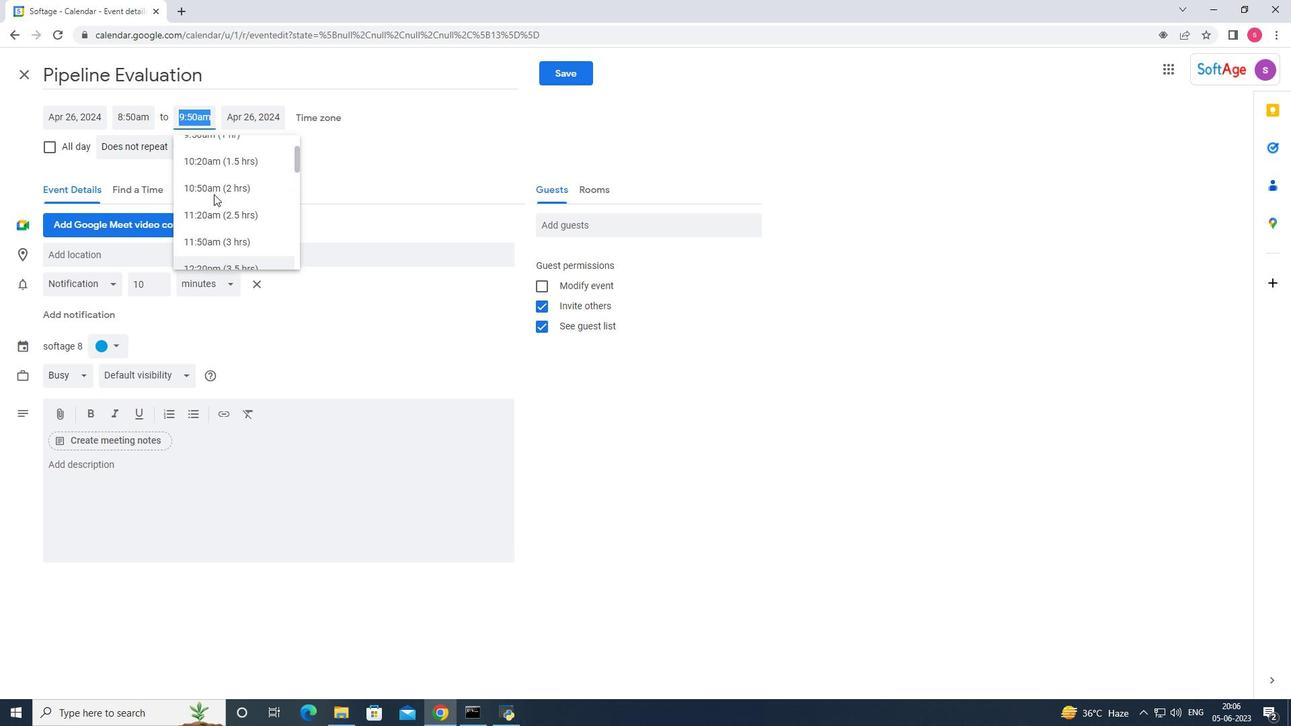 
Action: Mouse pressed left at (214, 193)
Screenshot: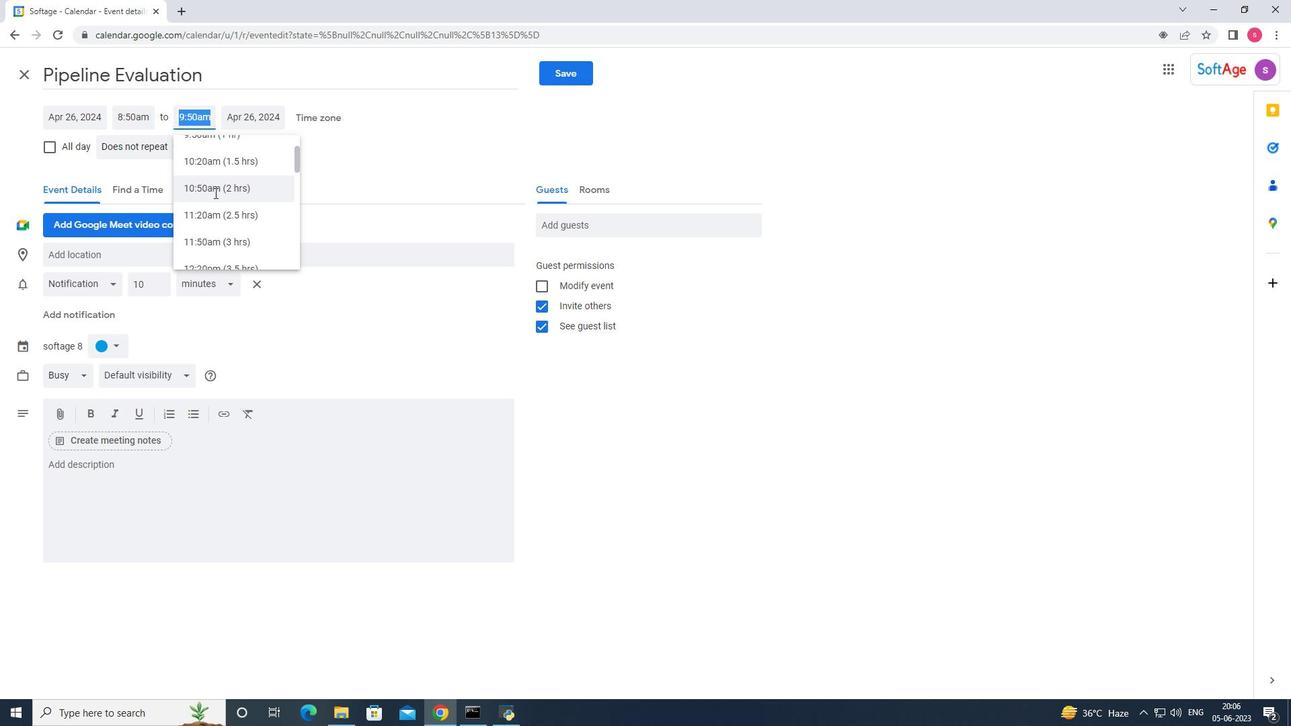 
Action: Mouse moved to (183, 491)
Screenshot: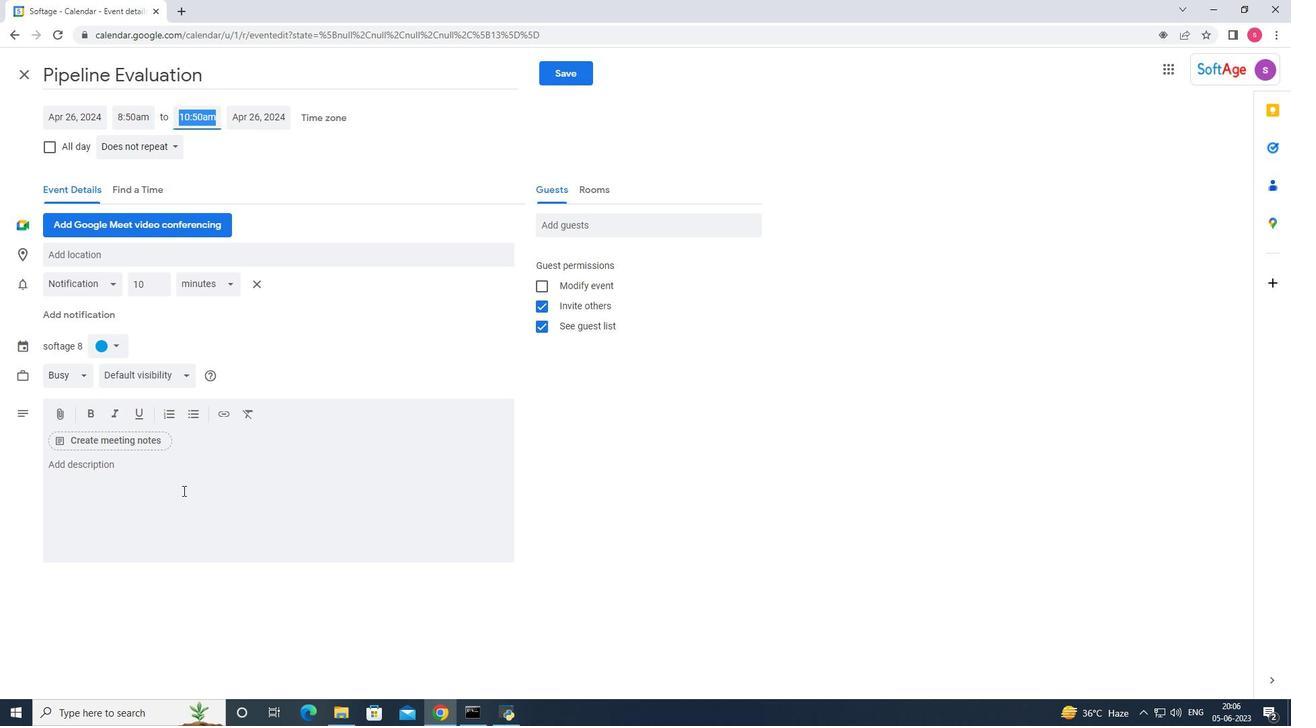 
Action: Mouse pressed left at (183, 491)
Screenshot: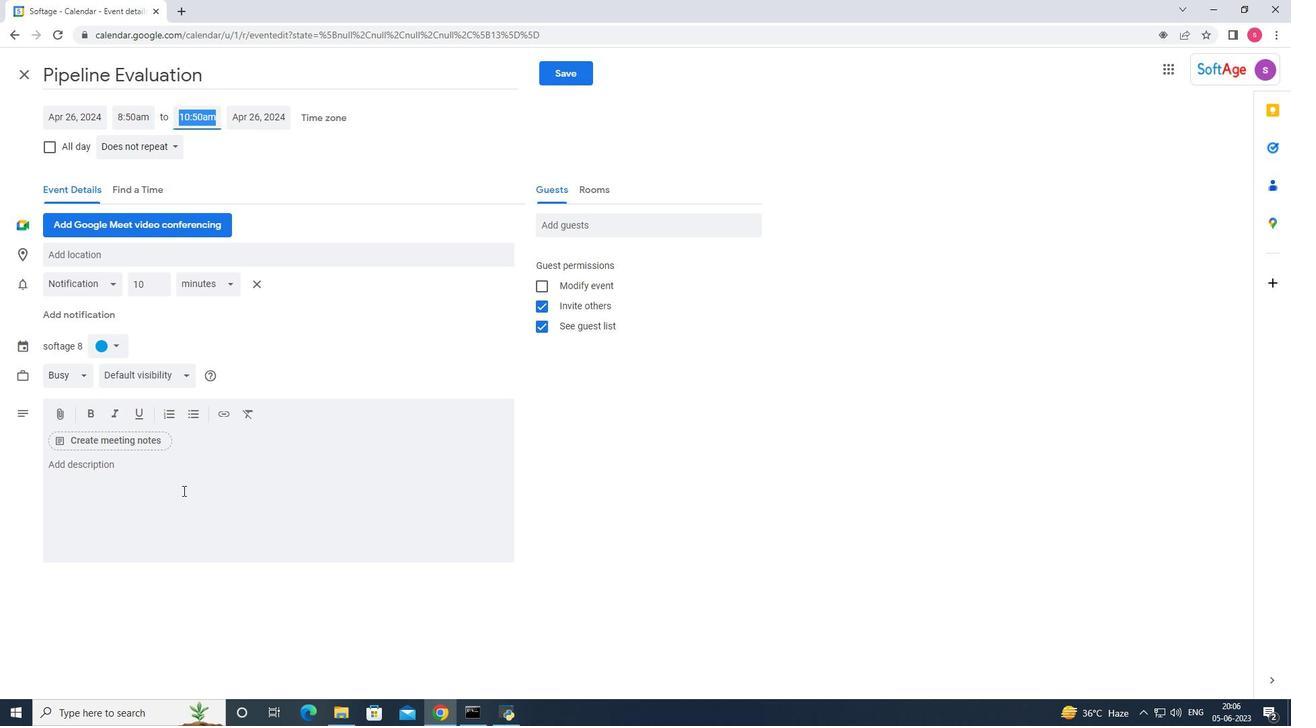 
Action: Mouse moved to (349, 444)
Screenshot: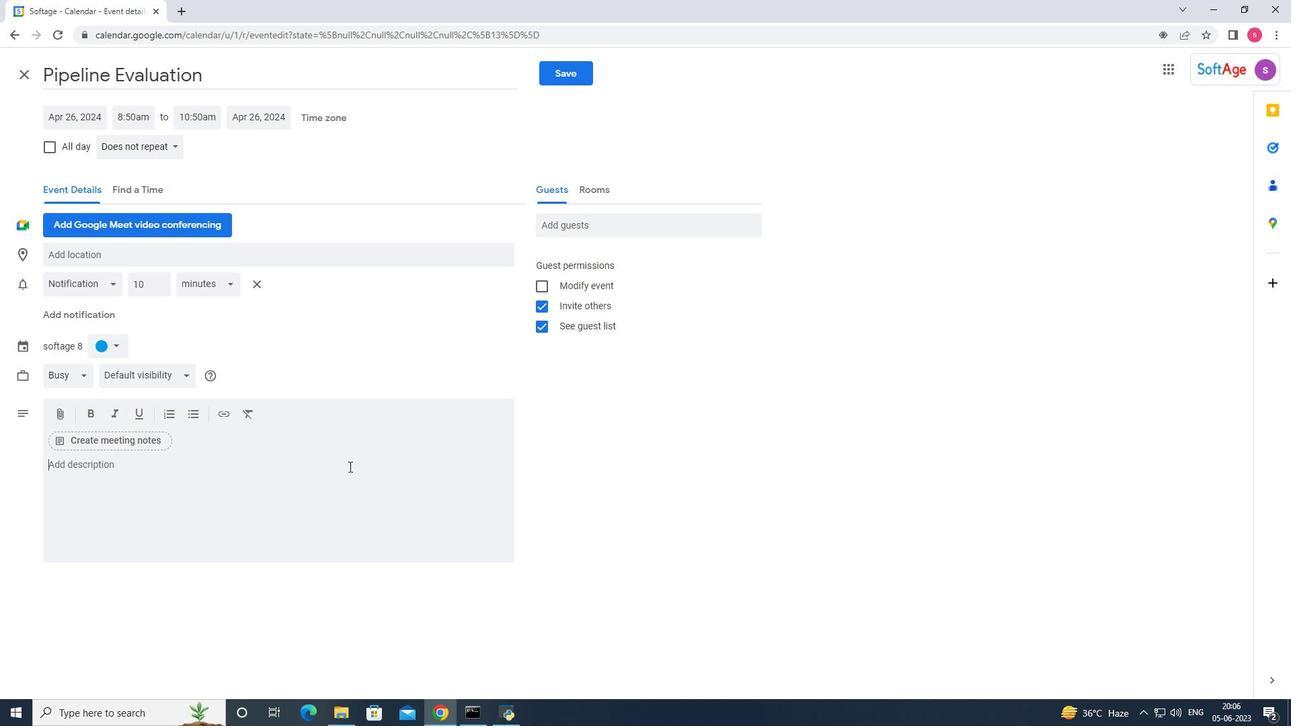 
Action: Key pressed <Key.shift>Welcome<Key.space>to<Key.space>our<Key.space><Key.shift><Key.shift><Key.shift><Key.shift><Key.shift><Key.shift>Effective<Key.space><Key.shift>Preses<Key.backspace>ntations<Key.space><Key.shift>Training<Key.space><Key.shift><Key.shift><Key.shift><Key.shift>Wr<Key.backspace>orkshop,<Key.space>a<Key.space>dyanmic<Key.space>and<Key.space>interactive<Key.space>session<Key.space>designes<Key.backspace>d<Key.space>to<Key.space>enhance<Key.space>your<Key.space>presesntations<Key.space>skills,<Key.space>boost<Key.space>your<Key.space>confidence,<Key.space>and<Key.space>empower<Key.space>you<Key.space>to<Key.space>deliver<Key.space>imac<Key.backspace><Key.backspace>pactful<Key.space>and<Key.space>enggaging<Key.space>presentations<Key.space><Key.backspace>.<Key.space><Key.shift>This<Key.space>workshop<Key.space>is<Key.space>tailored<Key.space>for<Key.space>individuals<Key.space>who<Key.space>want<Key.space>to<Key.space>master<Key.space>the<Key.space>art<Key.space>of<Key.space>delivering<Key.space>effective<Key.space>presentatioins<Key.space>that<Key.space>captivate<Key.space>audiences<Key.space>and<Key.space>convey<Key.space>their<Key.space>messages<Key.space>with<Key.space>clarity<Key.space>and<Key.space>conviction<Key.space><Key.backspace>.
Screenshot: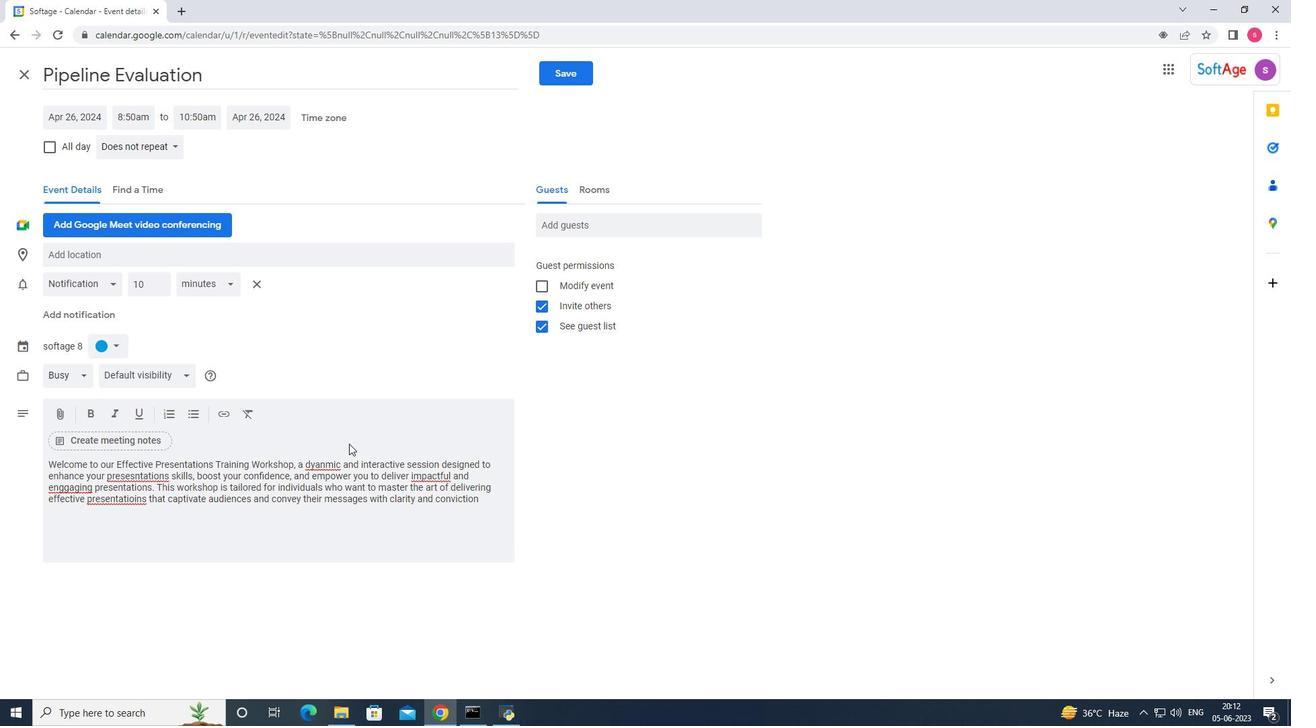 
Action: Mouse moved to (144, 482)
Screenshot: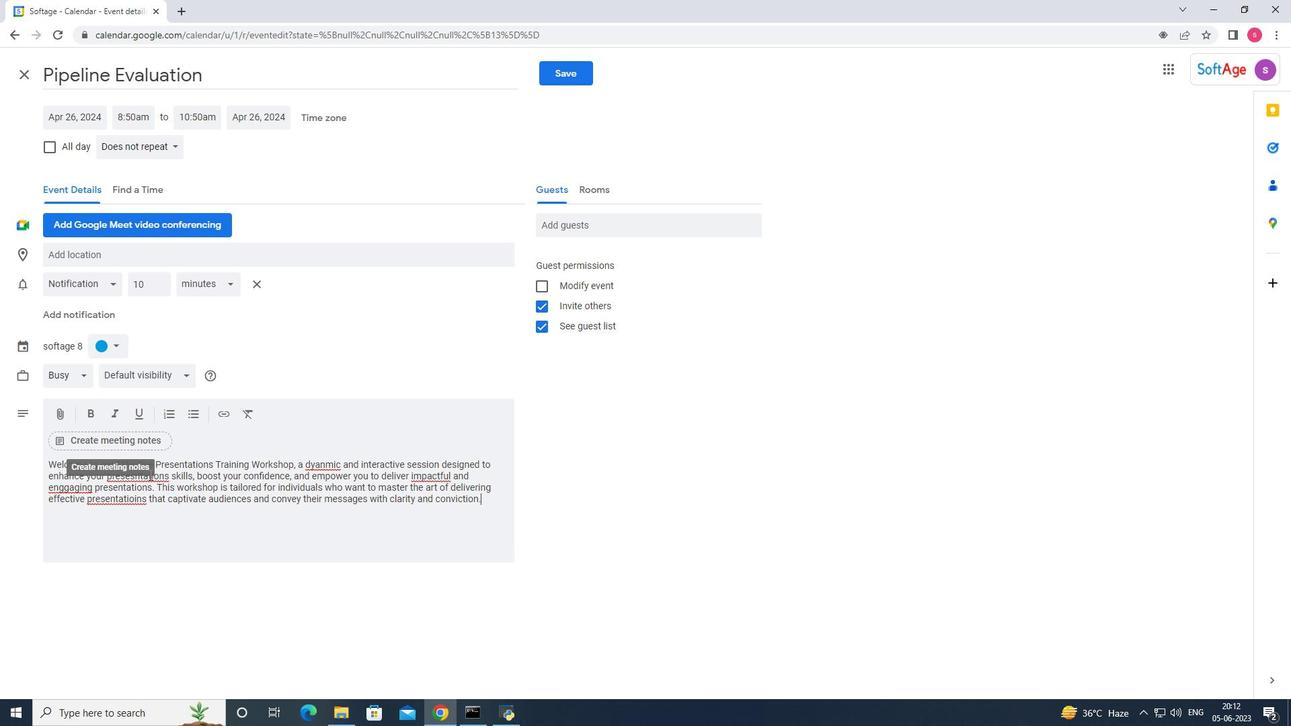 
Action: Mouse pressed right at (144, 482)
Screenshot: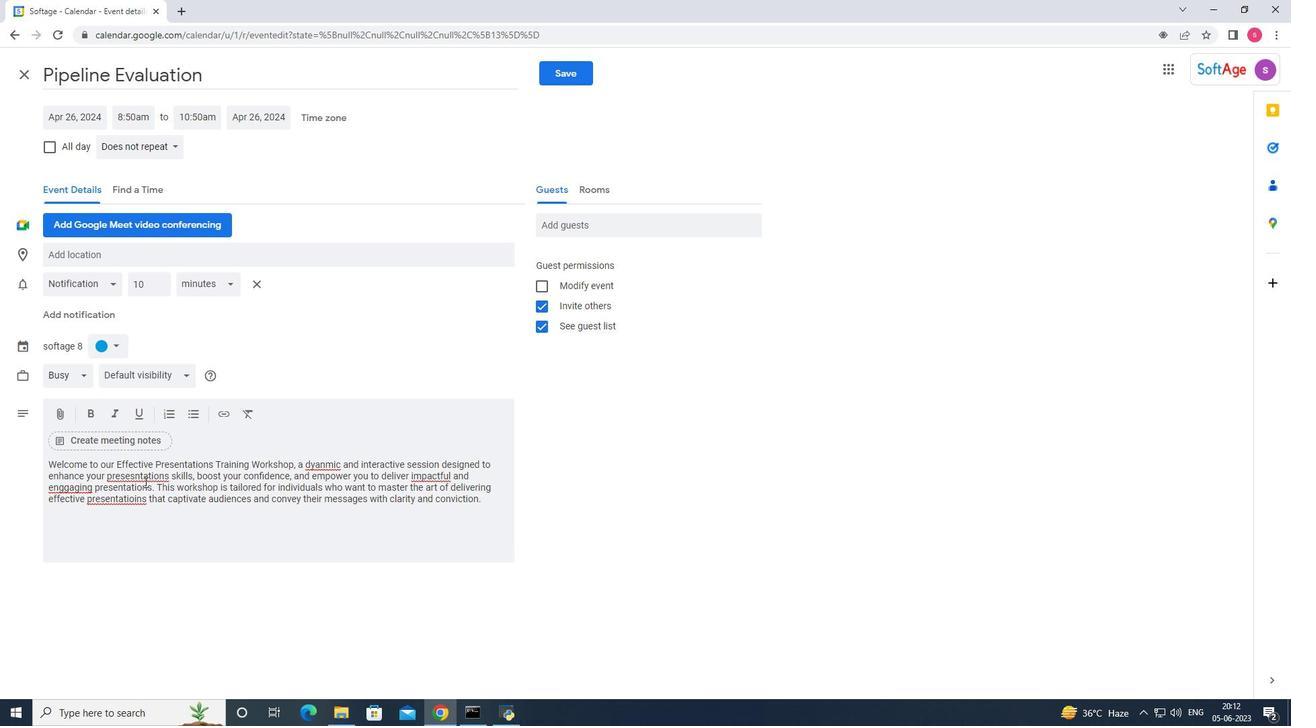
Action: Mouse moved to (120, 471)
Screenshot: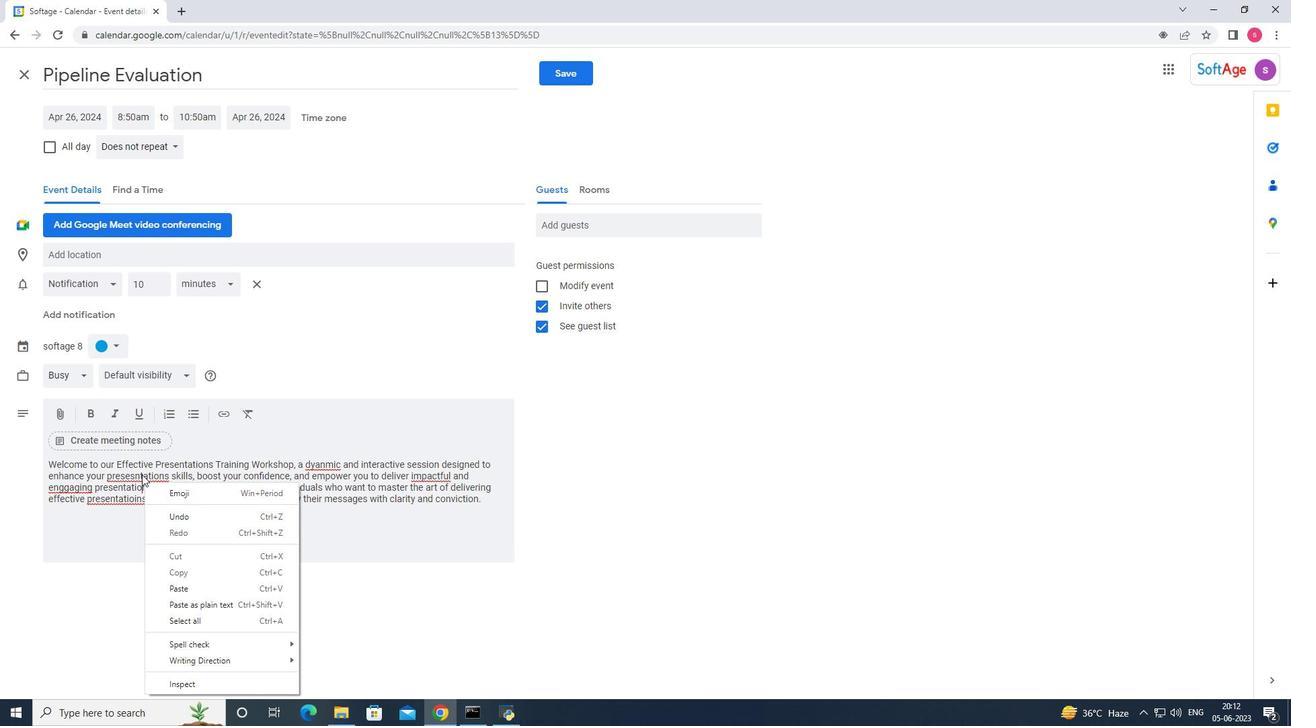 
Action: Mouse pressed left at (120, 471)
Screenshot: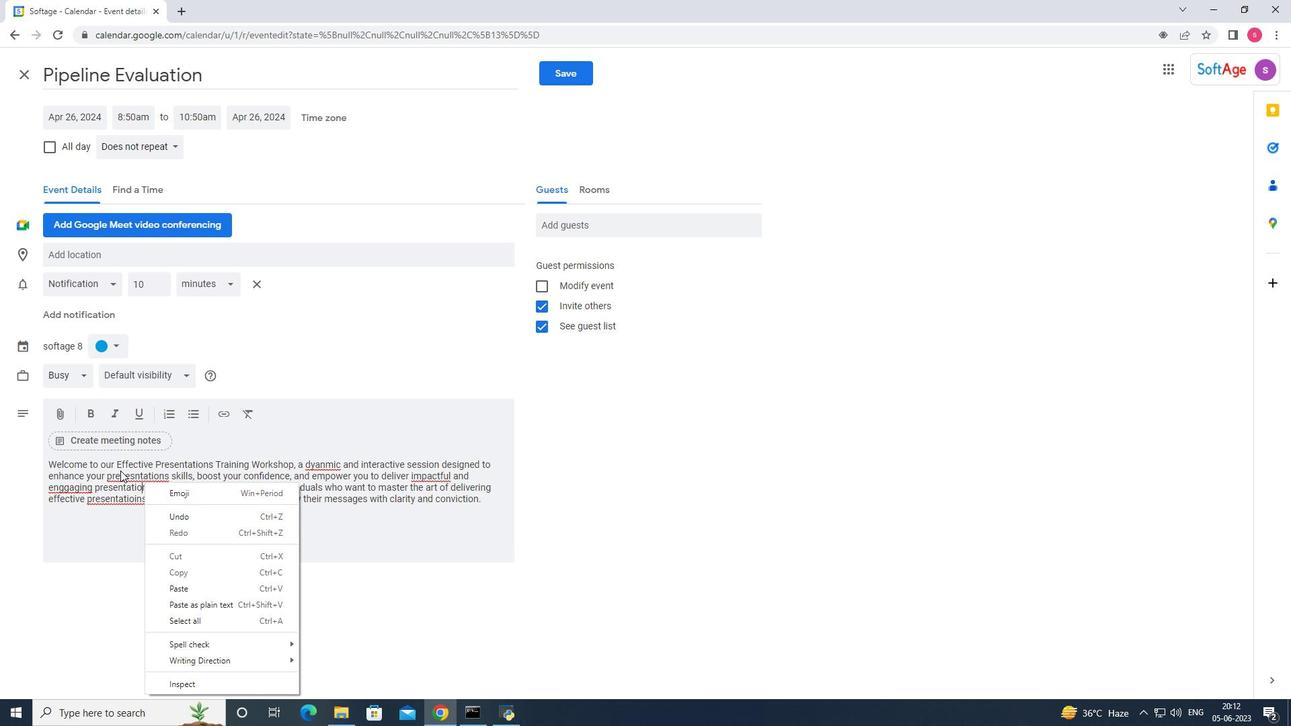 
Action: Mouse pressed right at (120, 471)
Screenshot: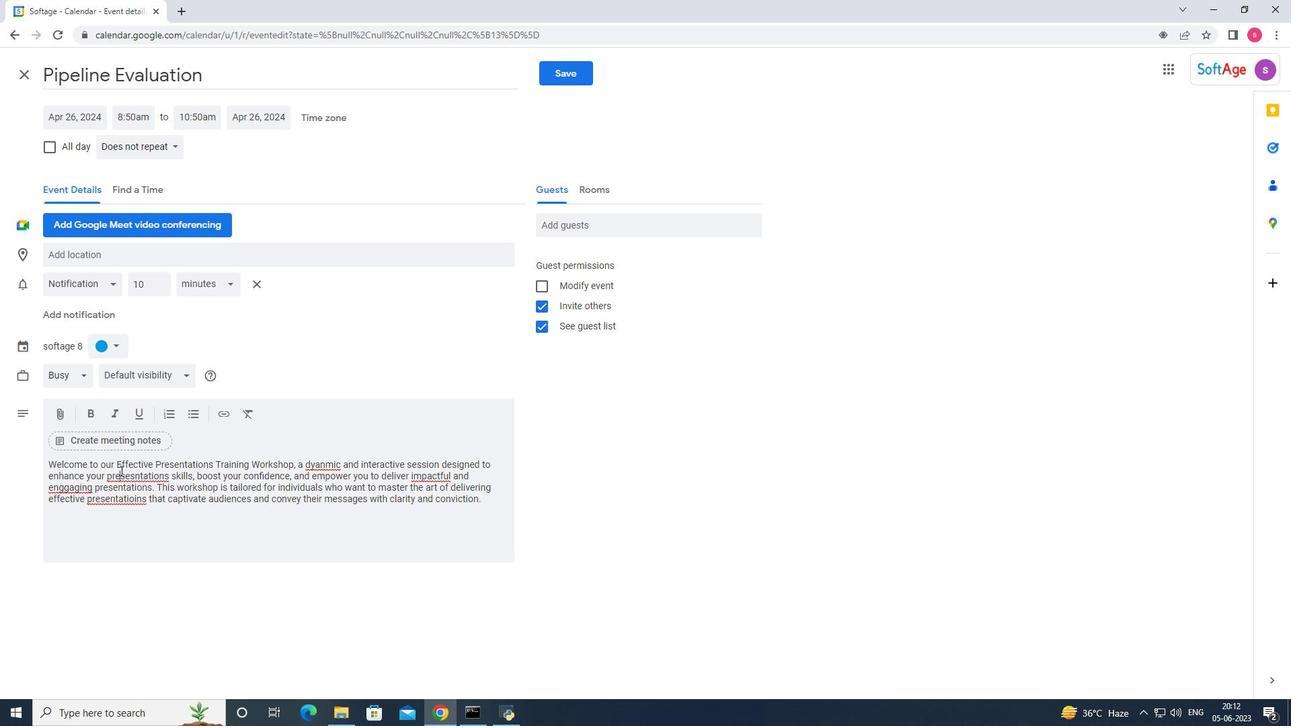 
Action: Mouse moved to (146, 486)
Screenshot: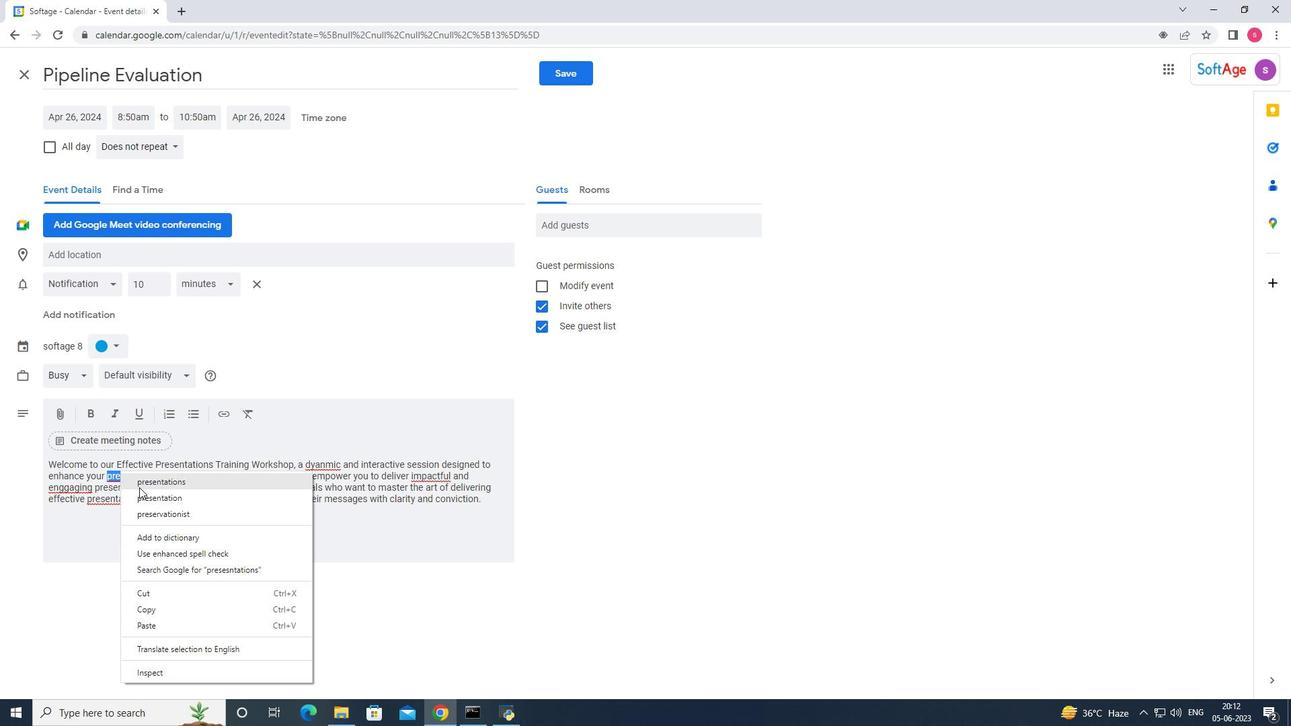 
Action: Mouse pressed left at (146, 486)
Screenshot: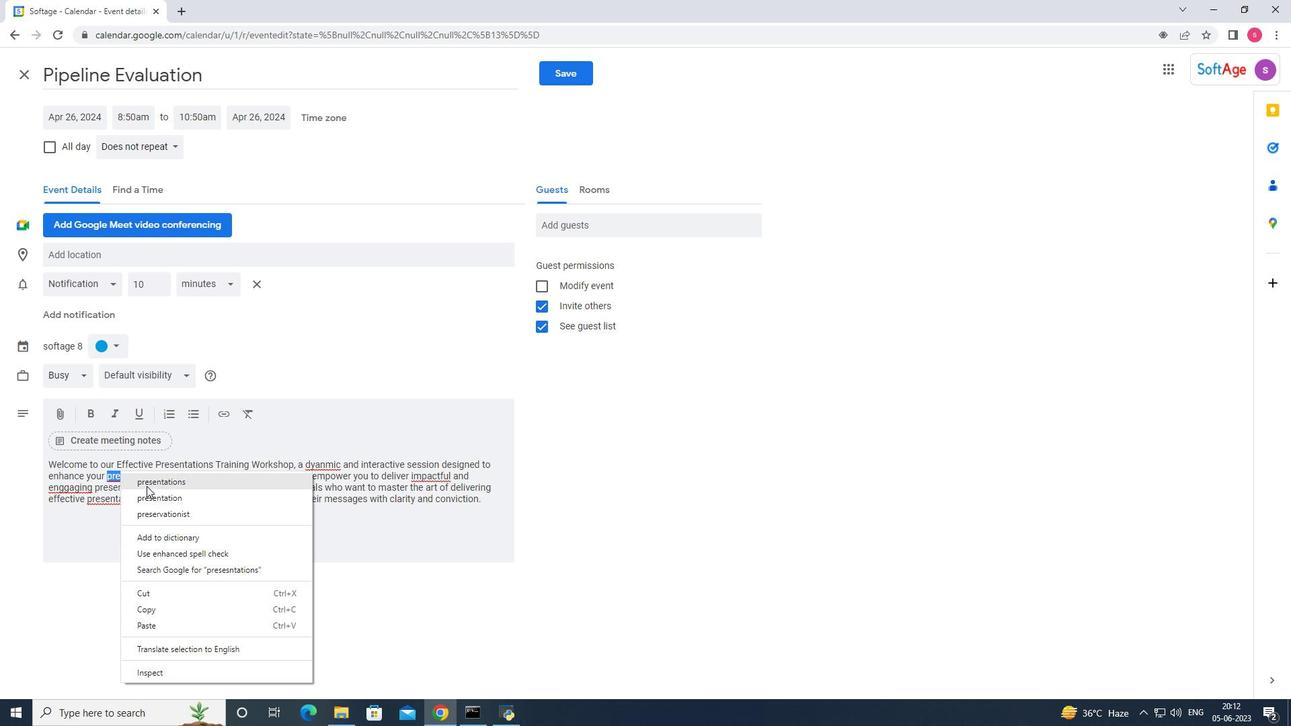 
Action: Mouse moved to (428, 479)
Screenshot: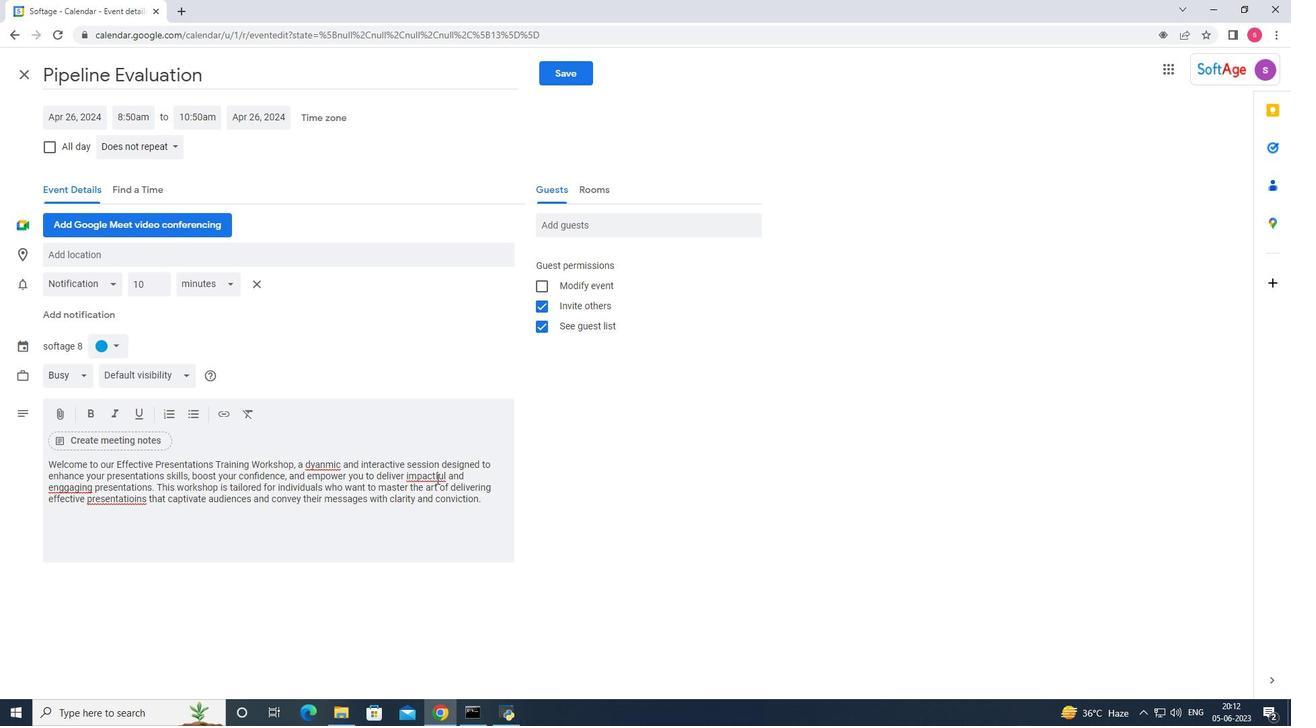 
Action: Mouse pressed right at (428, 479)
Screenshot: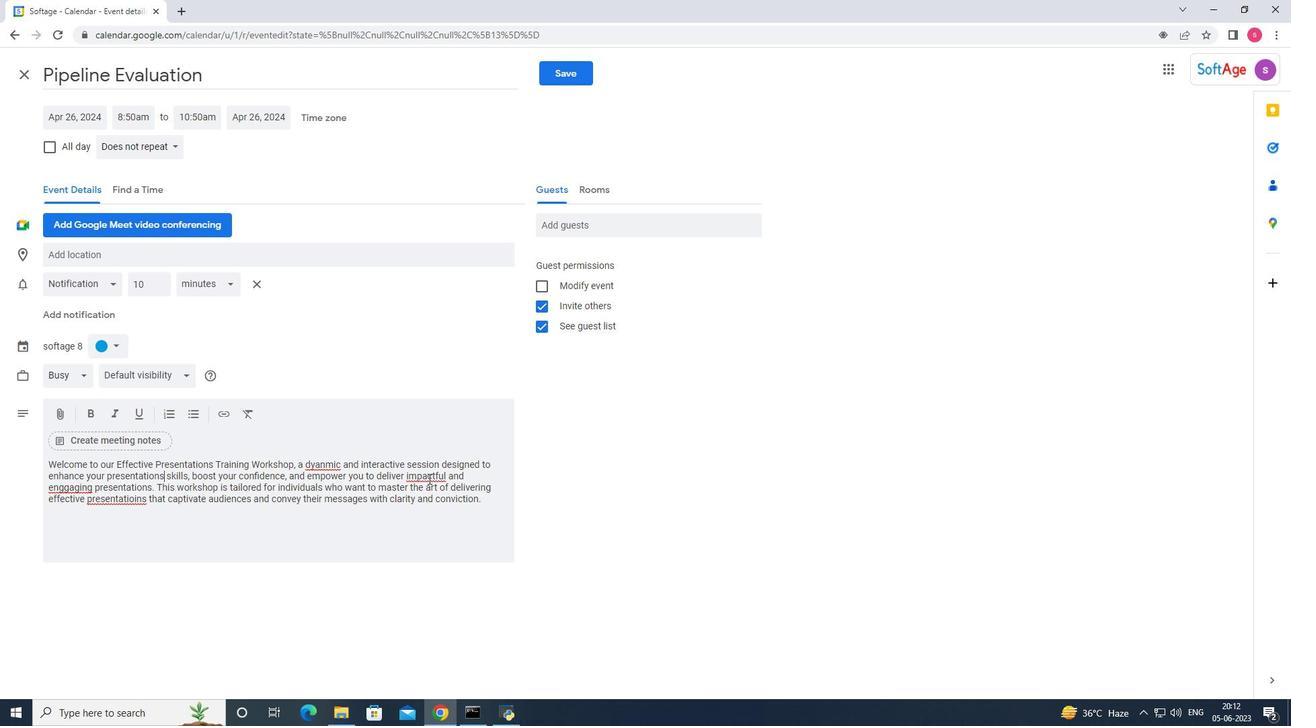 
Action: Mouse moved to (436, 492)
Screenshot: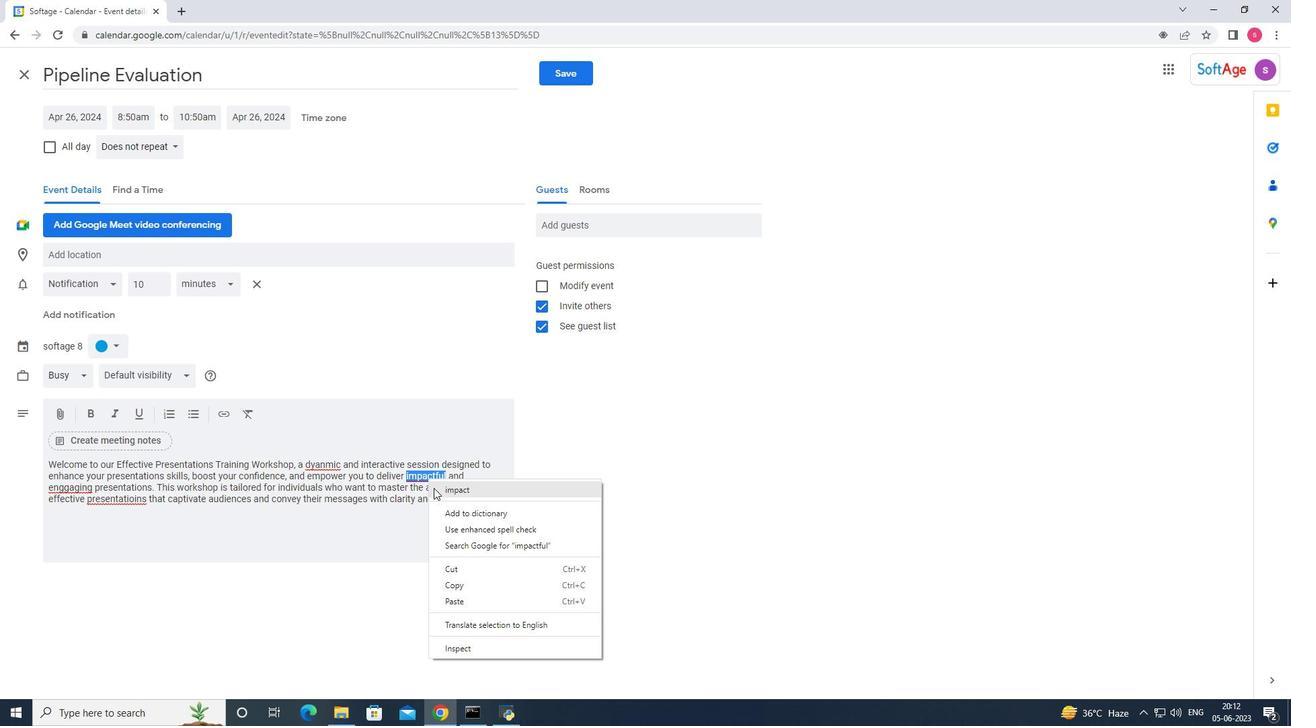 
Action: Mouse pressed left at (436, 492)
Screenshot: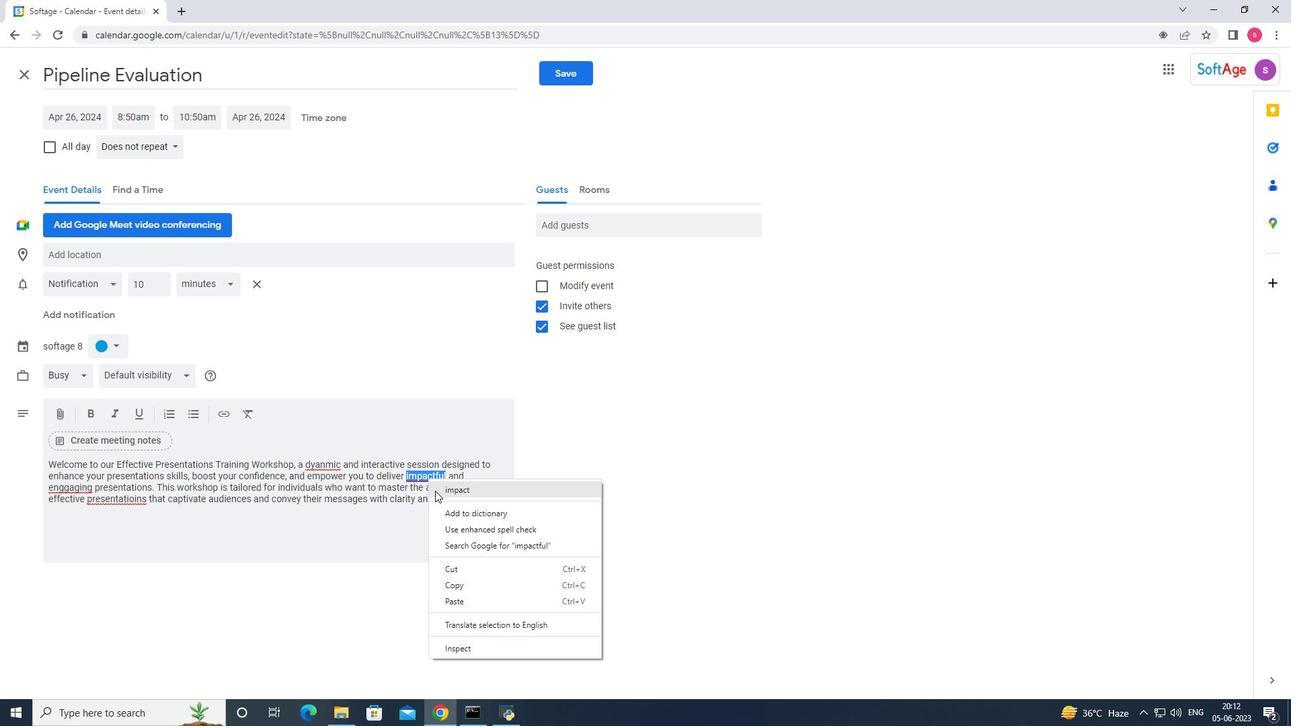 
Action: Mouse moved to (322, 465)
Screenshot: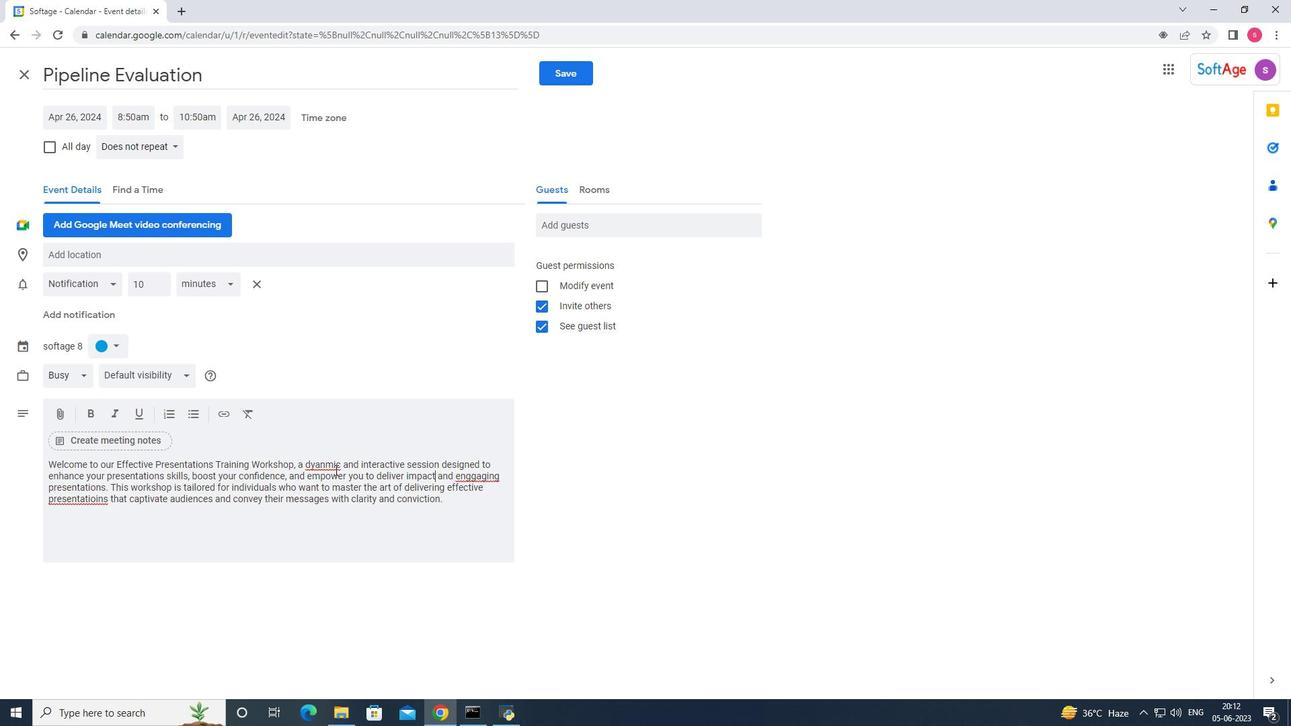 
Action: Mouse pressed right at (322, 465)
Screenshot: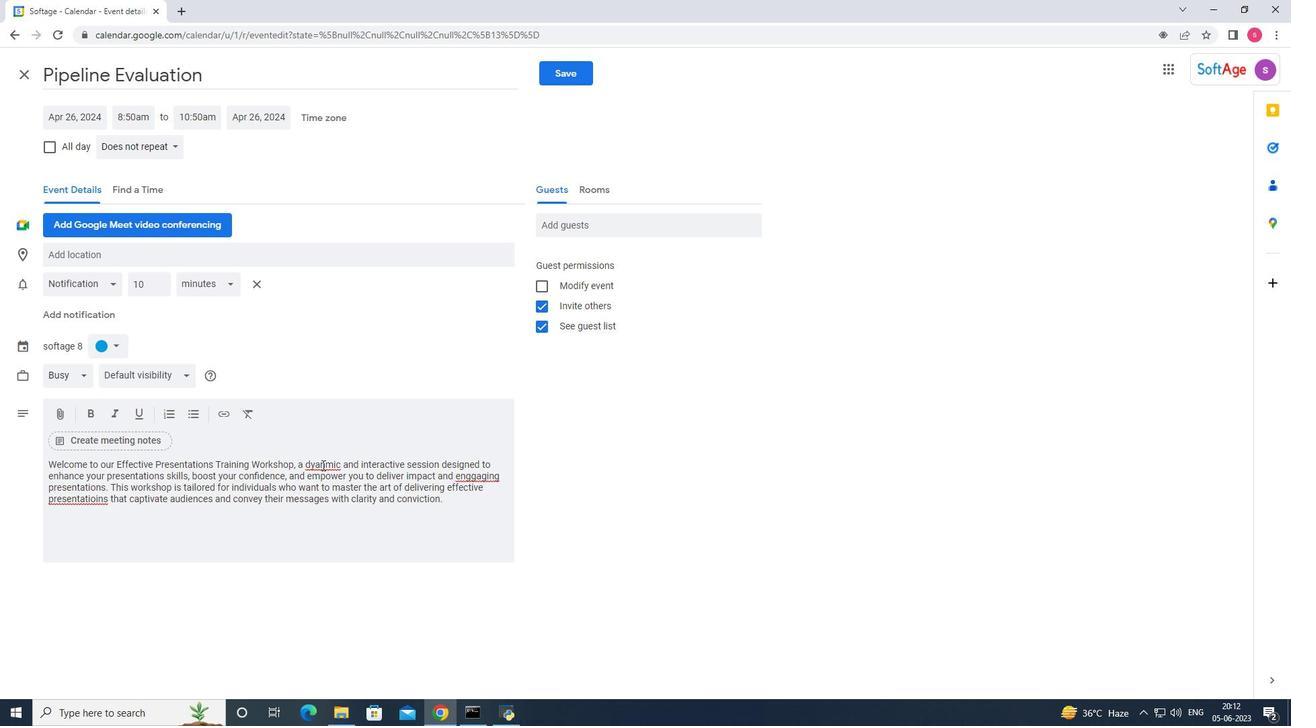 
Action: Mouse moved to (349, 475)
Screenshot: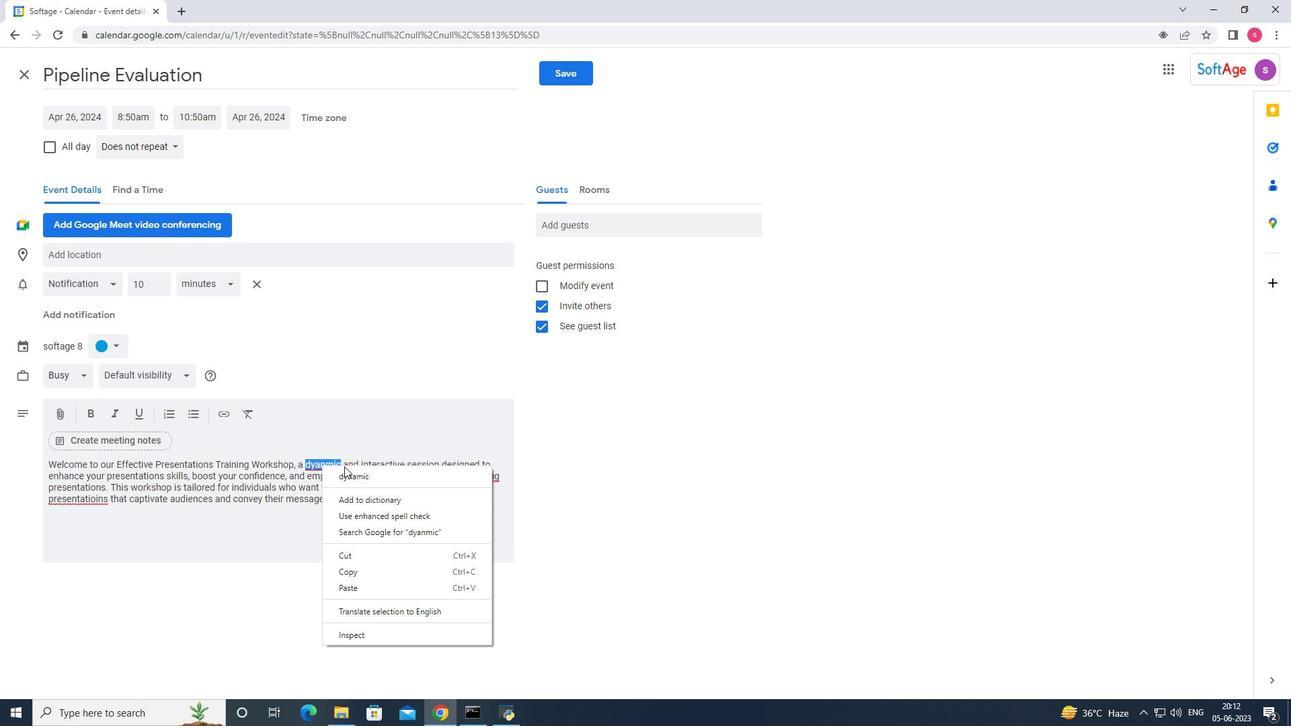 
Action: Mouse pressed left at (349, 475)
Screenshot: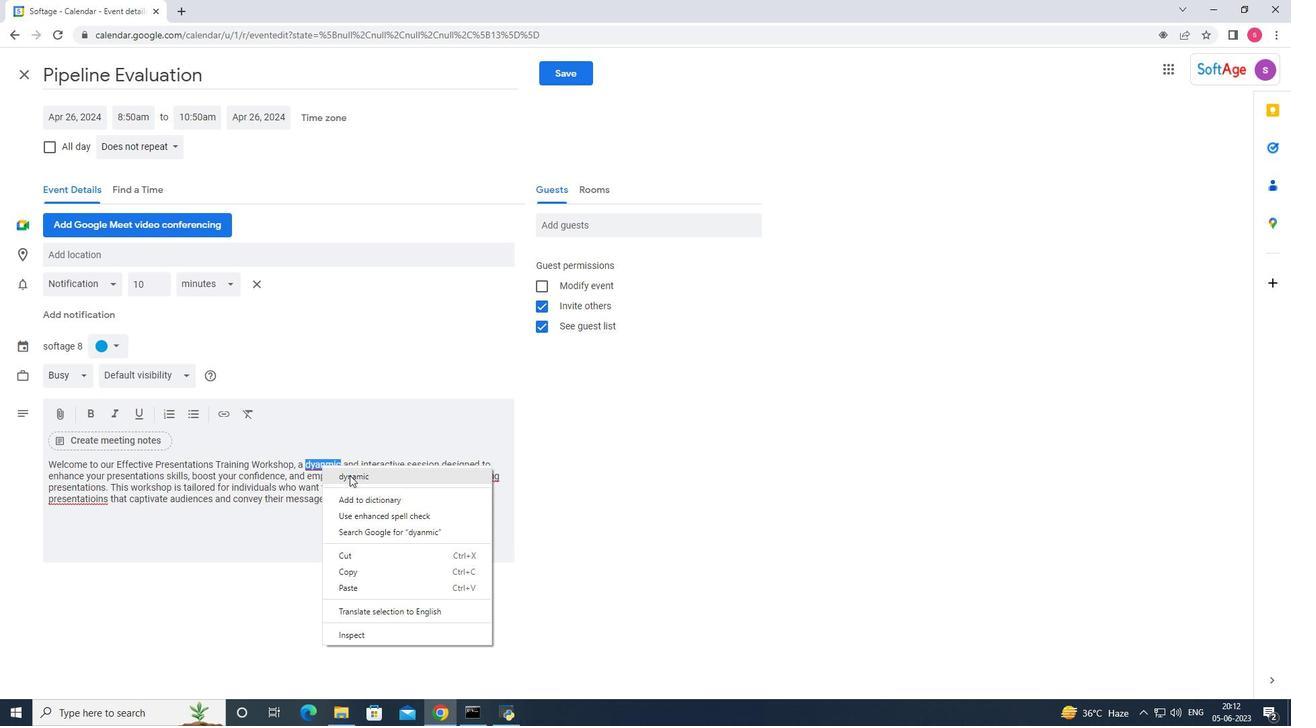 
Action: Mouse moved to (464, 473)
Screenshot: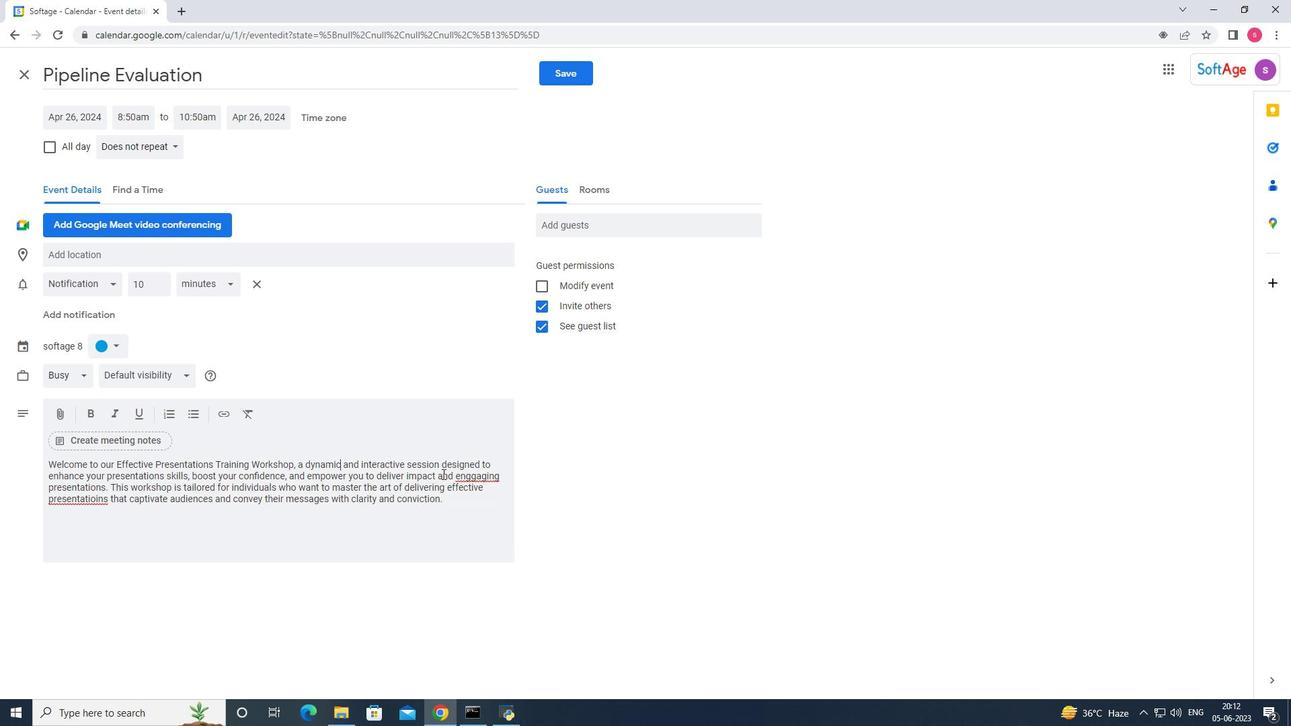 
Action: Mouse pressed right at (464, 473)
Screenshot: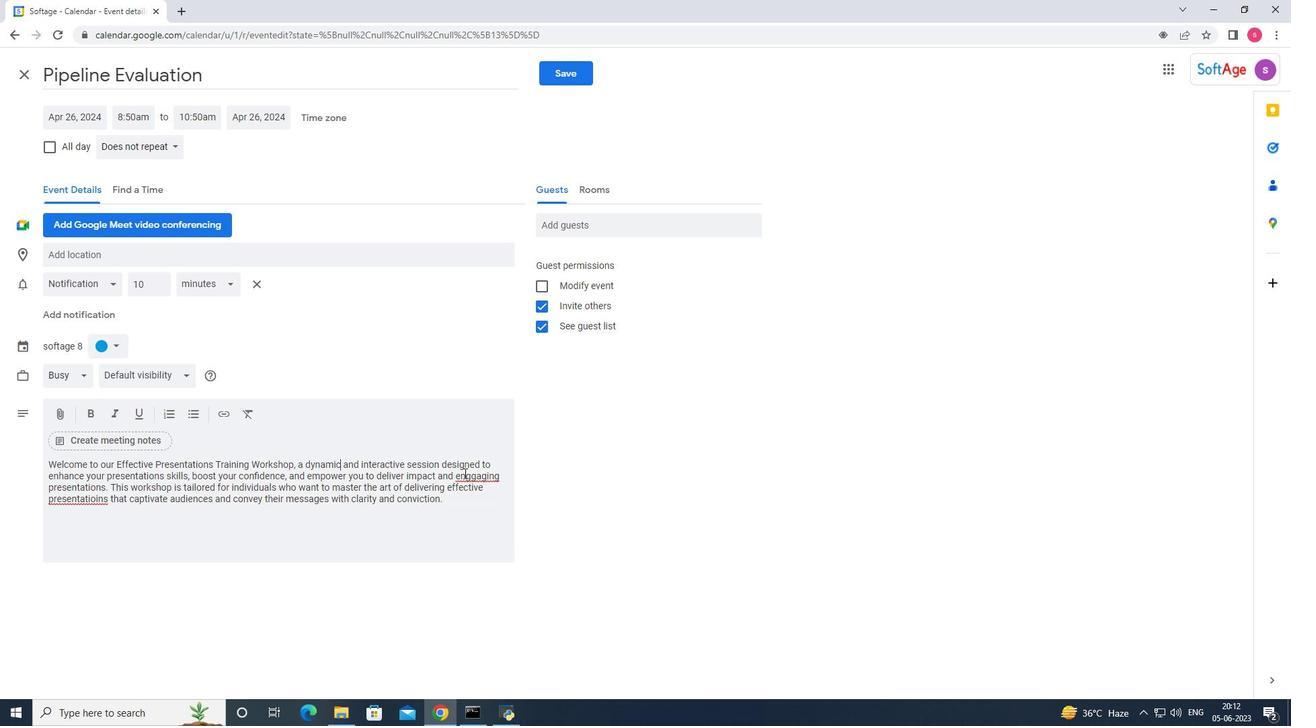 
Action: Mouse moved to (481, 487)
Screenshot: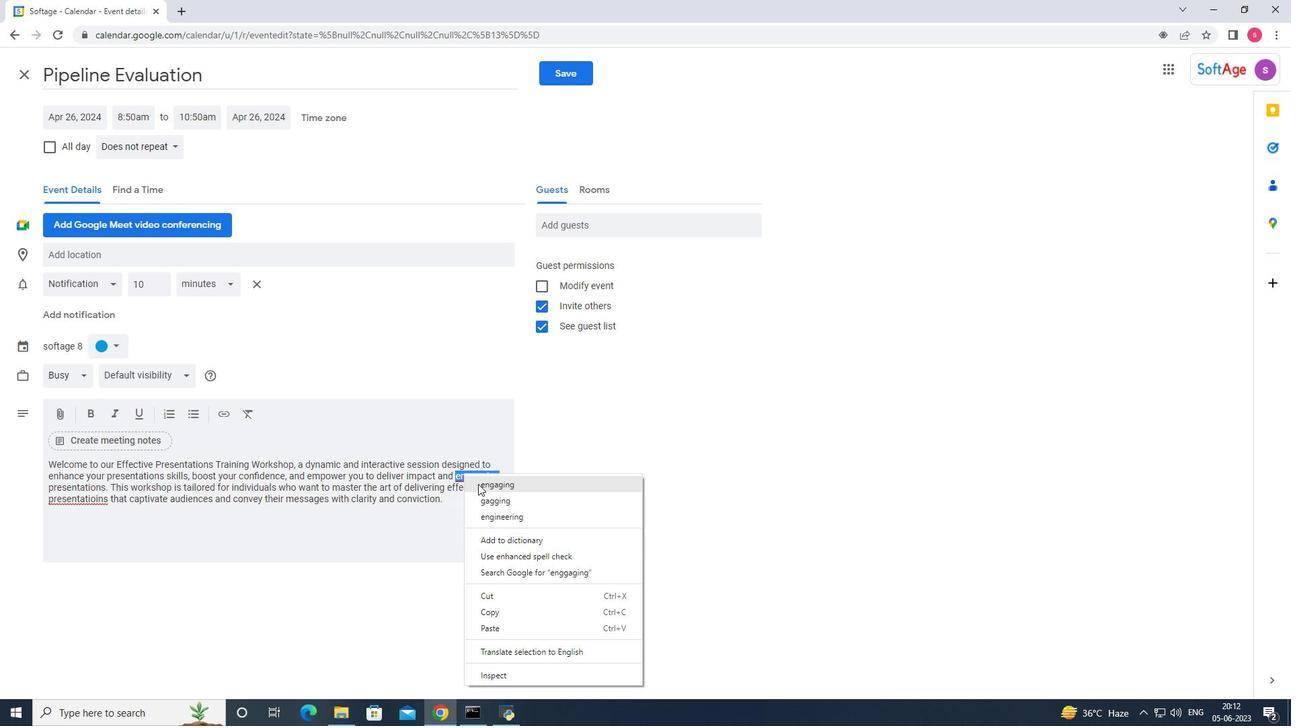 
Action: Mouse pressed left at (481, 487)
Screenshot: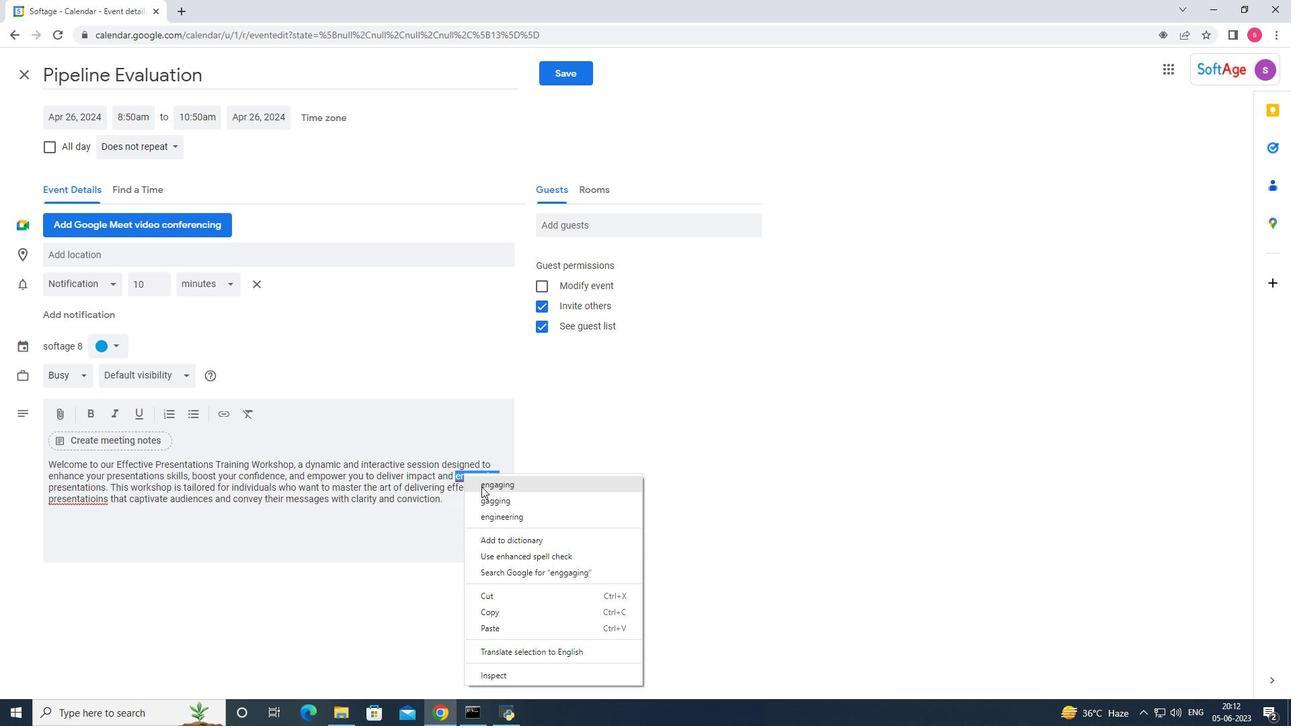 
Action: Mouse moved to (99, 499)
Screenshot: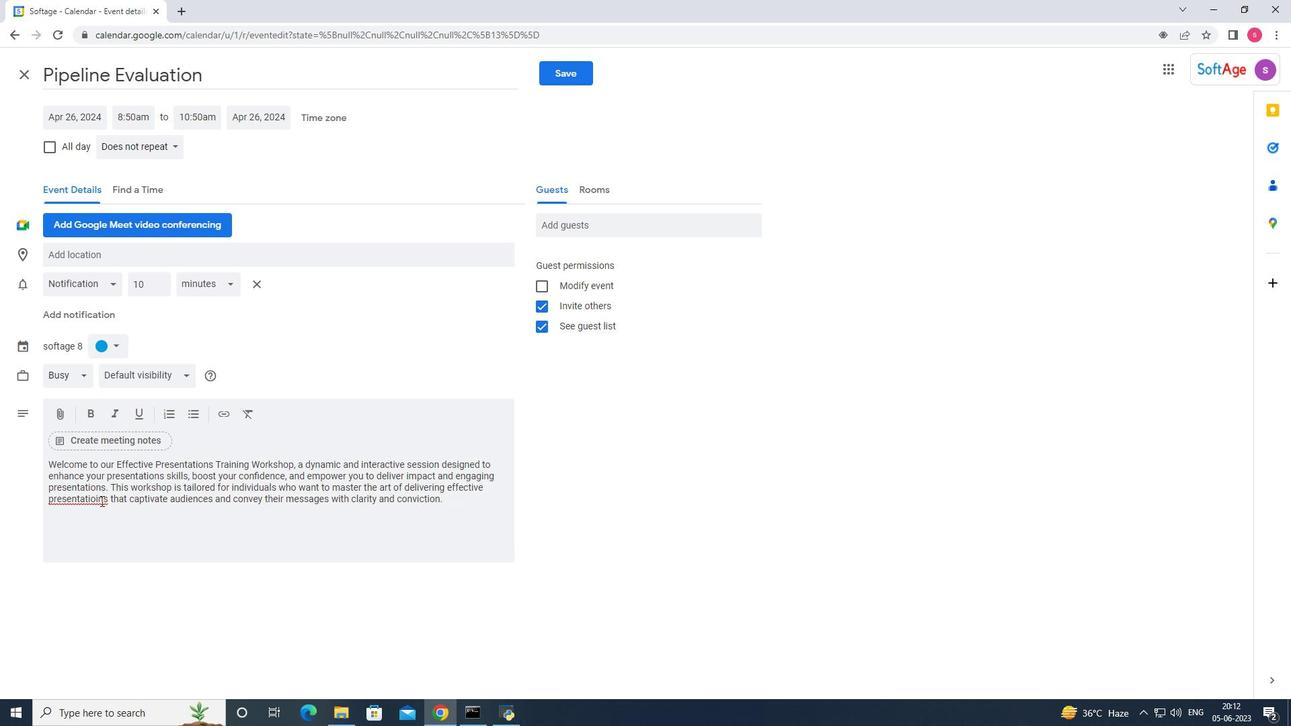 
Action: Mouse pressed right at (99, 499)
Screenshot: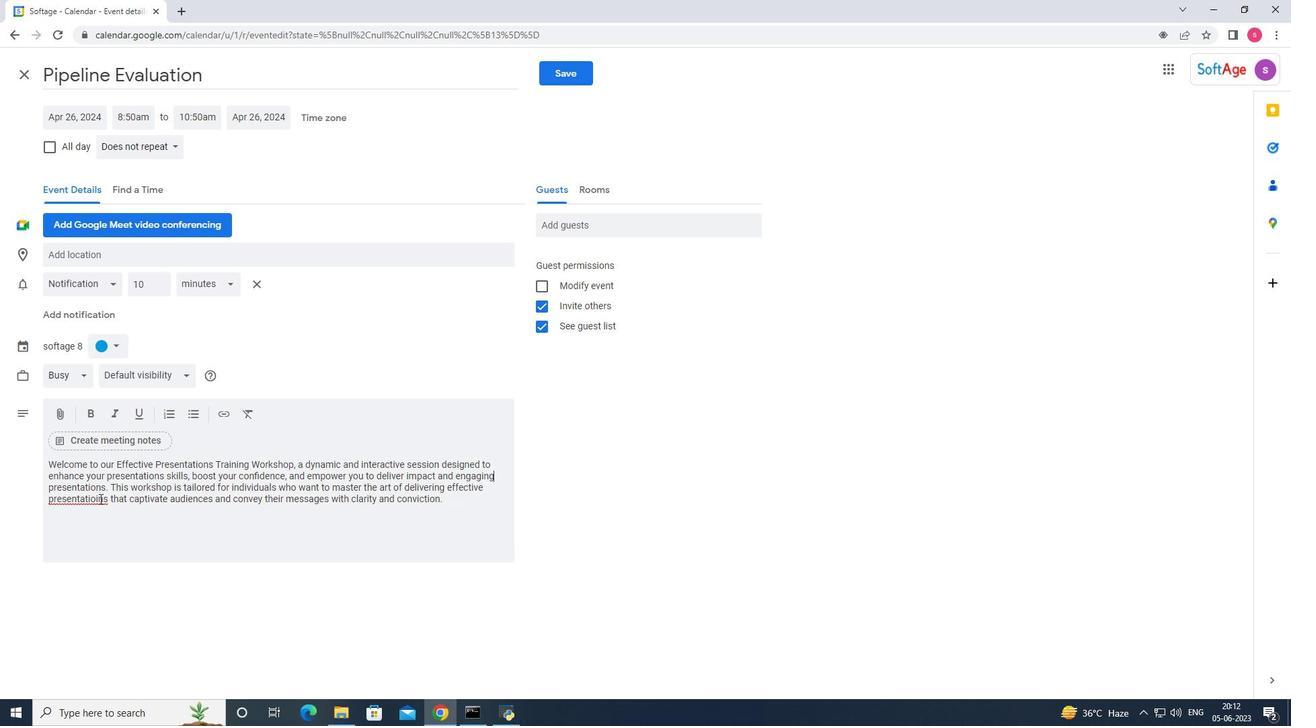 
Action: Mouse moved to (156, 300)
Screenshot: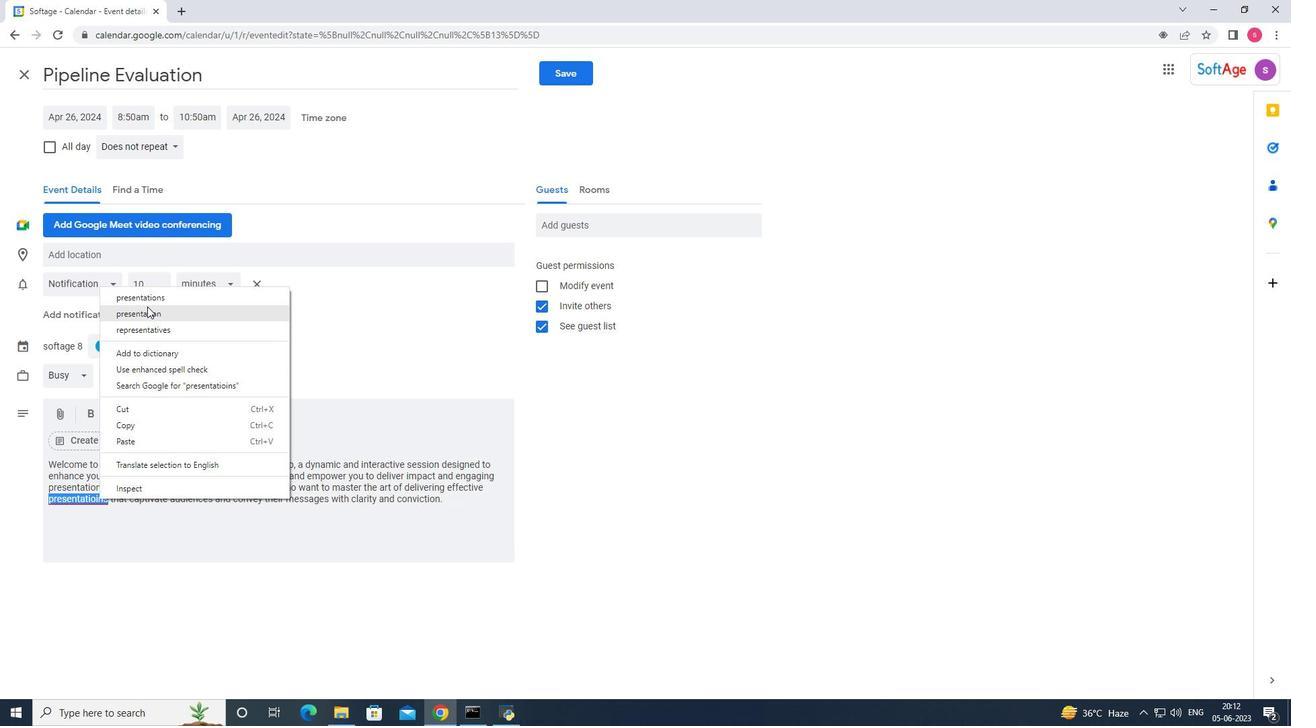 
Action: Mouse pressed left at (156, 300)
Screenshot: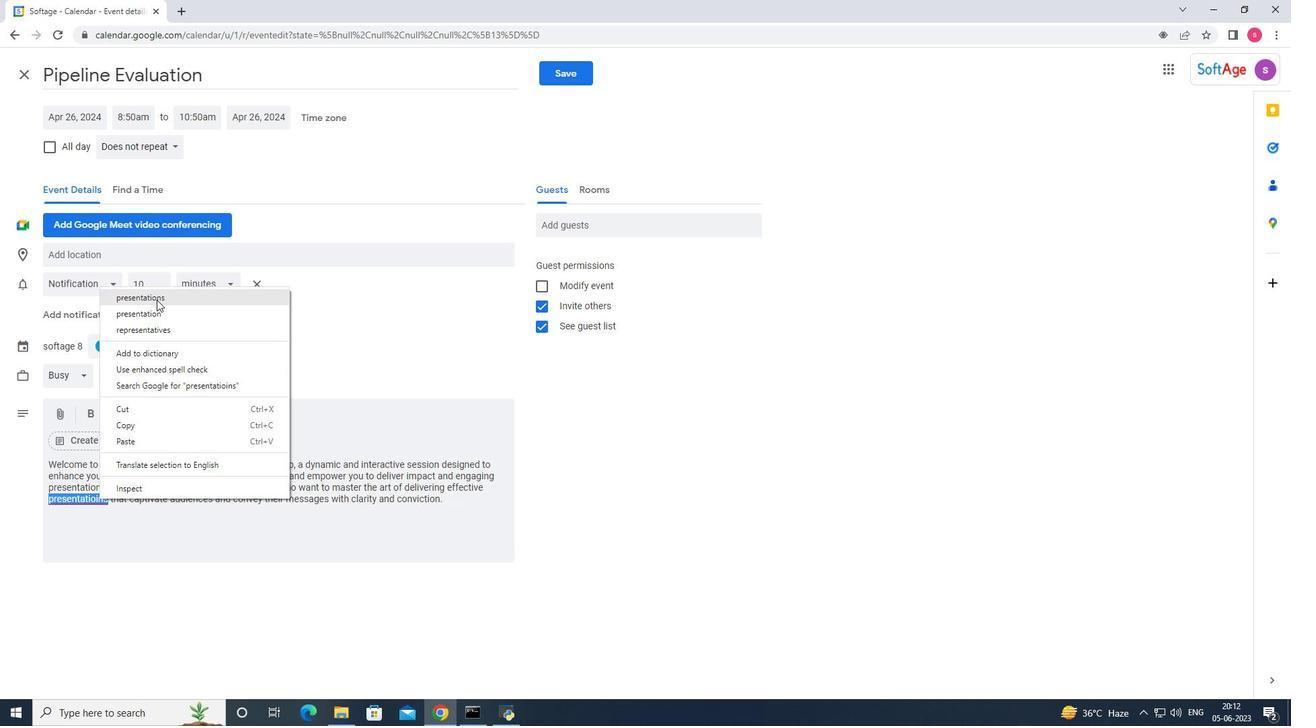 
Action: Mouse moved to (119, 347)
Screenshot: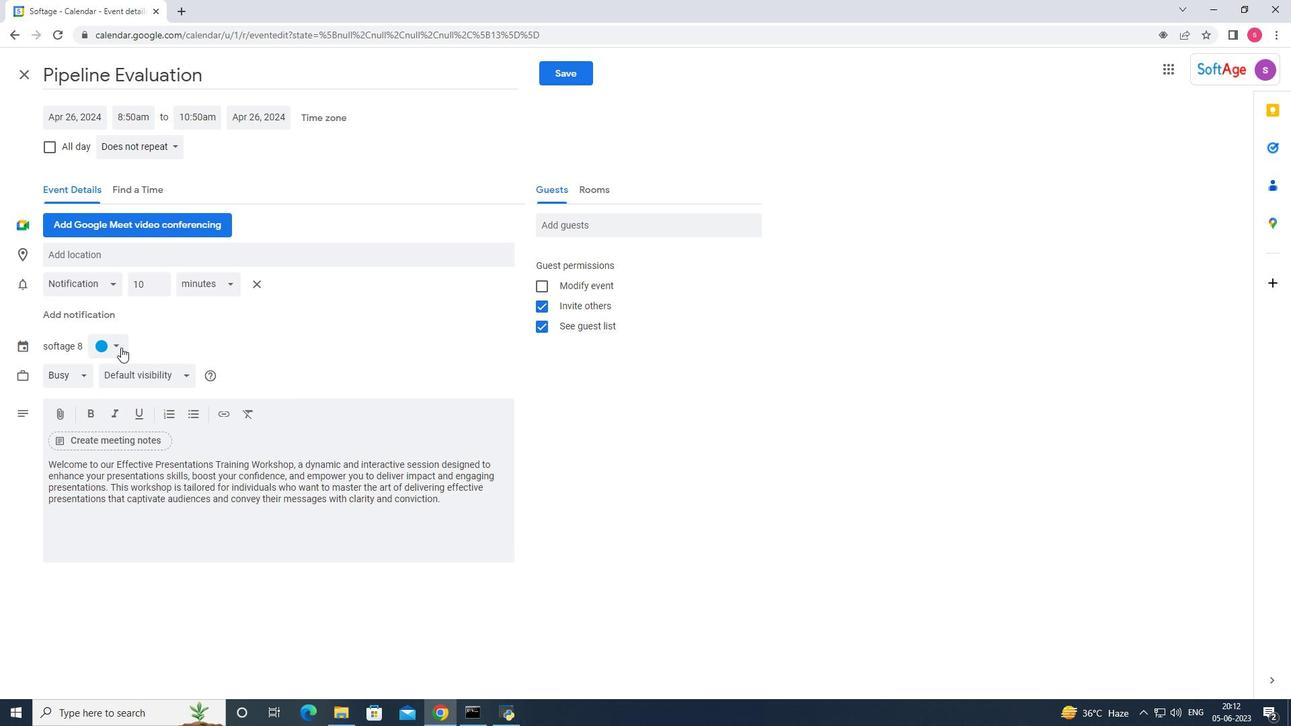 
Action: Mouse pressed left at (119, 347)
Screenshot: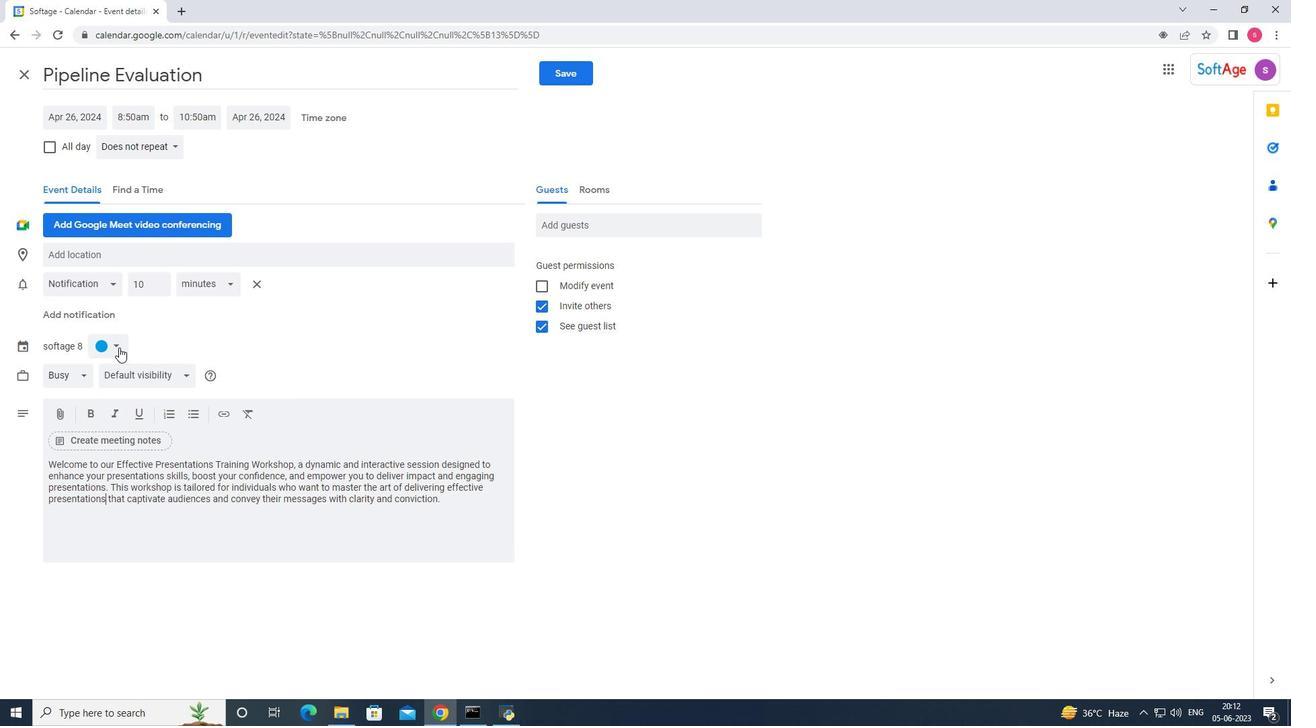 
Action: Mouse moved to (98, 349)
Screenshot: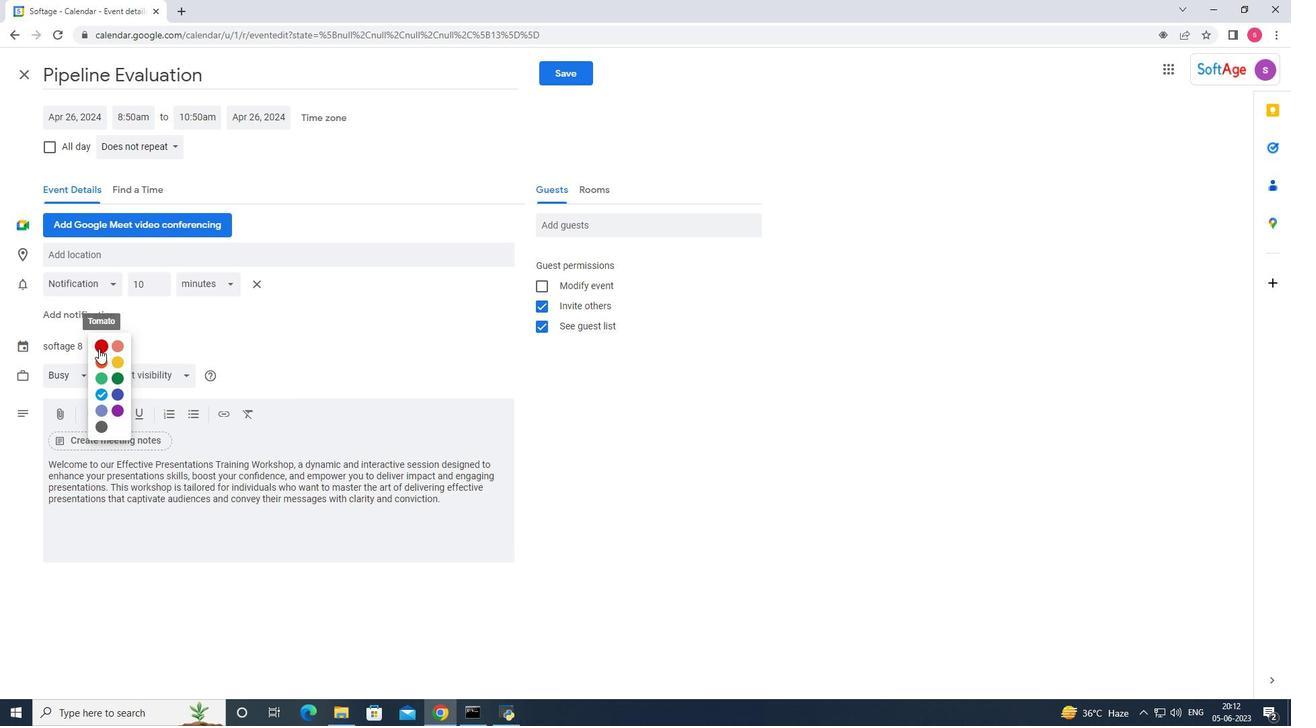
Action: Mouse pressed left at (98, 349)
Screenshot: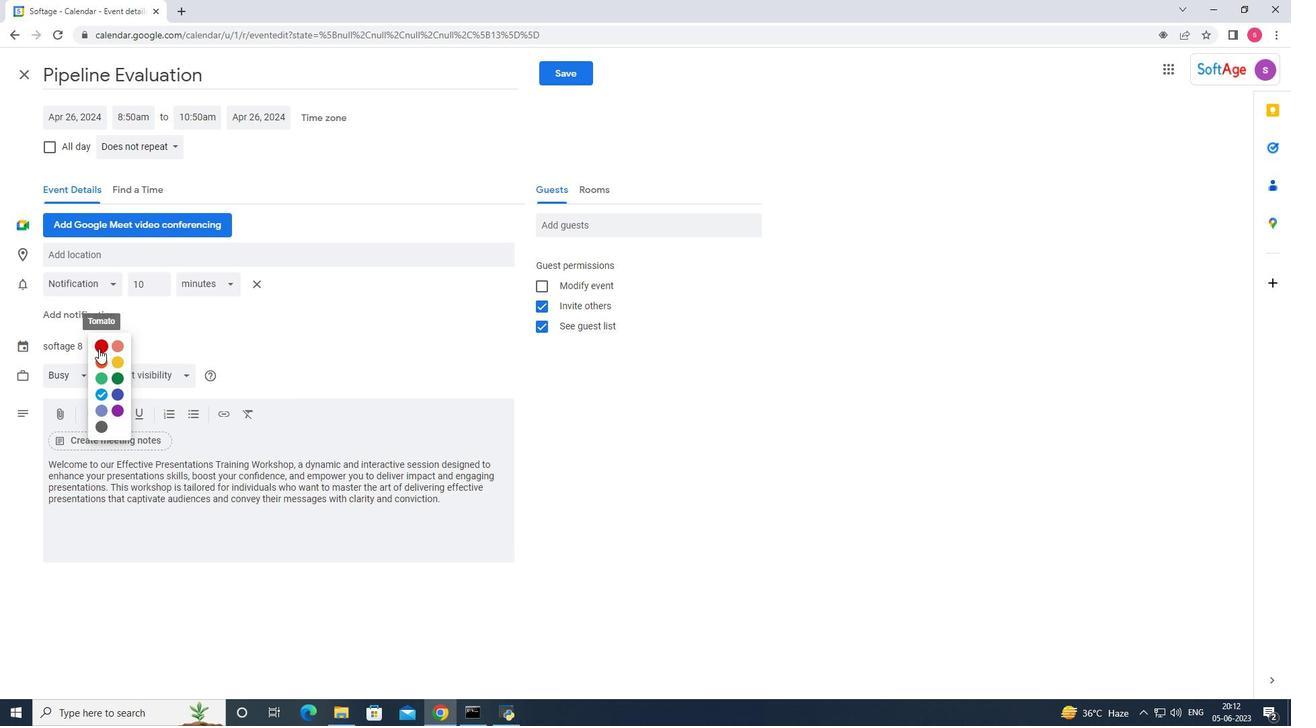 
Action: Mouse moved to (129, 254)
Screenshot: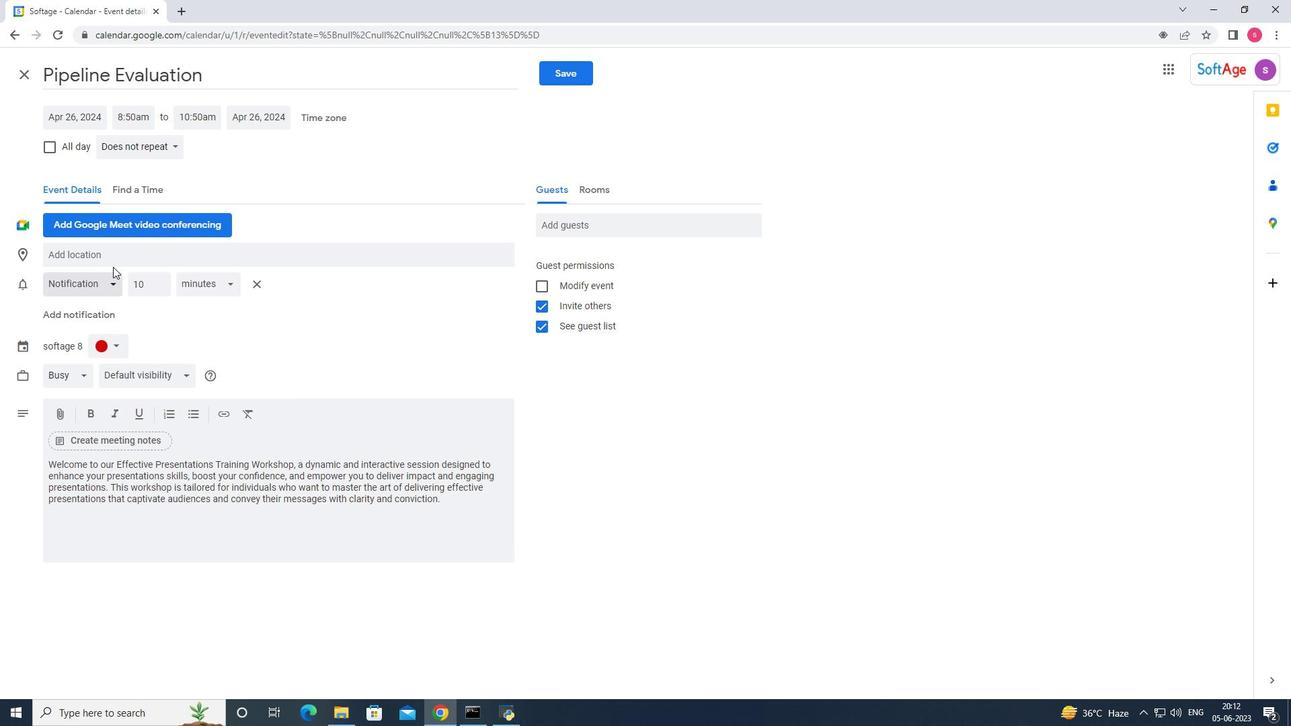 
Action: Mouse pressed left at (129, 254)
Screenshot: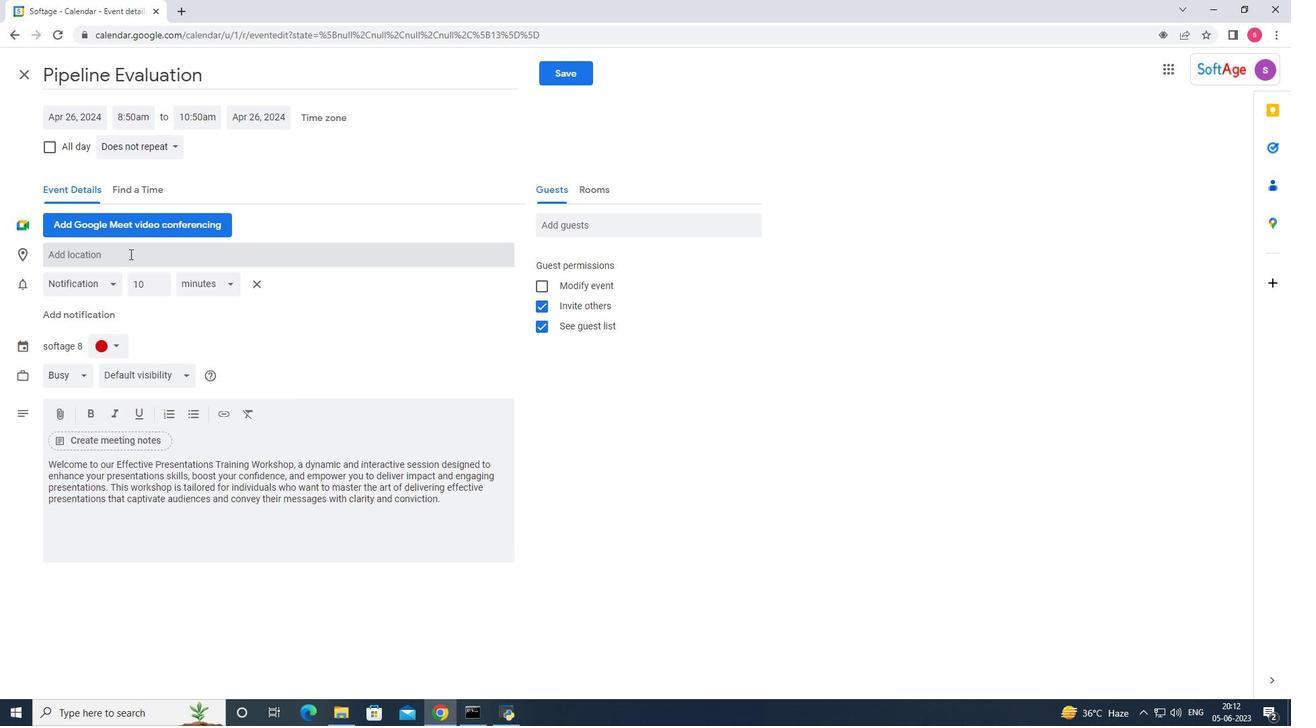 
Action: Key pressed <Key.shift>Montreal,<Key.space><Key.shift>Canada
Screenshot: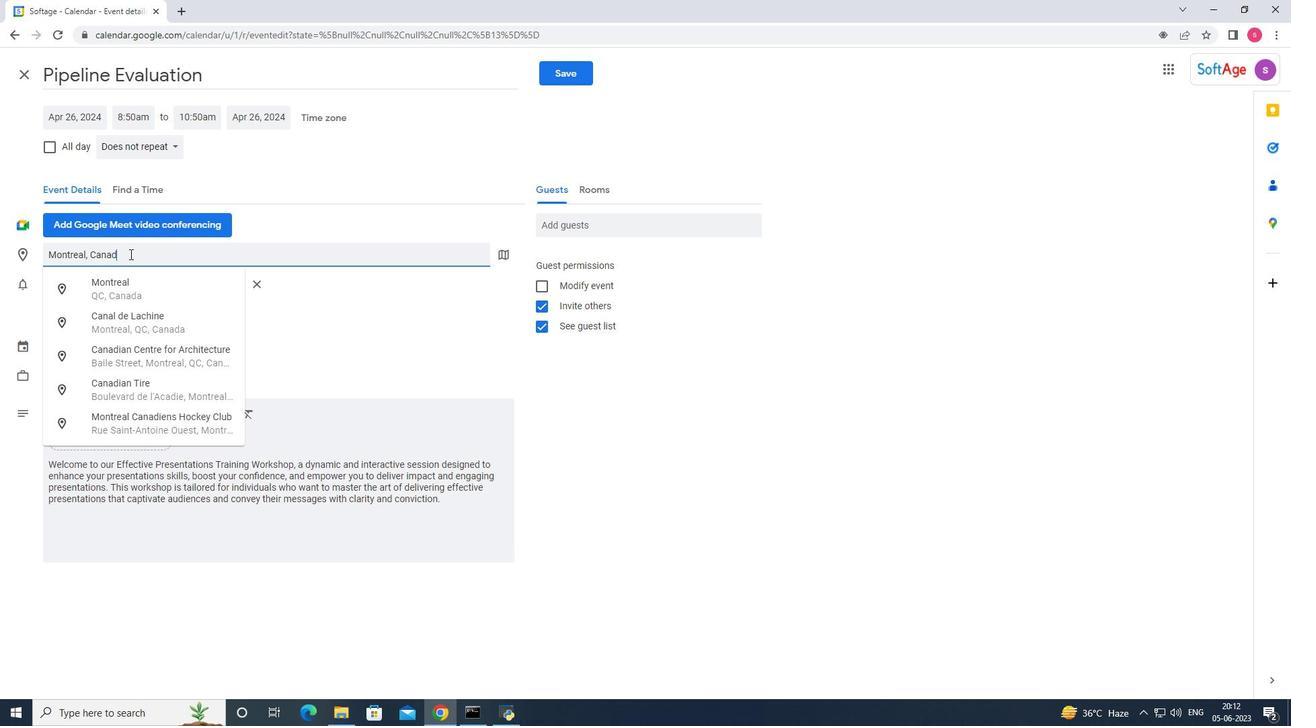 
Action: Mouse moved to (608, 225)
Screenshot: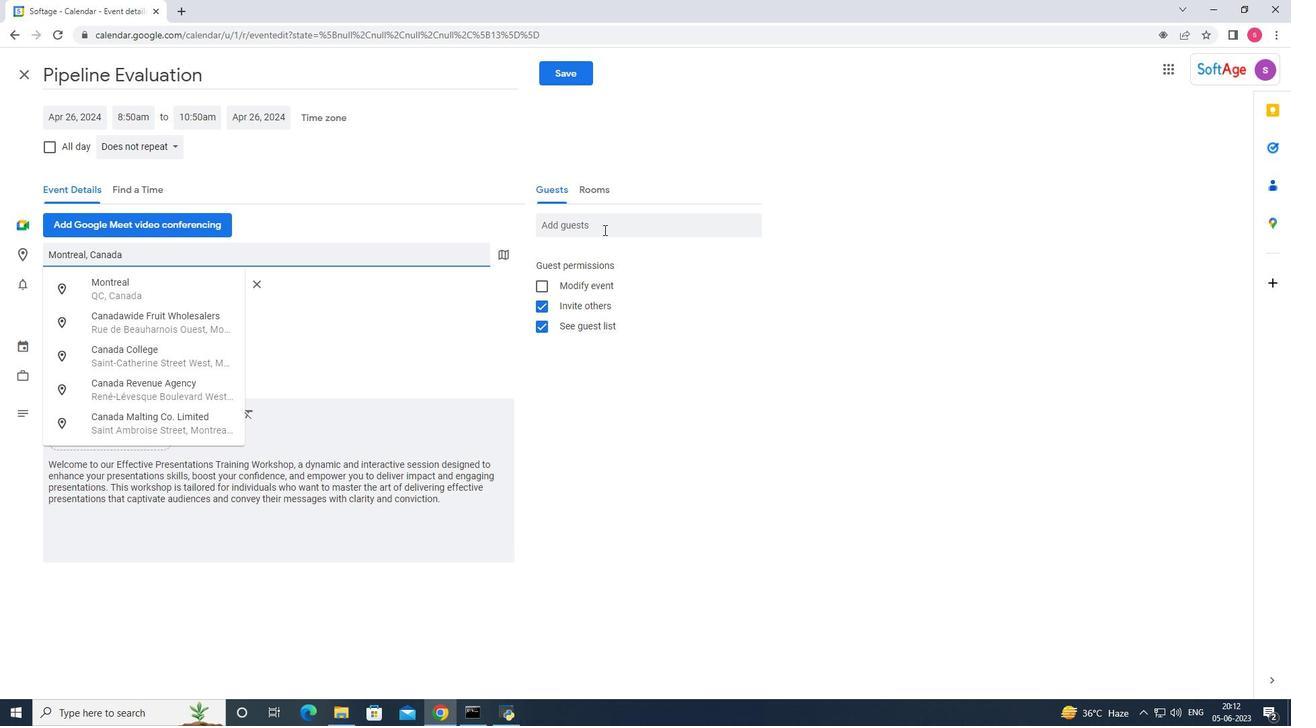 
Action: Mouse pressed left at (608, 225)
Screenshot: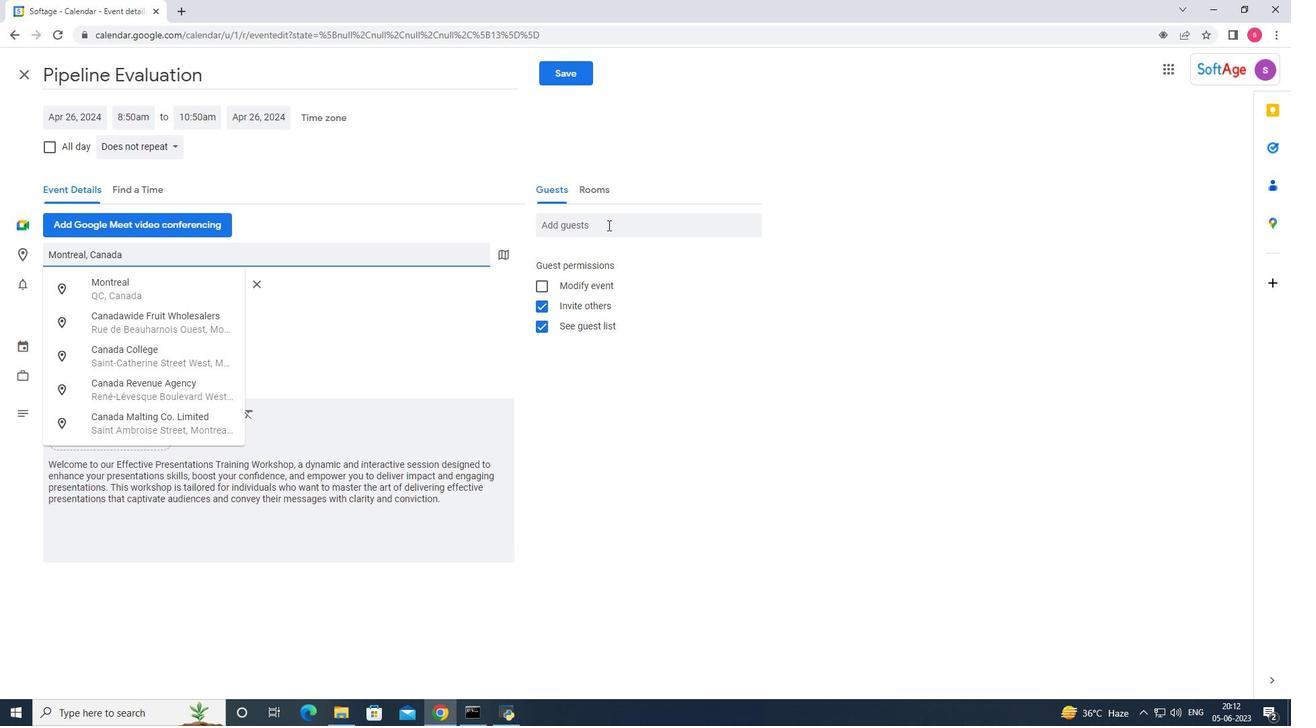 
Action: Key pressed softage.6
Screenshot: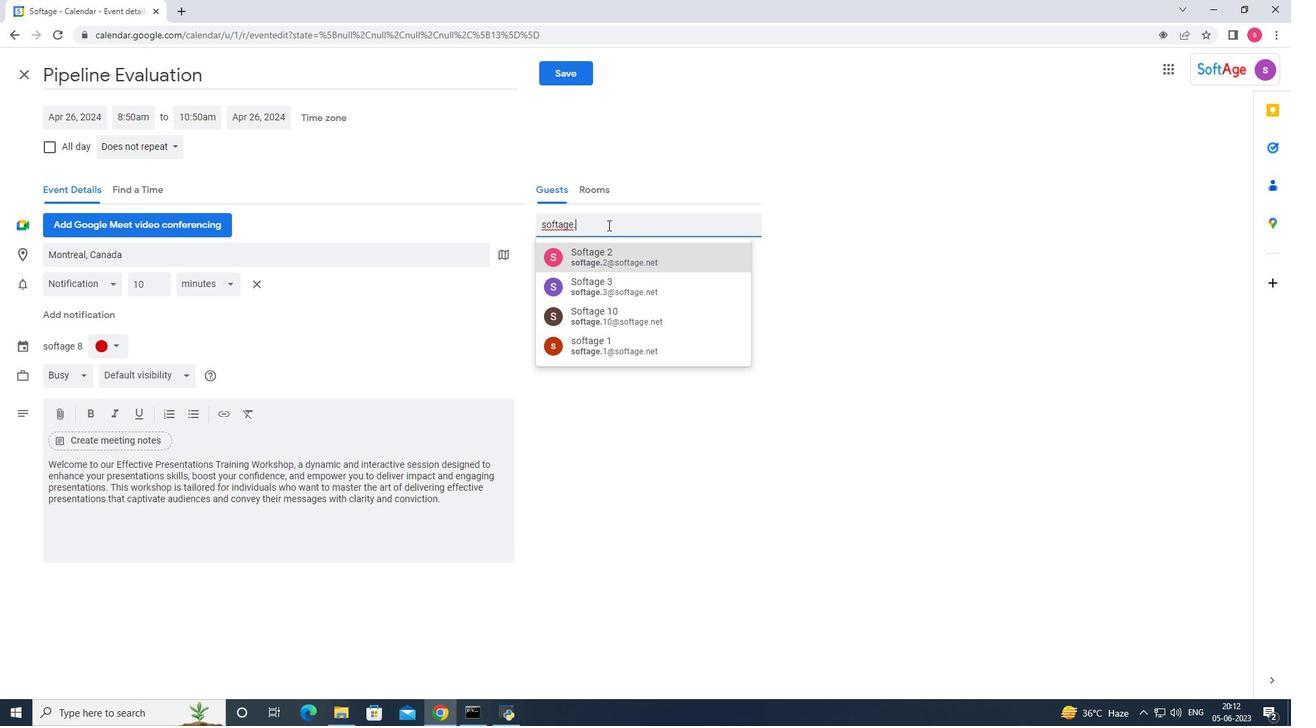 
Action: Mouse moved to (611, 257)
Screenshot: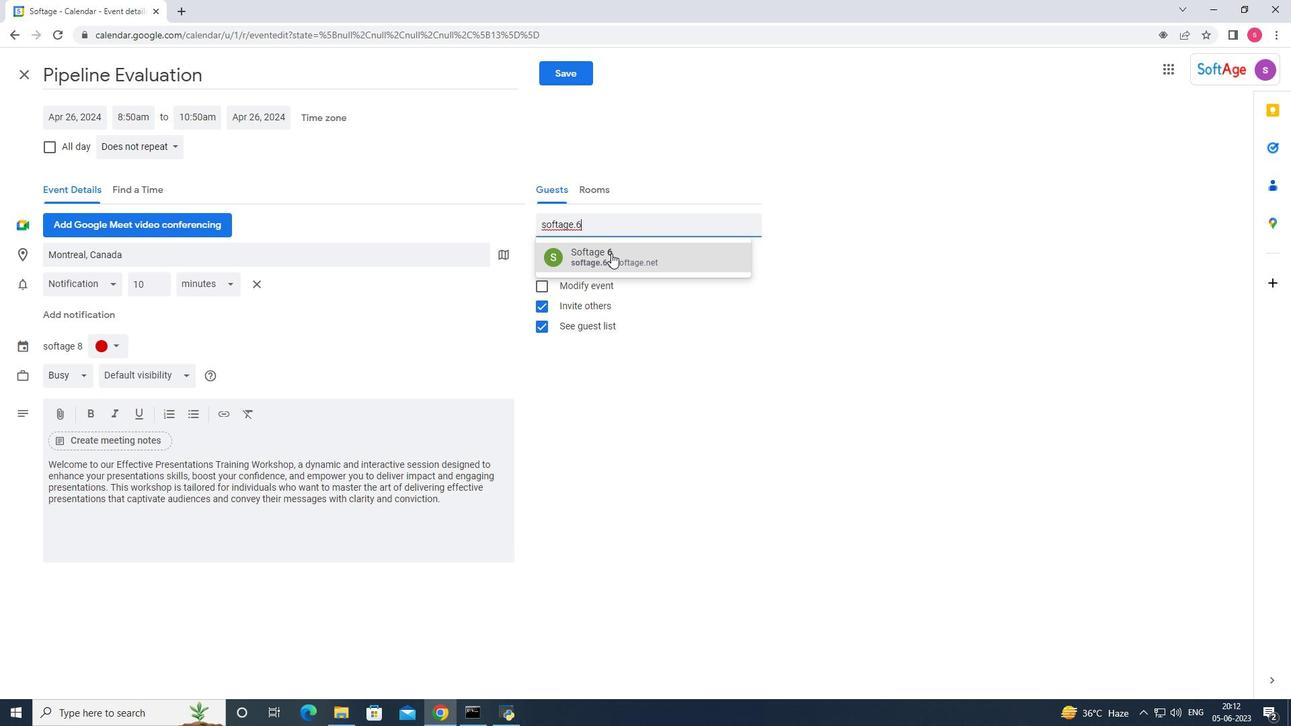 
Action: Mouse pressed left at (611, 257)
Screenshot: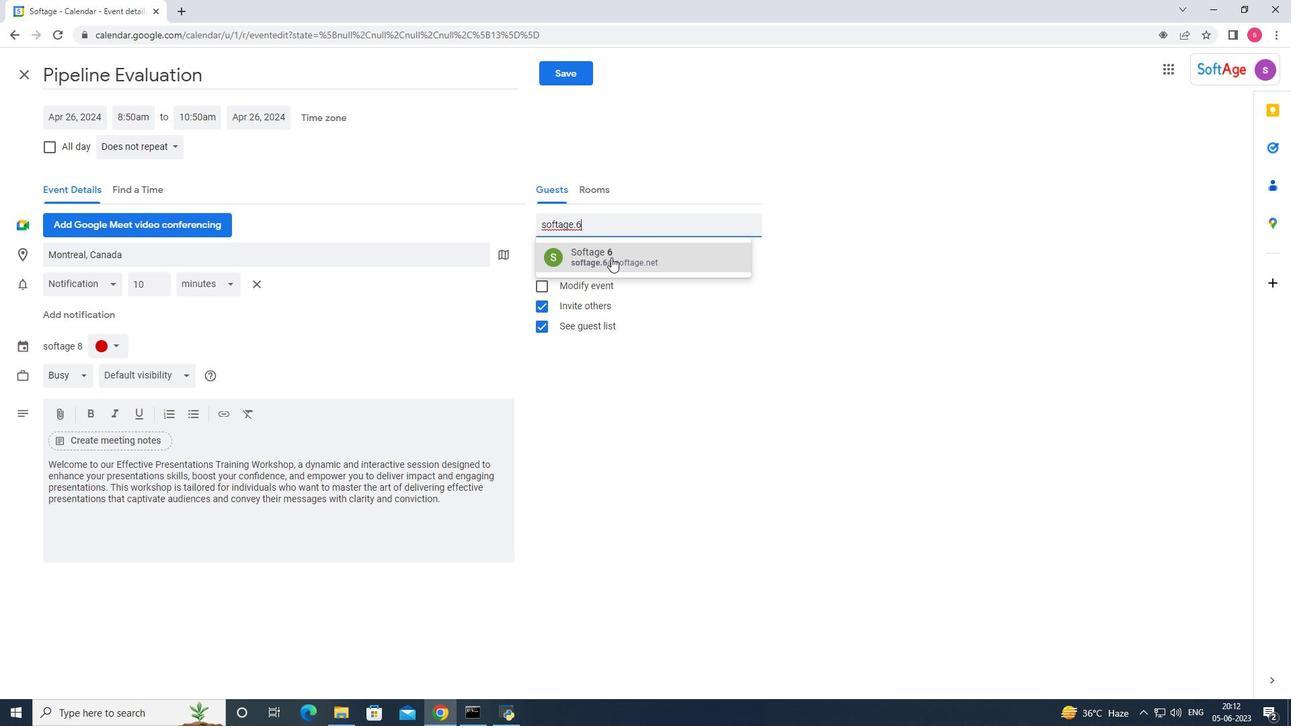 
Action: Key pressed softage.7
Screenshot: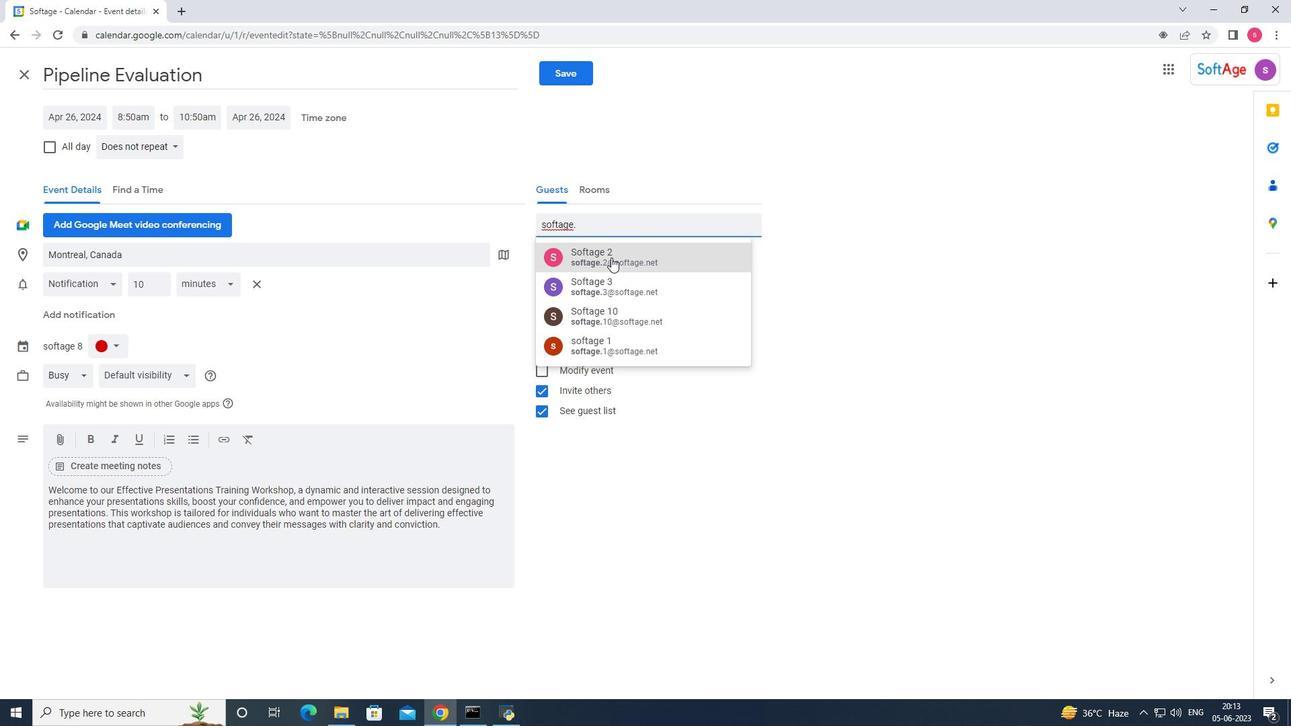 
Action: Mouse pressed left at (611, 257)
Screenshot: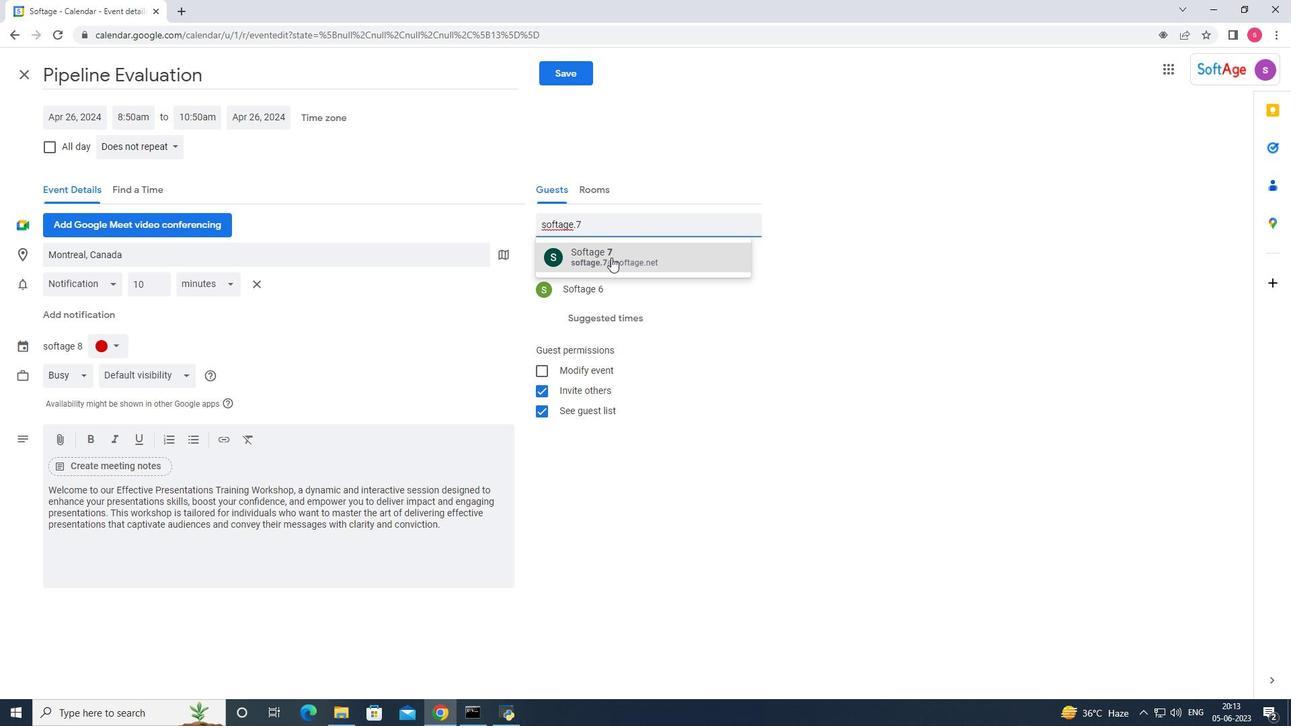 
Action: Mouse moved to (812, 492)
Screenshot: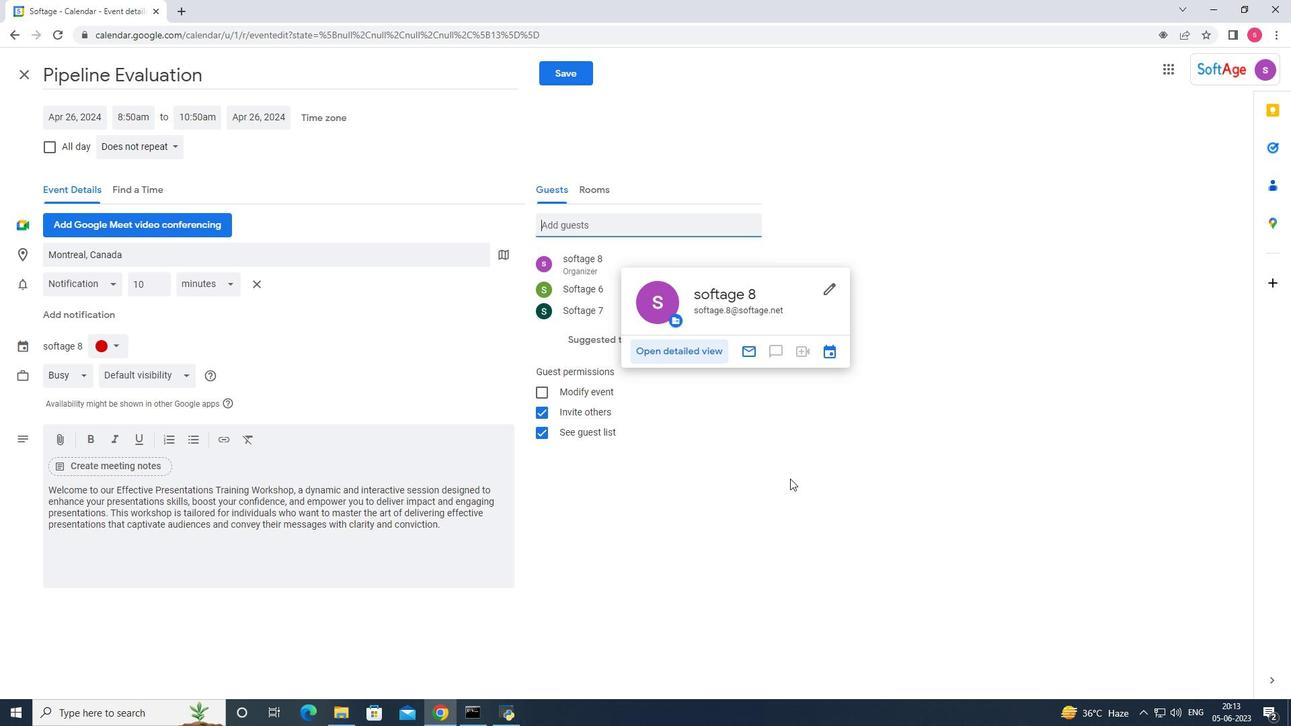 
Action: Mouse pressed left at (812, 492)
Screenshot: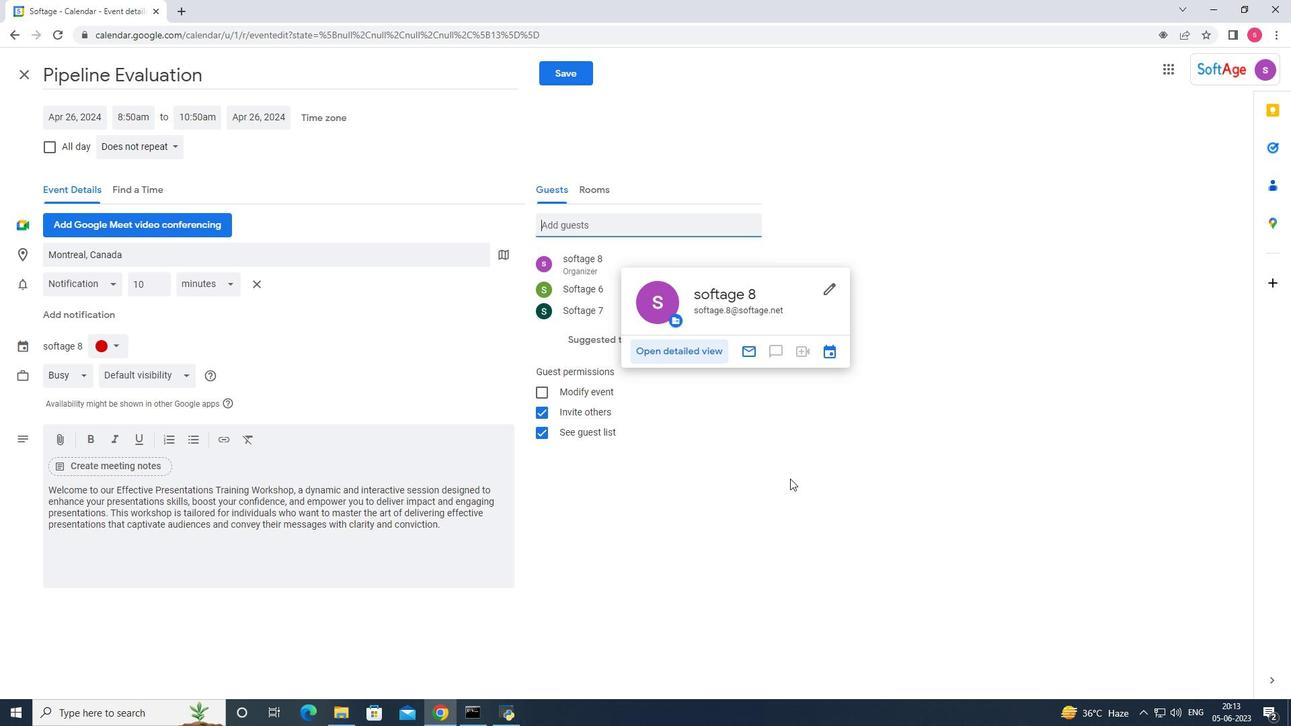 
Action: Mouse moved to (556, 69)
Screenshot: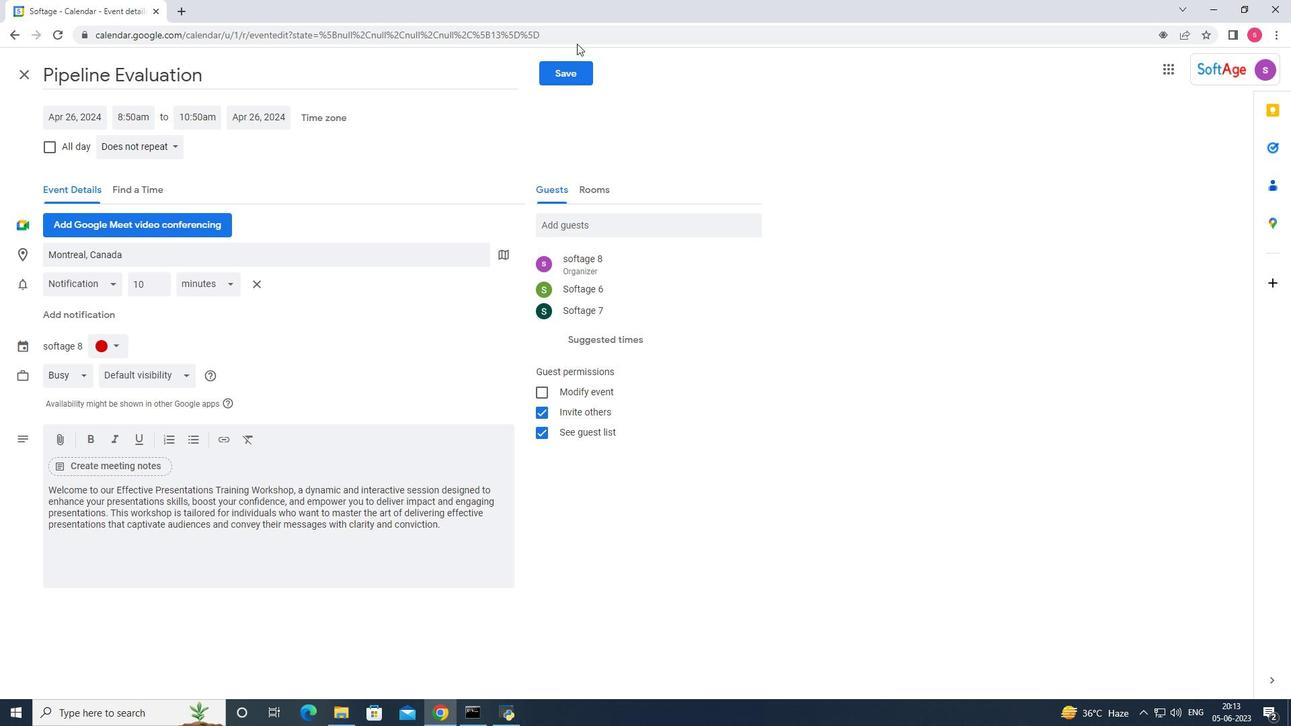 
Action: Mouse pressed left at (556, 69)
Screenshot: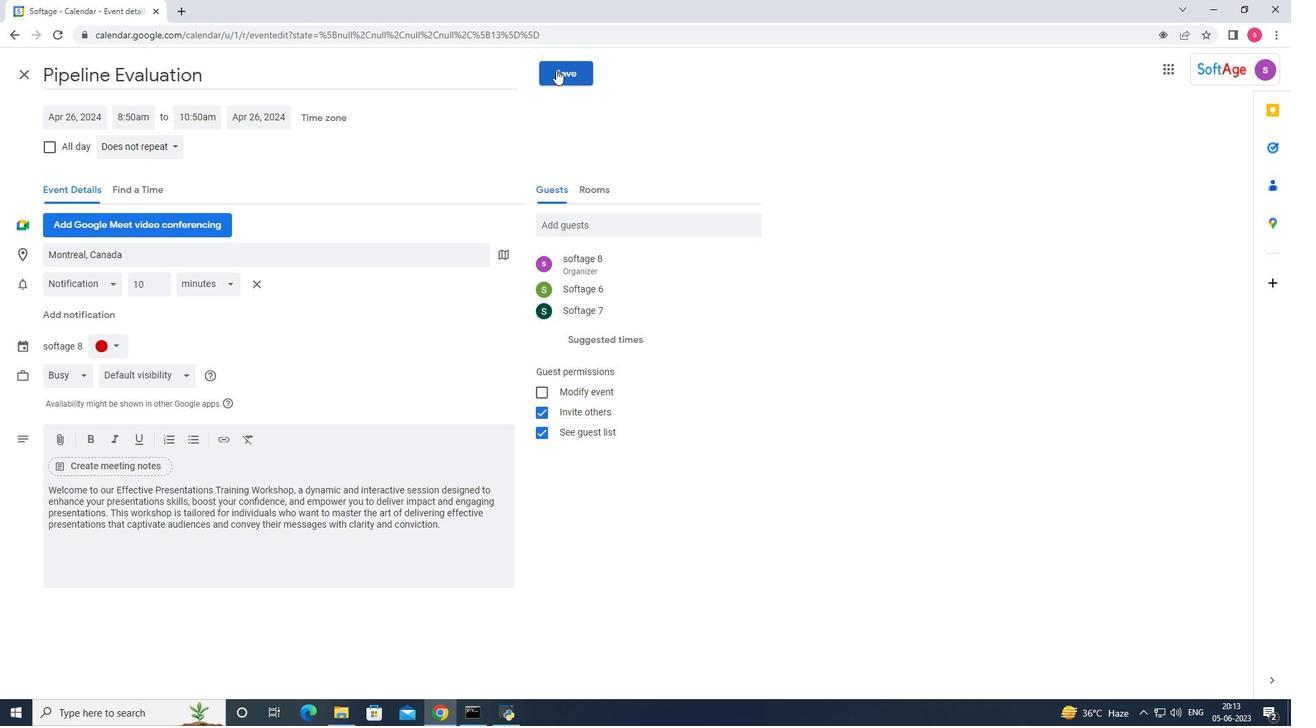 
Action: Mouse moved to (781, 404)
Screenshot: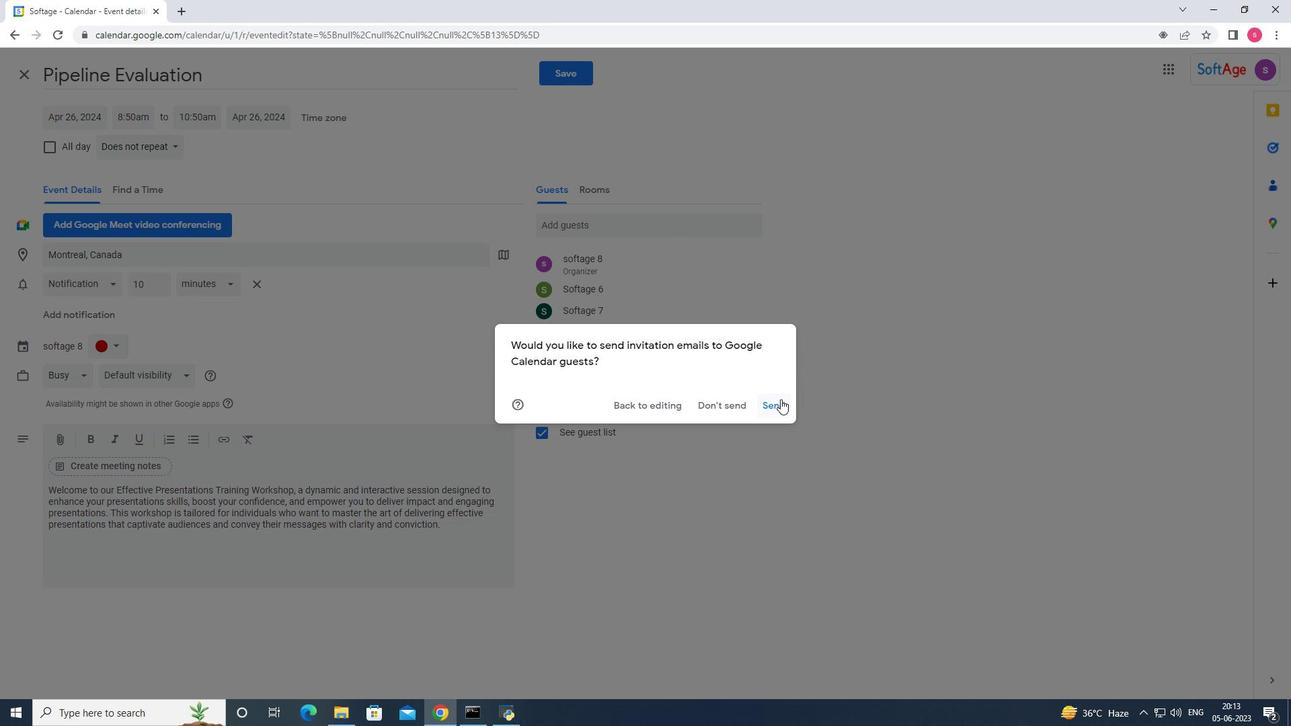 
Action: Mouse pressed left at (781, 404)
Screenshot: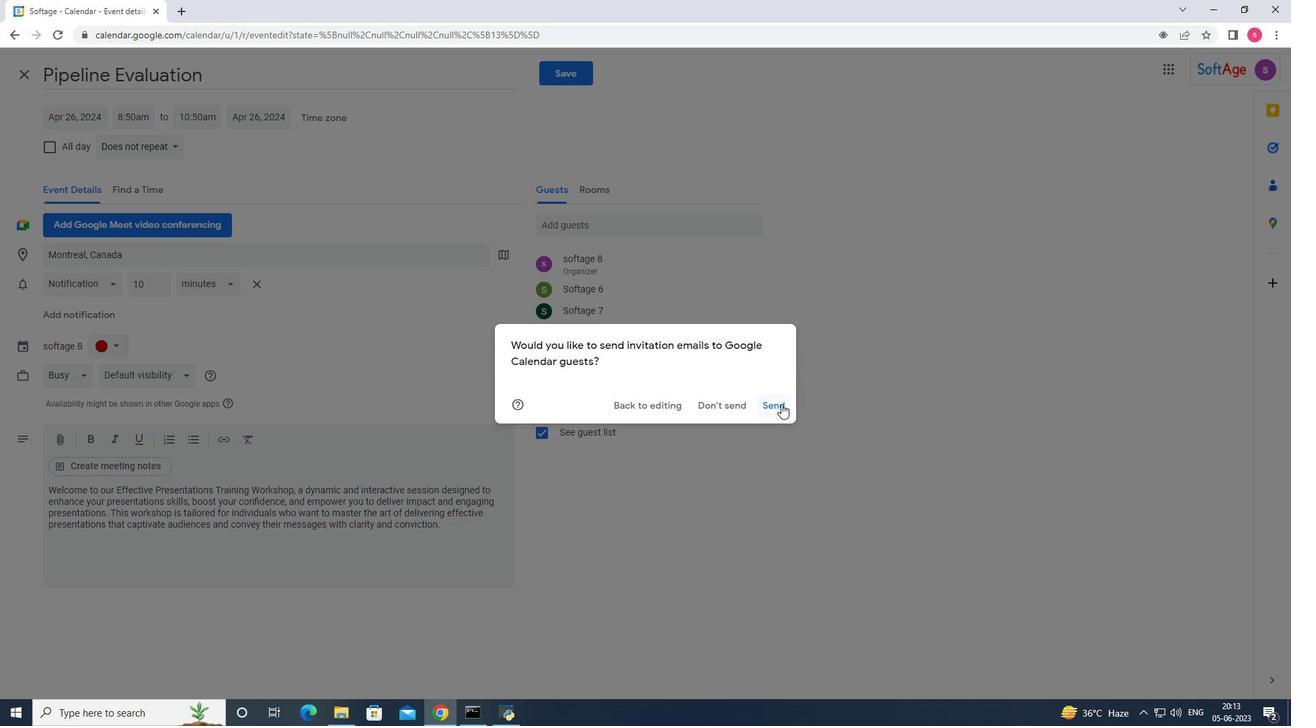 
Action: Mouse moved to (389, 250)
Screenshot: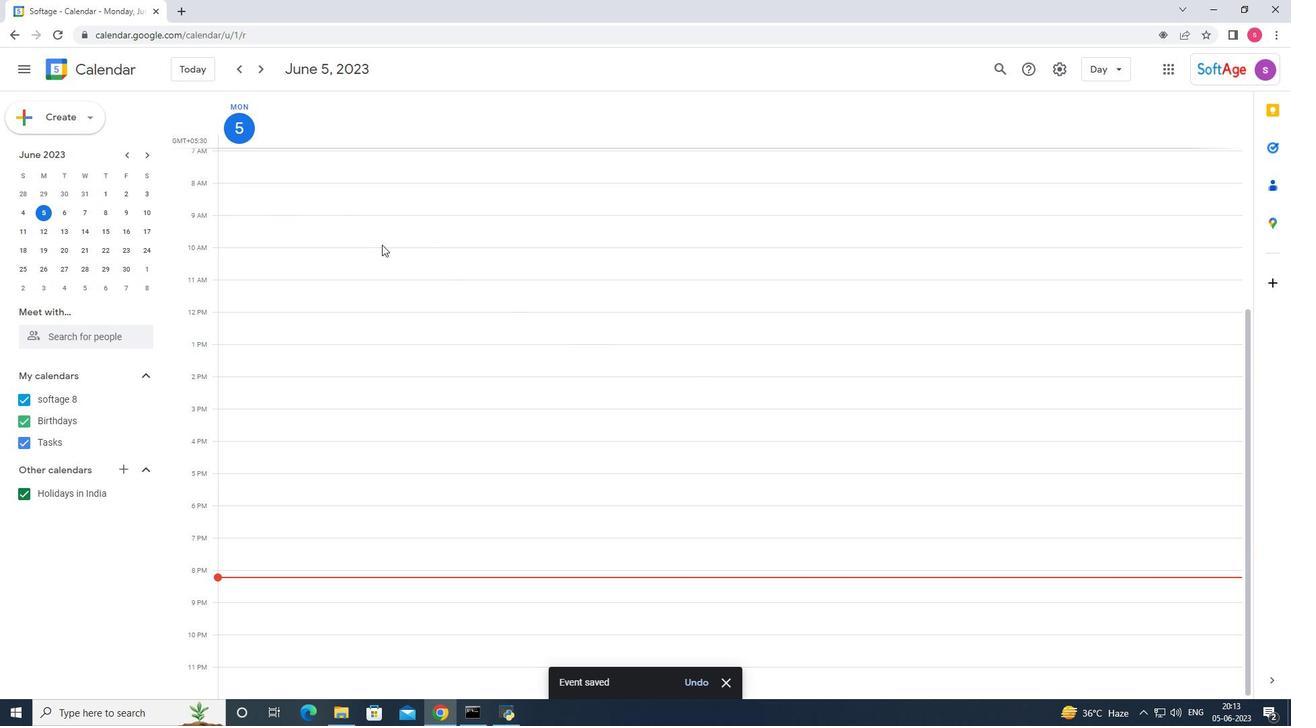 
